 Task: Search one way flight ticket for 5 adults, 2 children, 1 infant in seat and 2 infants on lap in economy from Escanaba: Delta County Airport to Indianapolis: Indianapolis International Airport on 8-5-2023. Choice of flights is Southwest. Number of bags: 6 checked bags. Price is upto 77000. Outbound departure time preference is 12:15.
Action: Mouse moved to (391, 346)
Screenshot: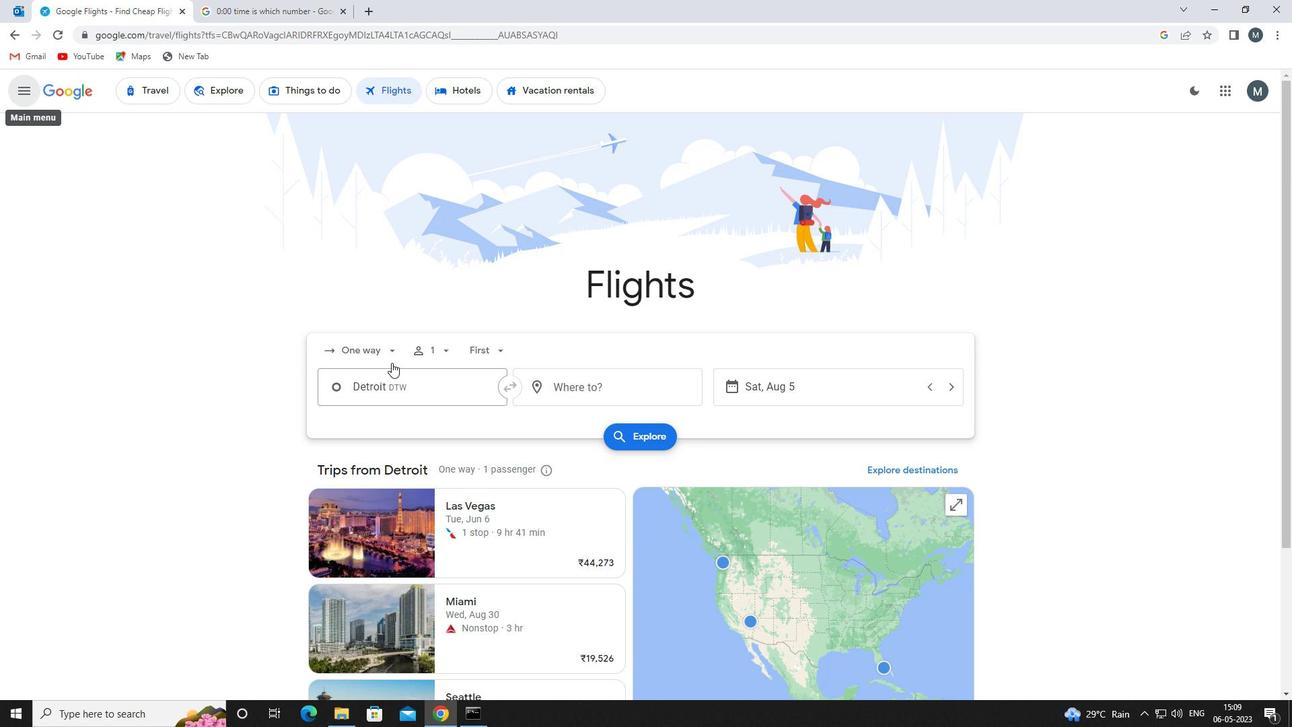 
Action: Mouse pressed left at (391, 346)
Screenshot: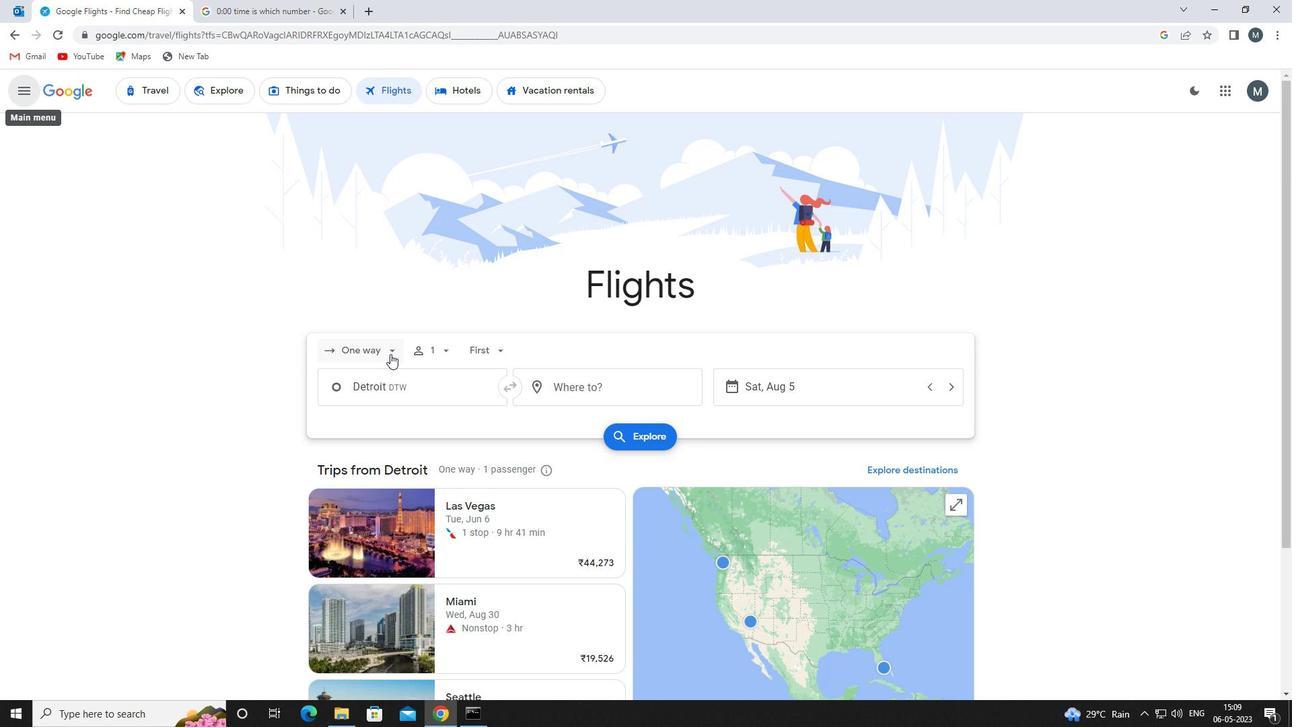 
Action: Mouse moved to (397, 414)
Screenshot: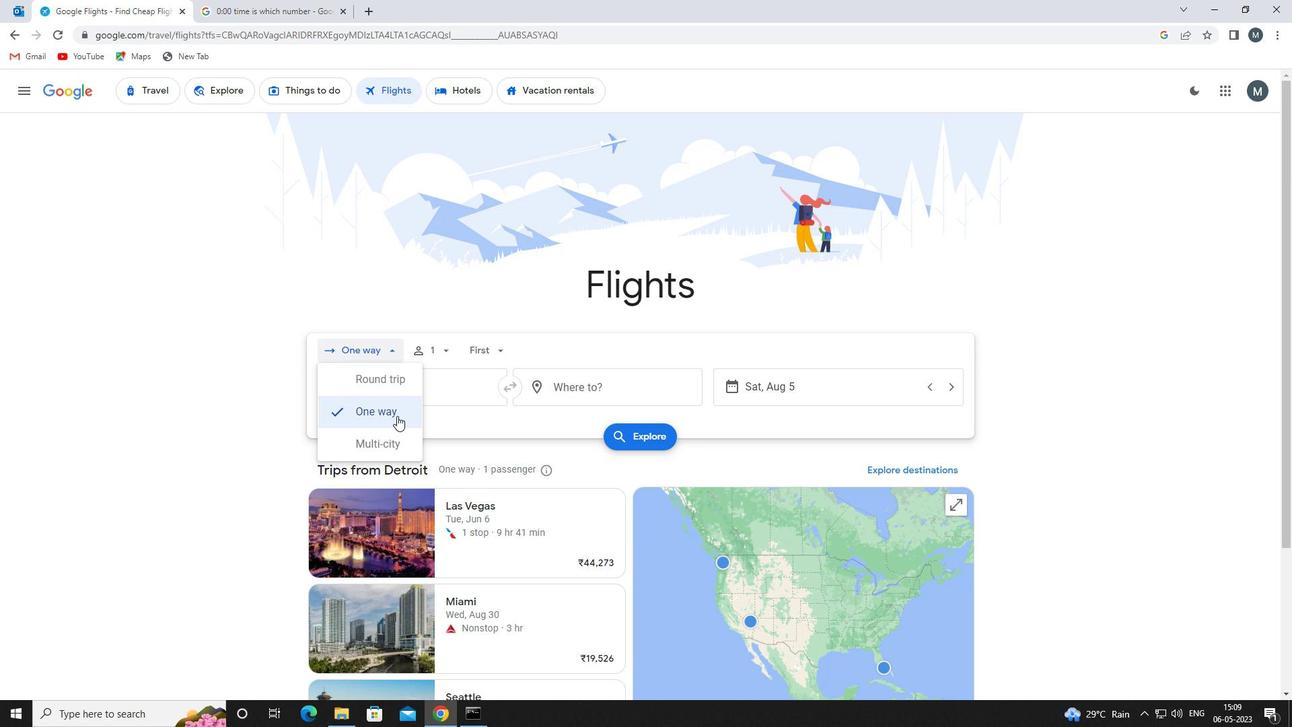 
Action: Mouse pressed left at (397, 414)
Screenshot: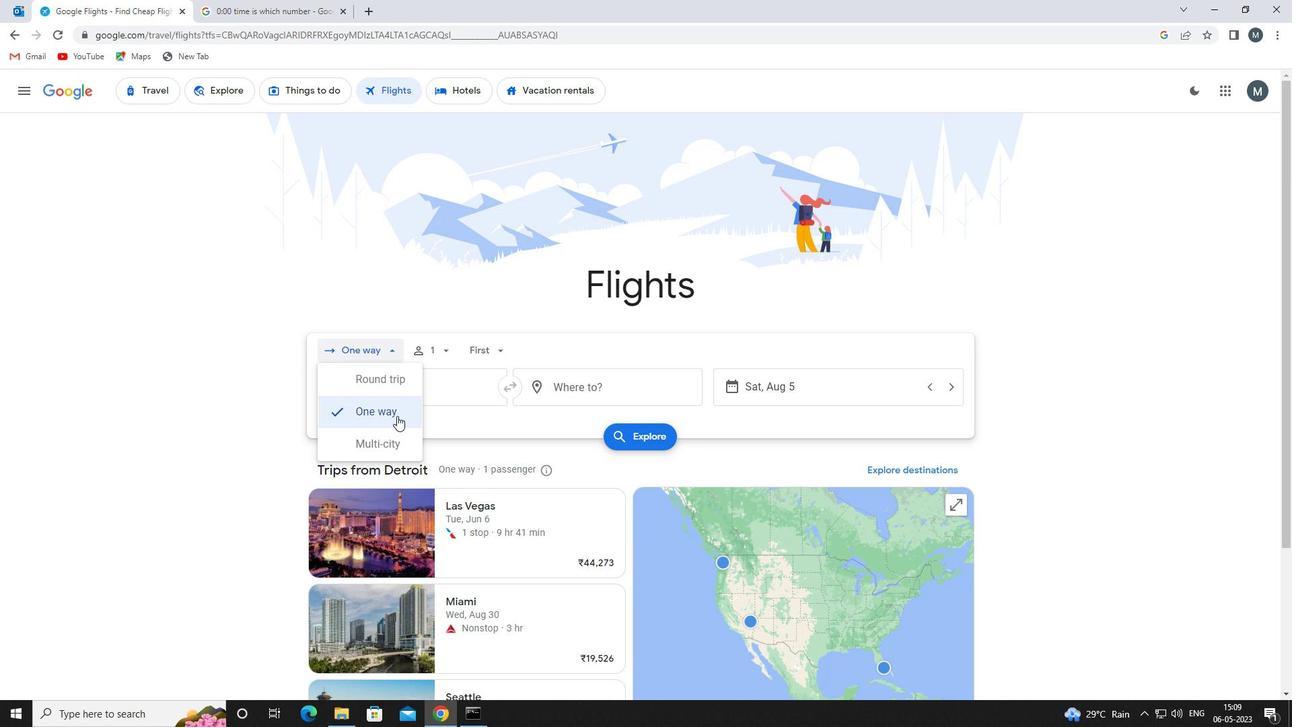 
Action: Mouse moved to (445, 355)
Screenshot: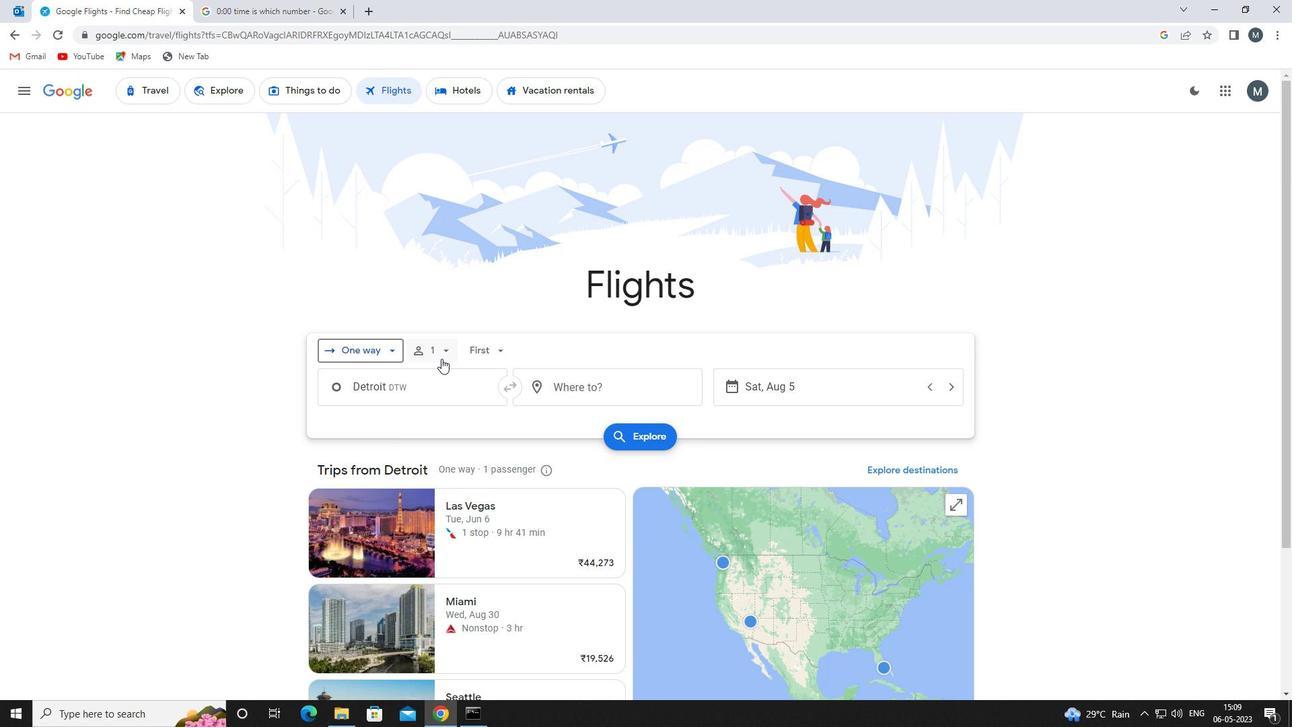 
Action: Mouse pressed left at (445, 355)
Screenshot: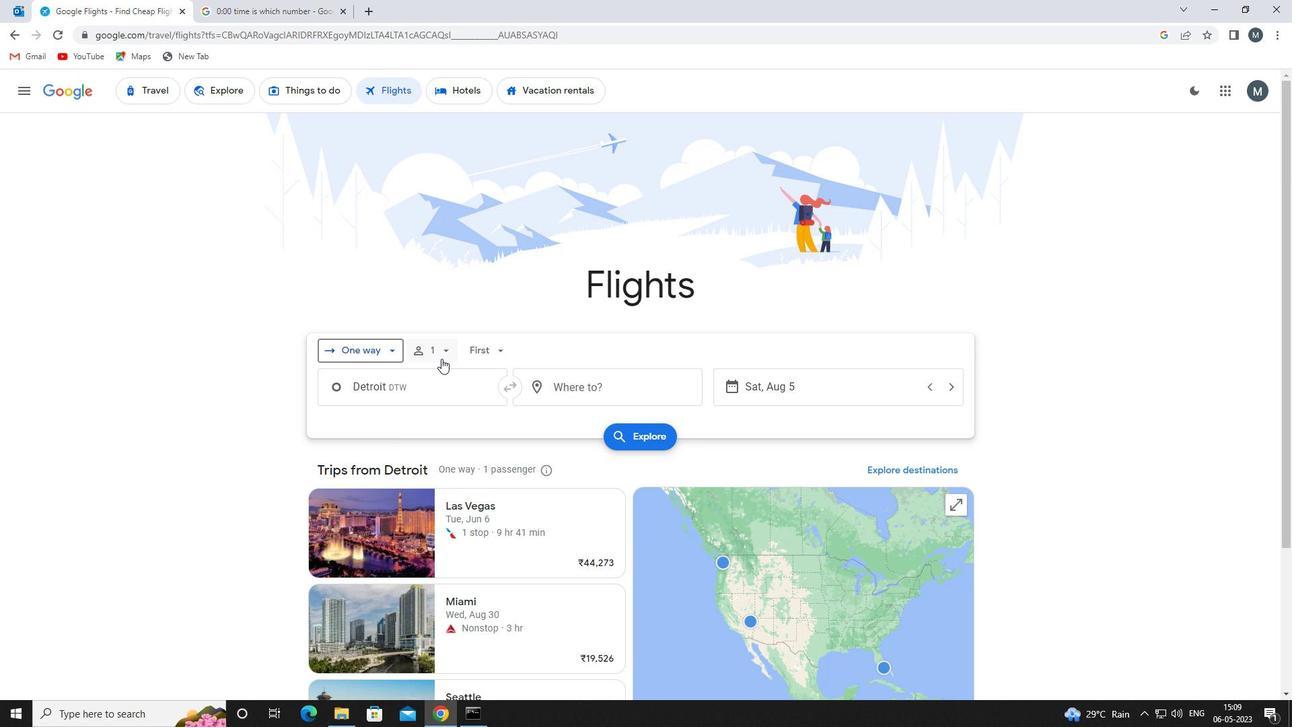 
Action: Mouse moved to (554, 391)
Screenshot: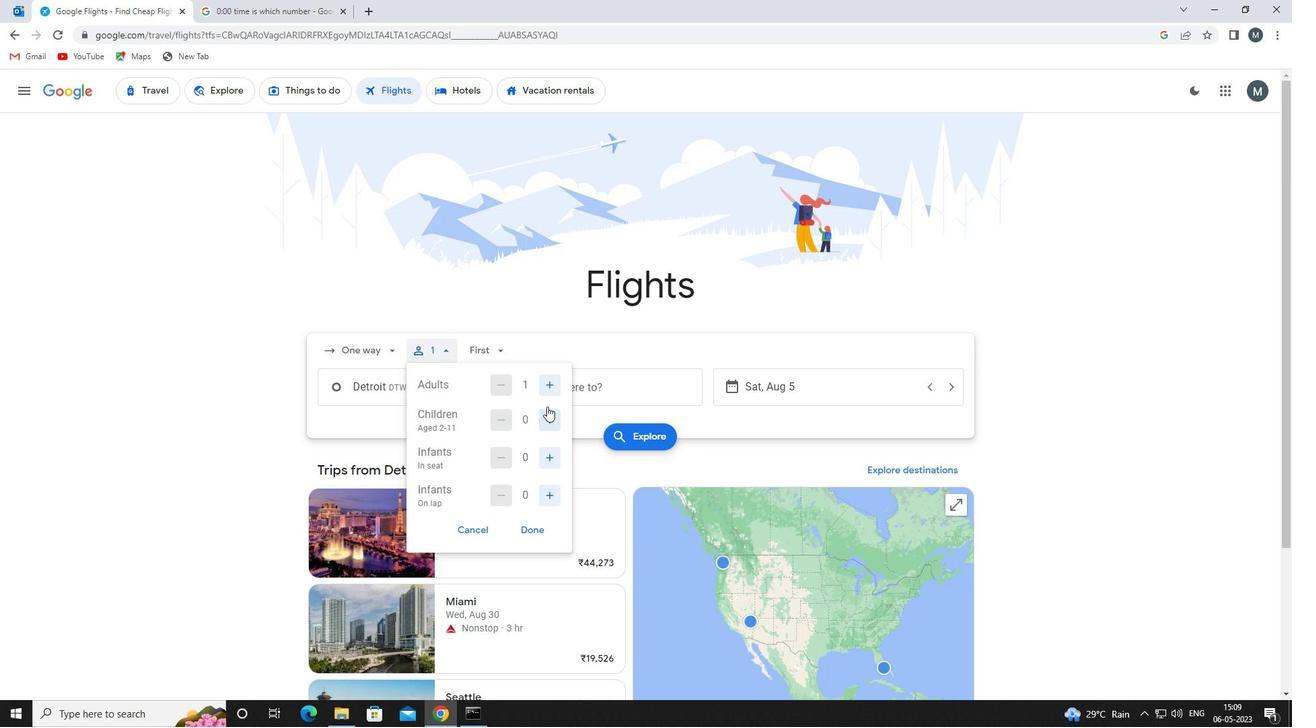 
Action: Mouse pressed left at (554, 391)
Screenshot: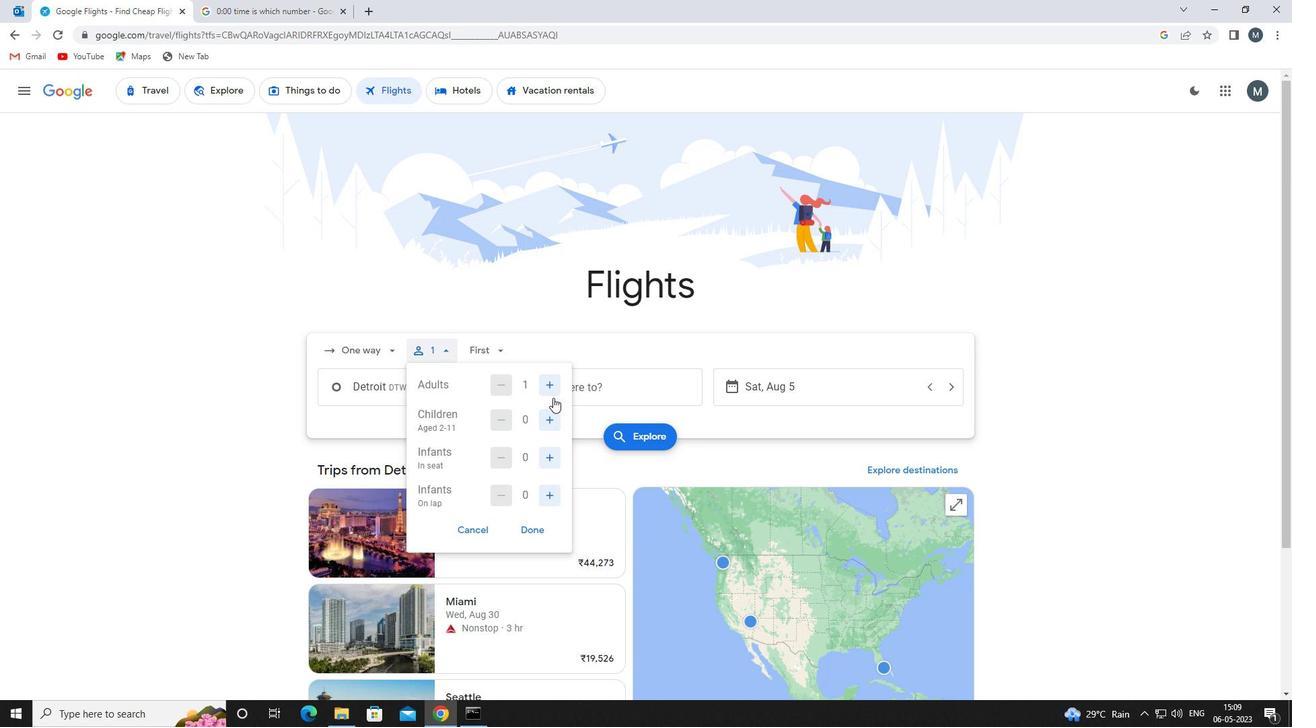 
Action: Mouse moved to (554, 391)
Screenshot: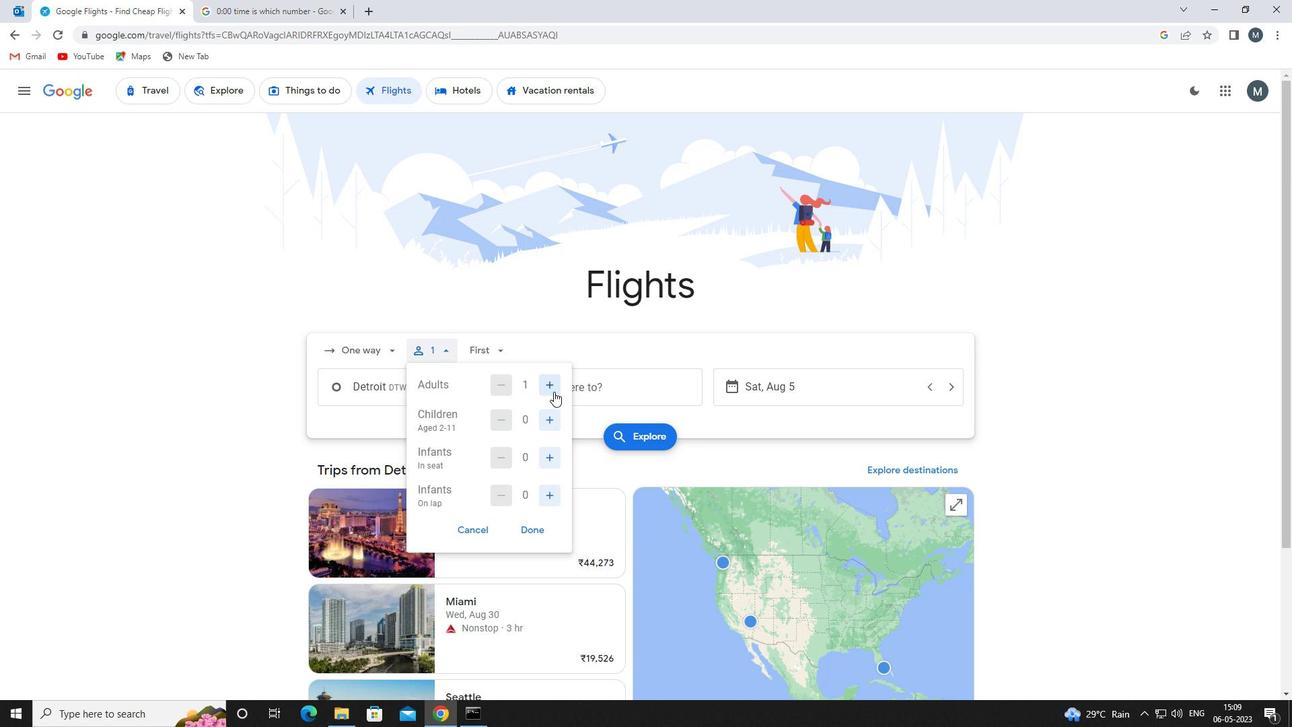 
Action: Mouse pressed left at (554, 391)
Screenshot: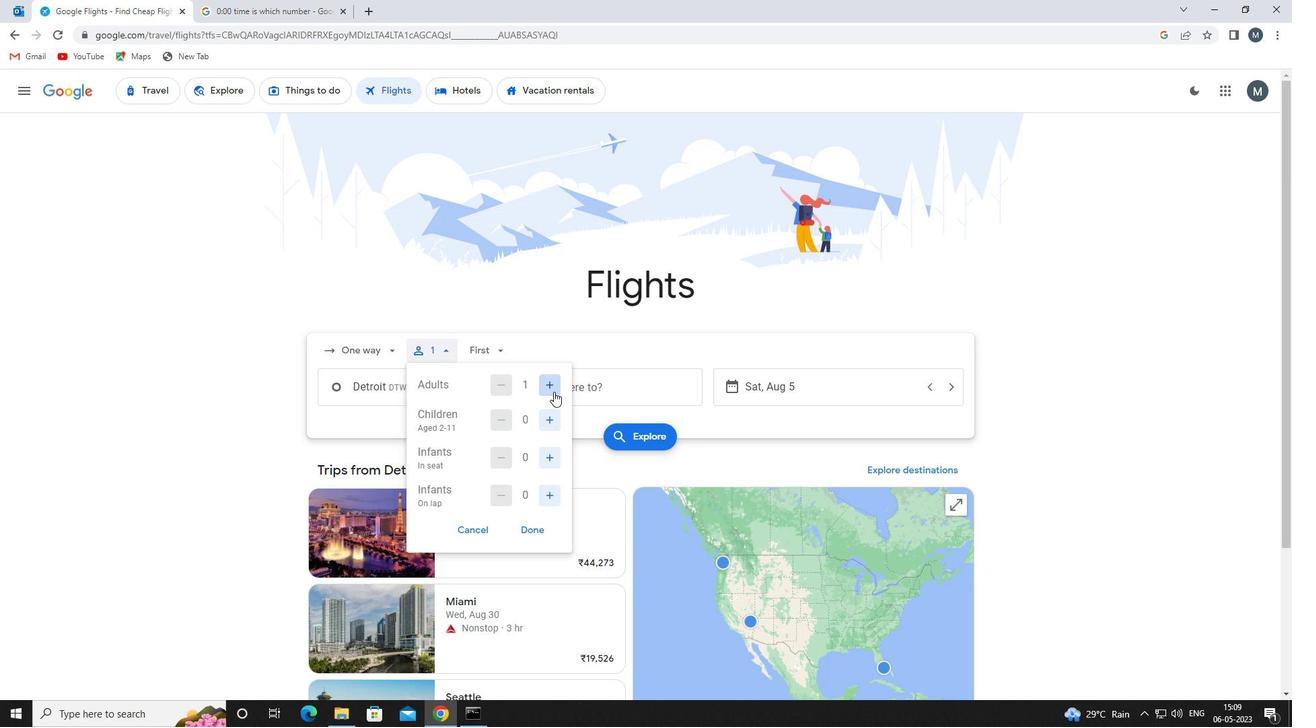
Action: Mouse pressed left at (554, 391)
Screenshot: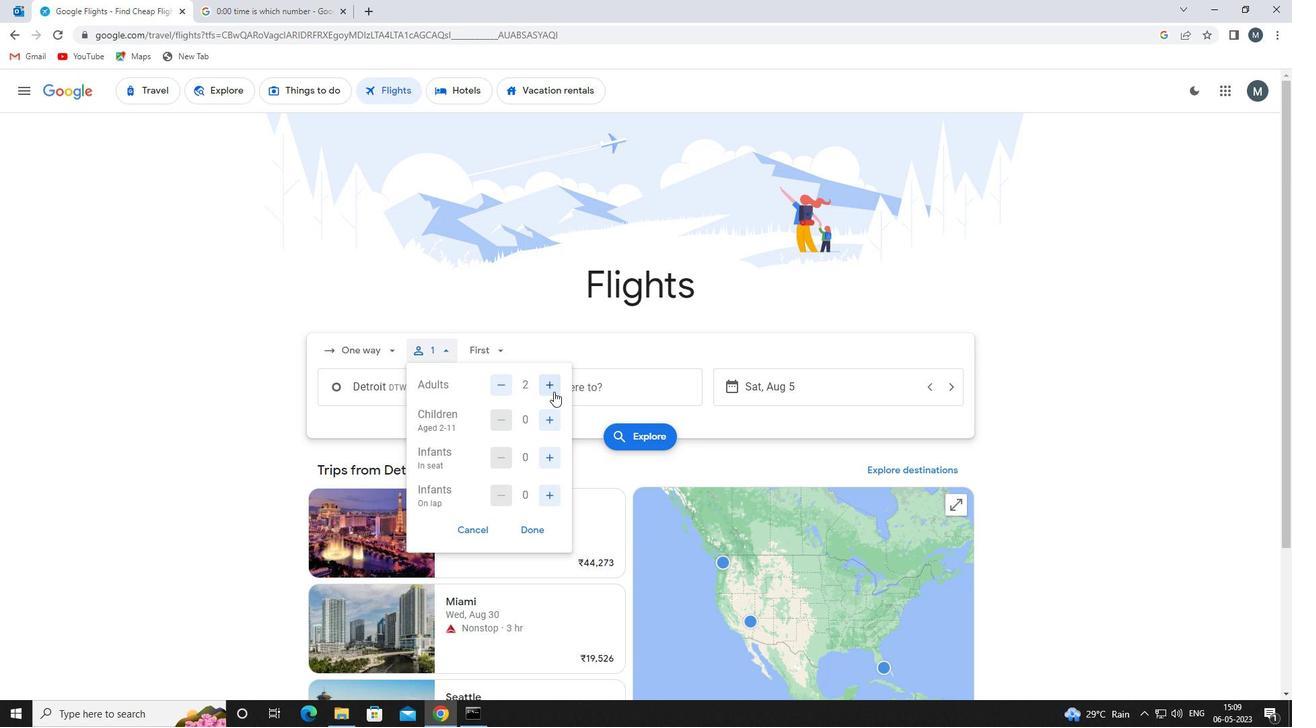 
Action: Mouse pressed left at (554, 391)
Screenshot: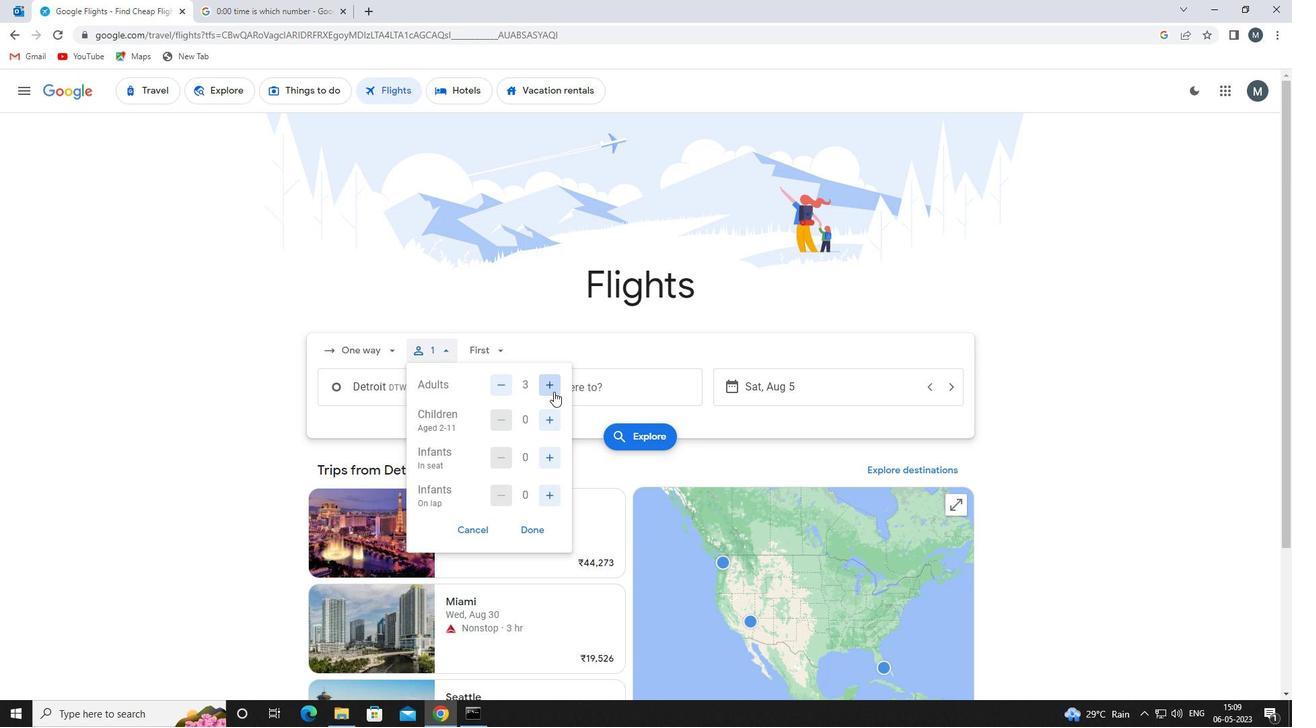 
Action: Mouse moved to (552, 415)
Screenshot: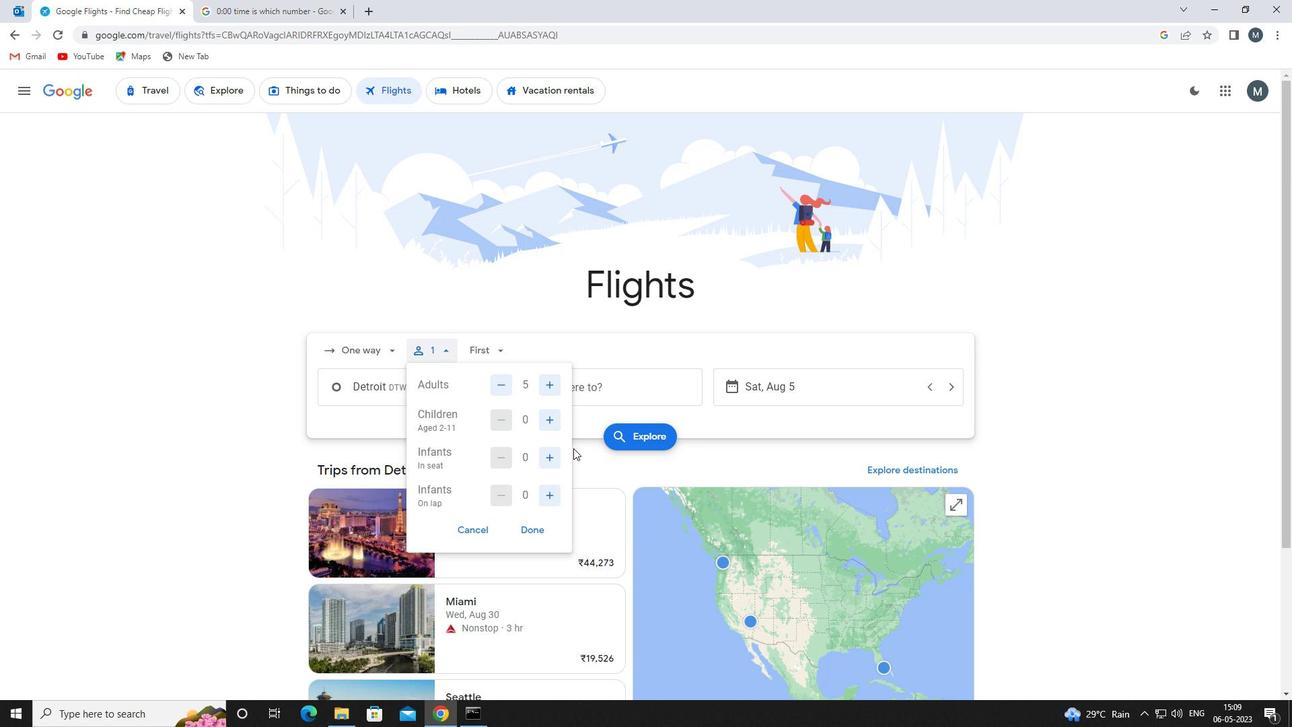 
Action: Mouse pressed left at (552, 415)
Screenshot: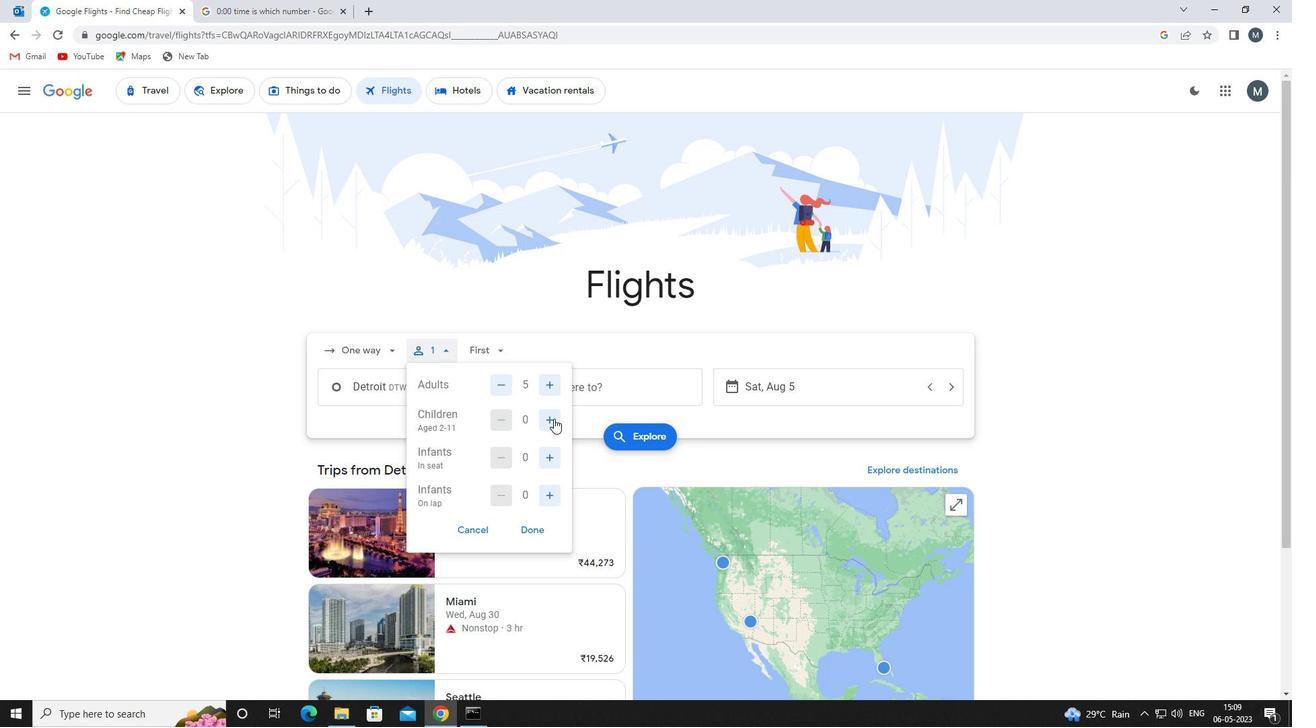 
Action: Mouse moved to (552, 414)
Screenshot: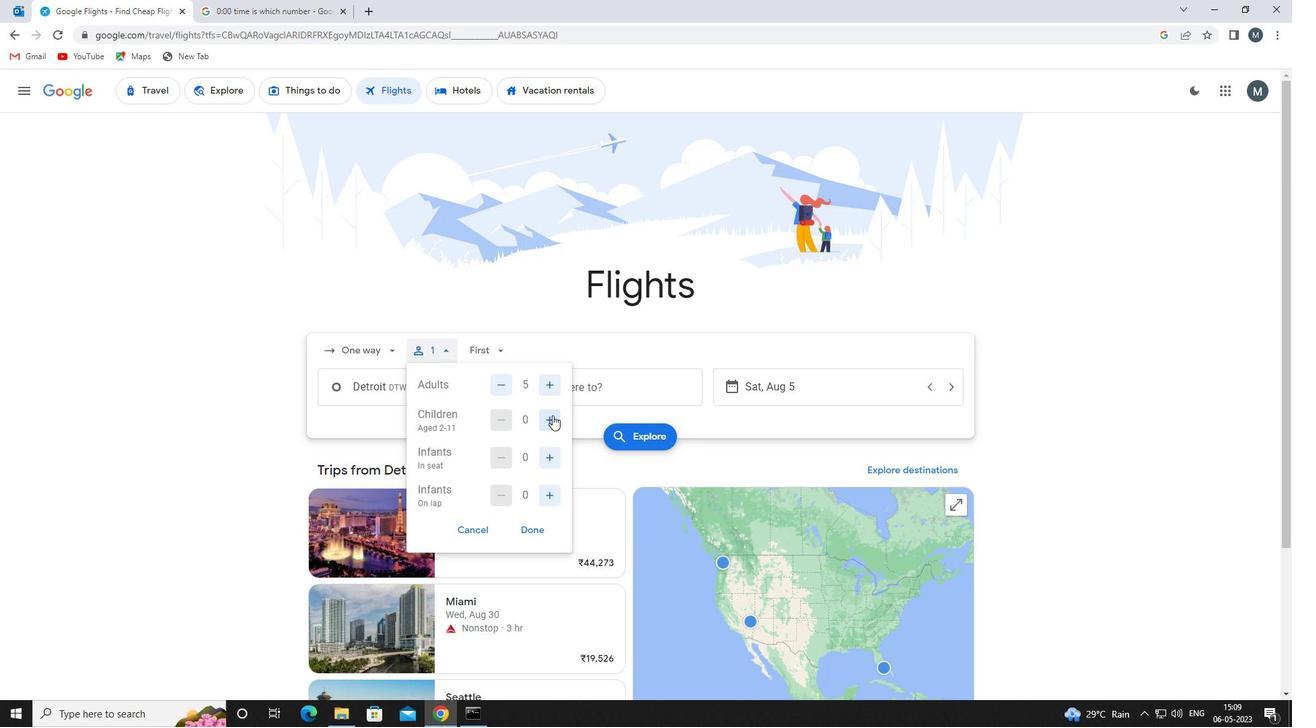 
Action: Mouse pressed left at (552, 414)
Screenshot: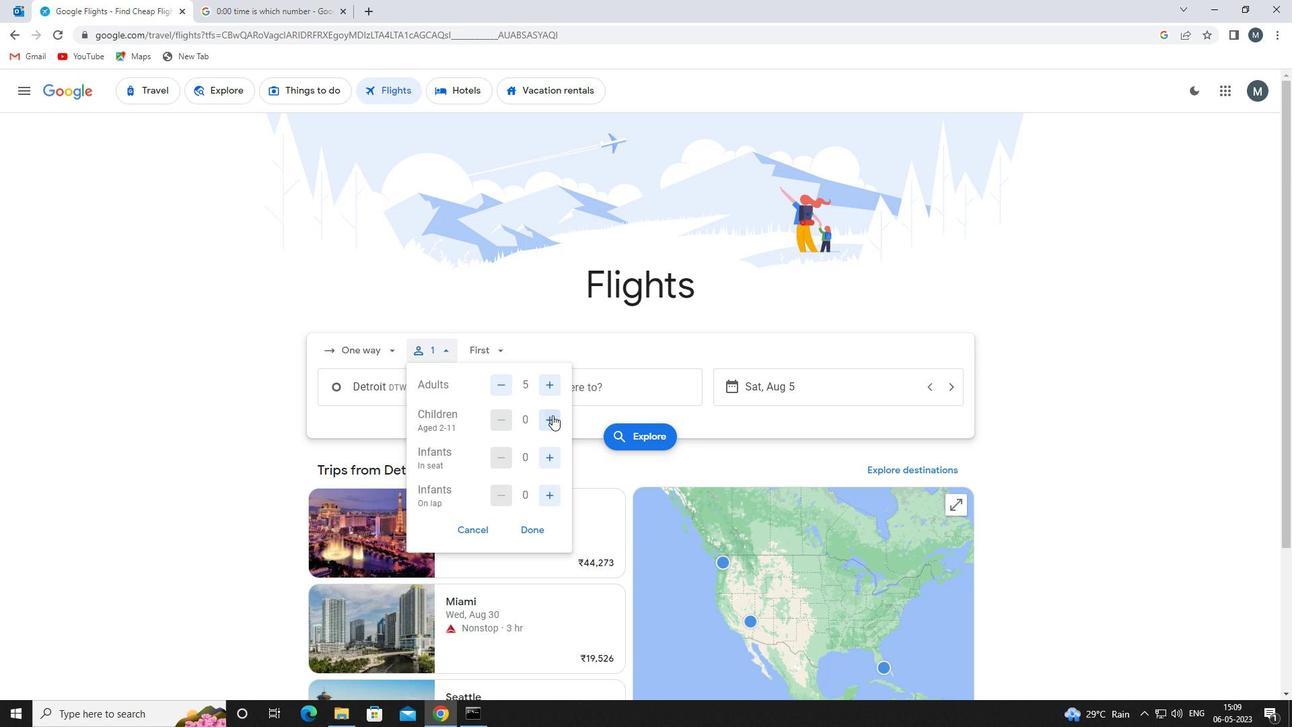 
Action: Mouse moved to (550, 452)
Screenshot: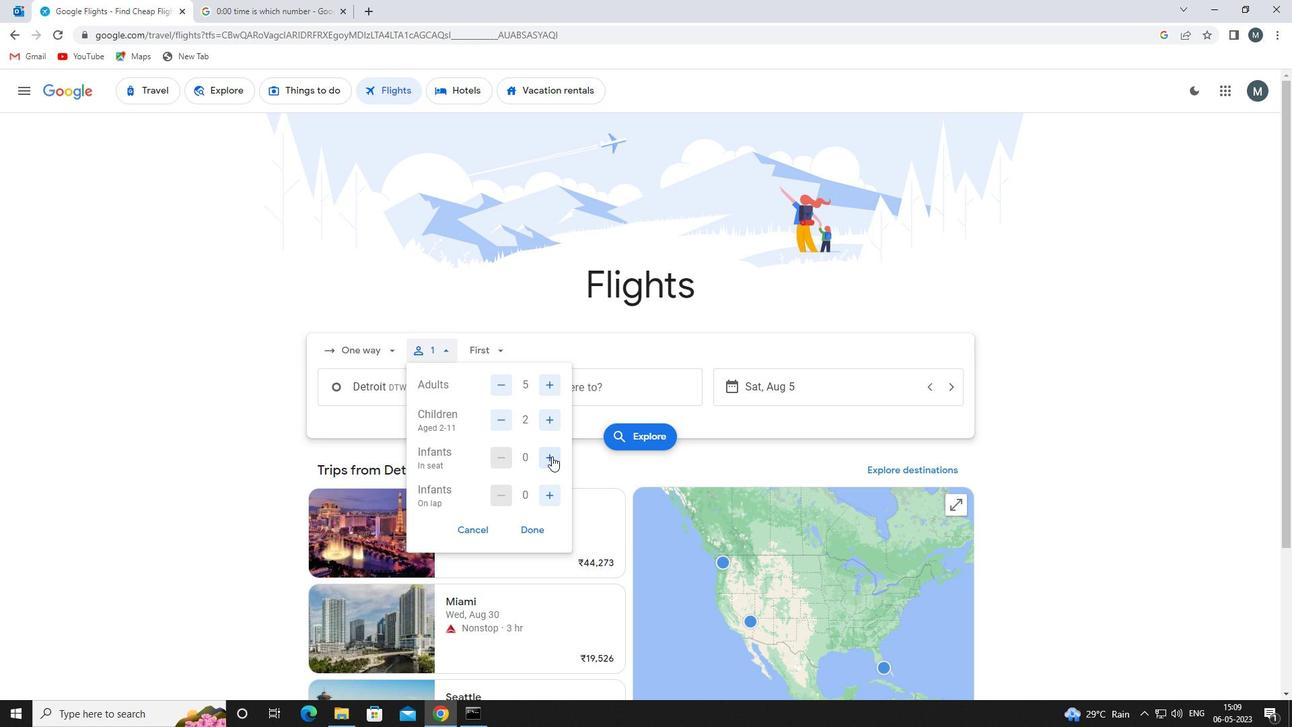 
Action: Mouse pressed left at (550, 452)
Screenshot: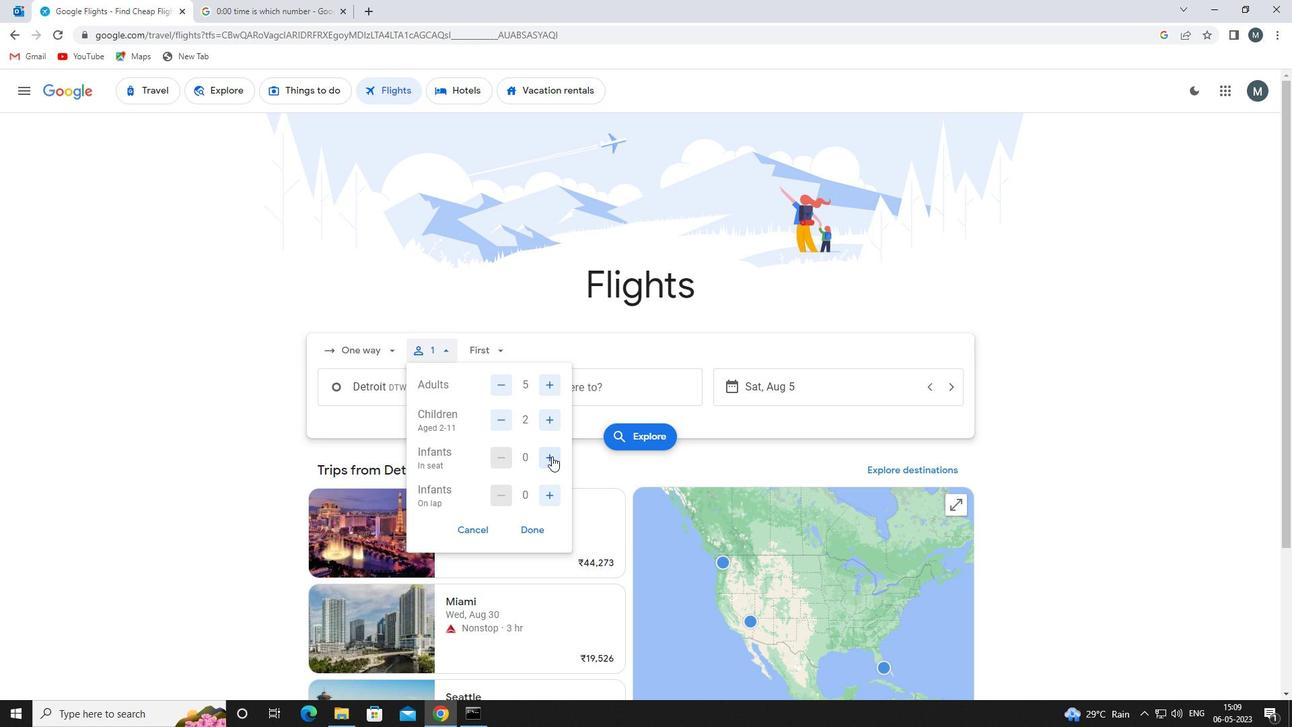 
Action: Mouse moved to (544, 497)
Screenshot: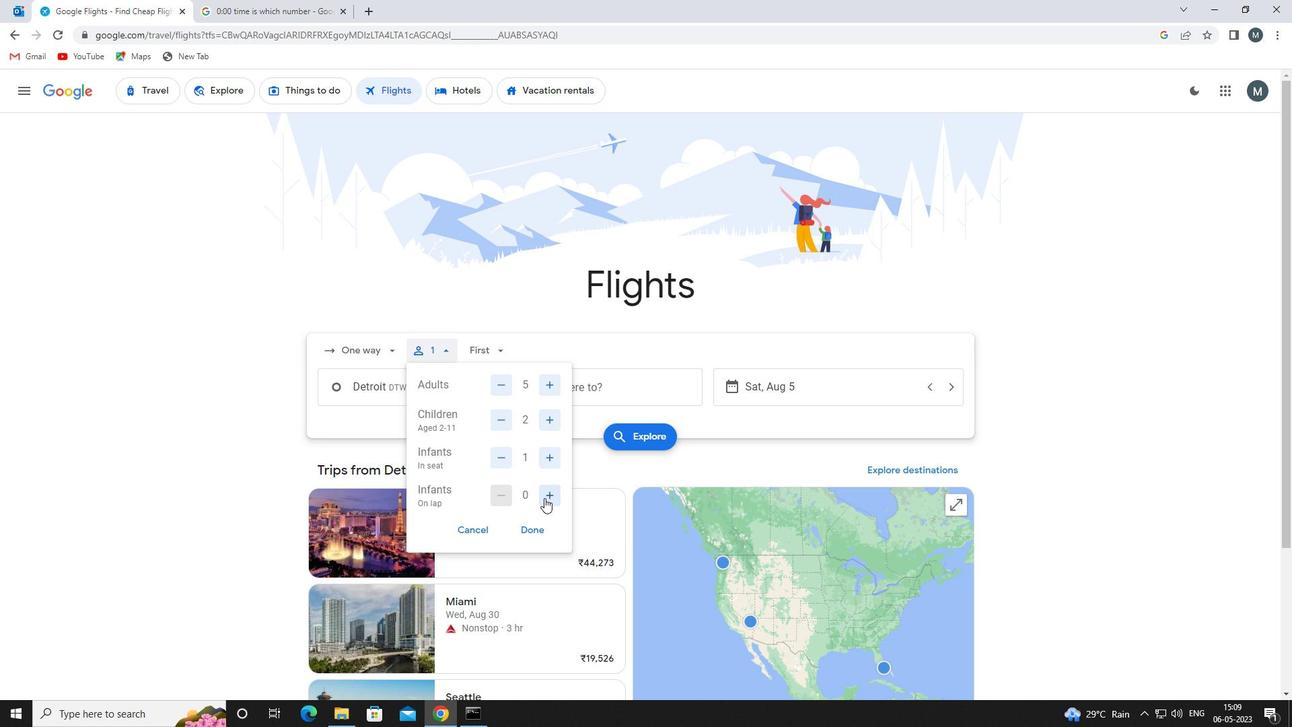 
Action: Mouse pressed left at (544, 497)
Screenshot: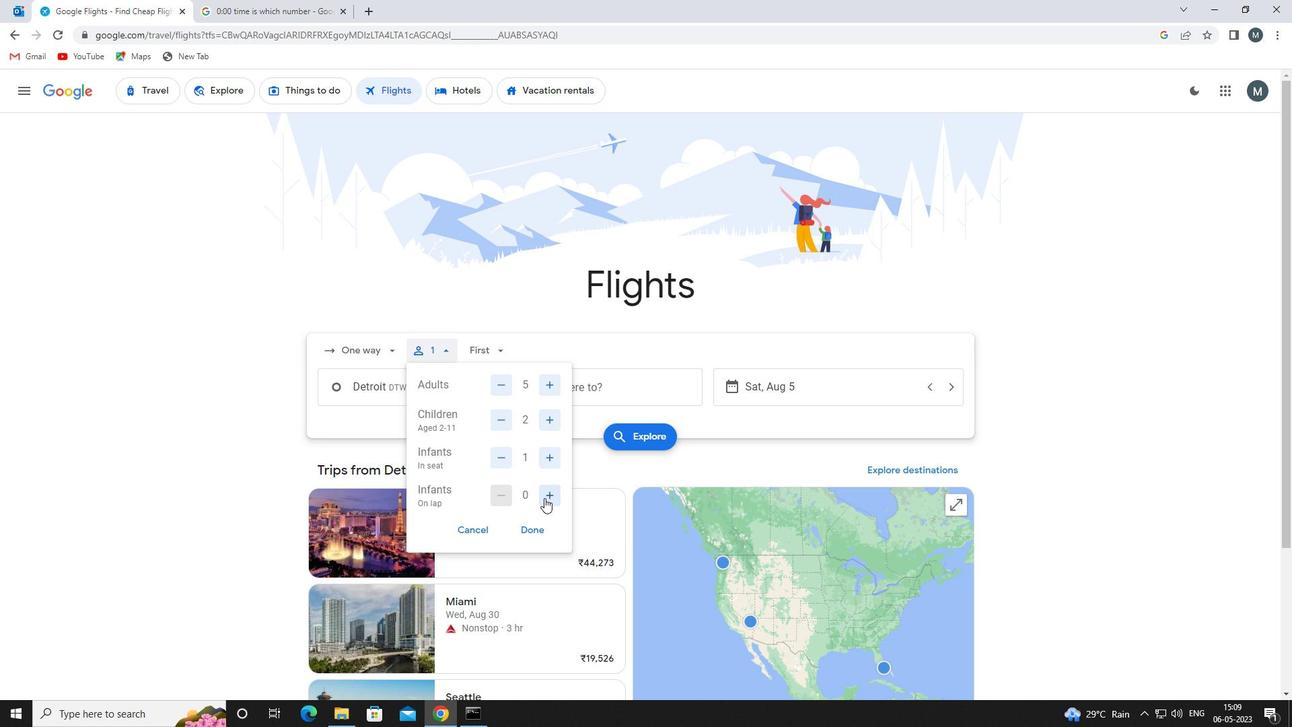 
Action: Mouse moved to (546, 495)
Screenshot: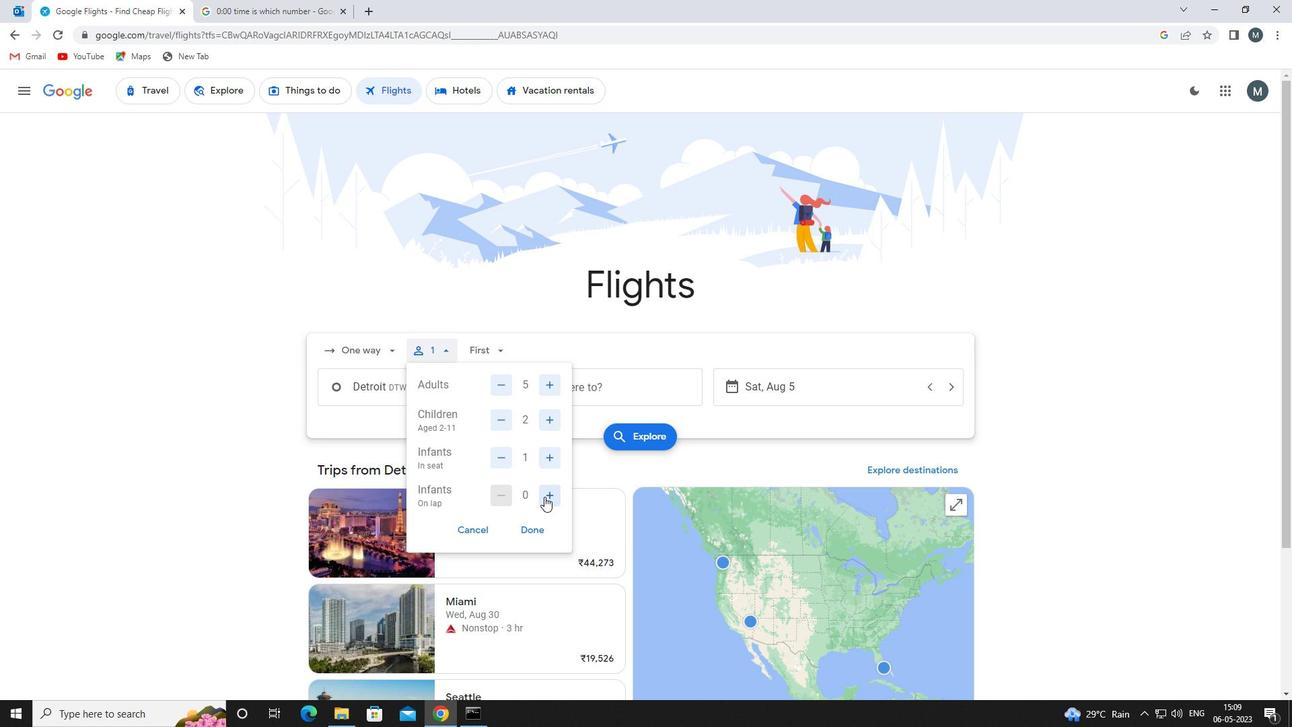 
Action: Mouse pressed left at (546, 495)
Screenshot: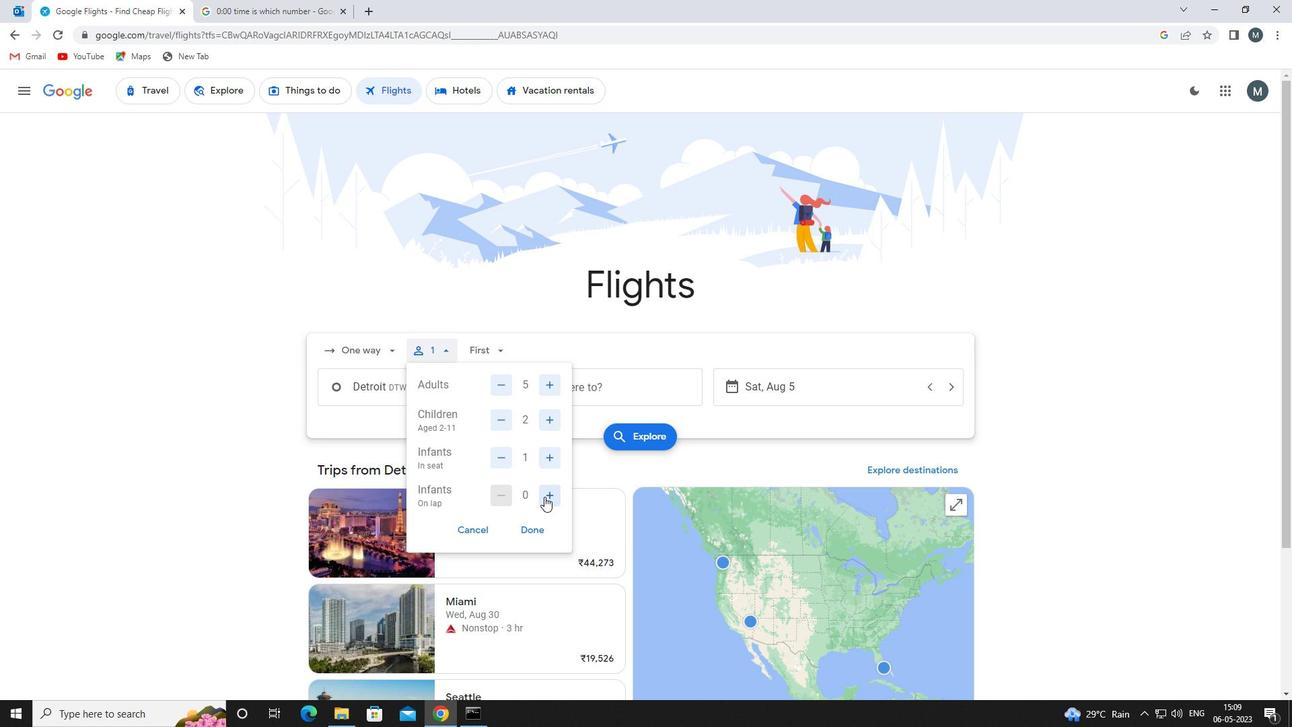 
Action: Mouse moved to (500, 494)
Screenshot: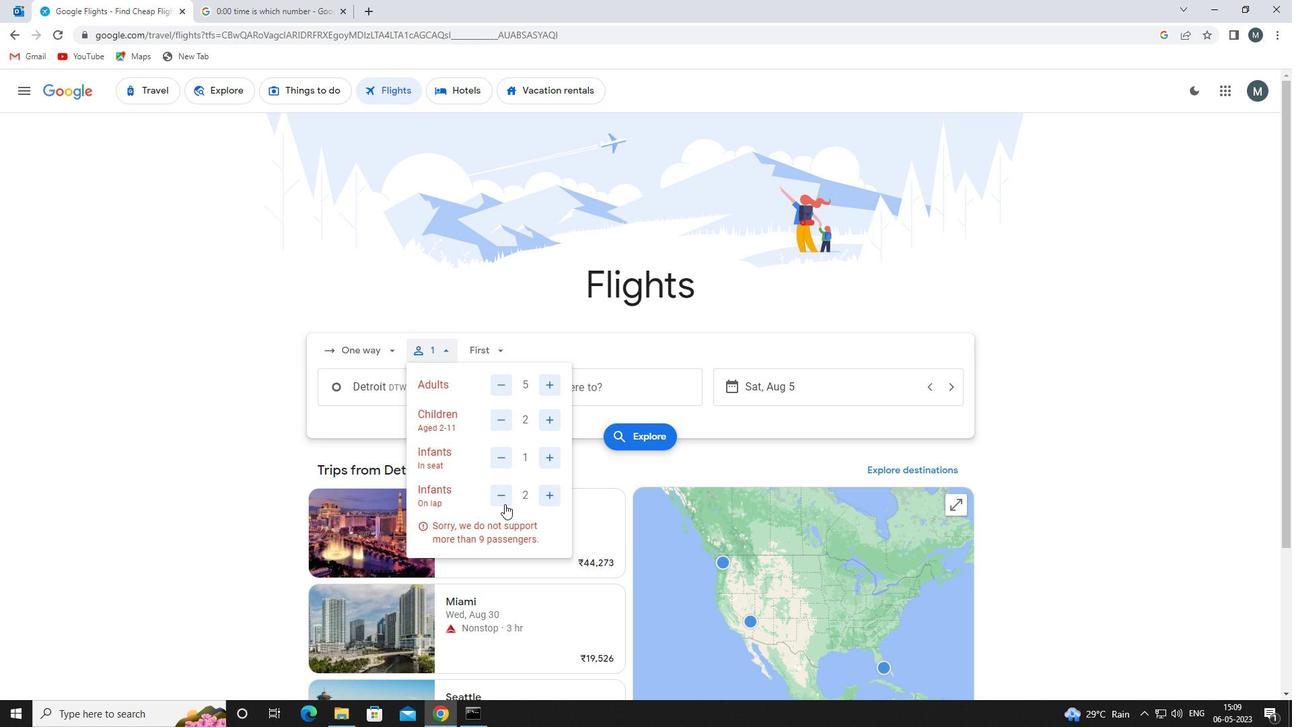 
Action: Mouse pressed left at (500, 494)
Screenshot: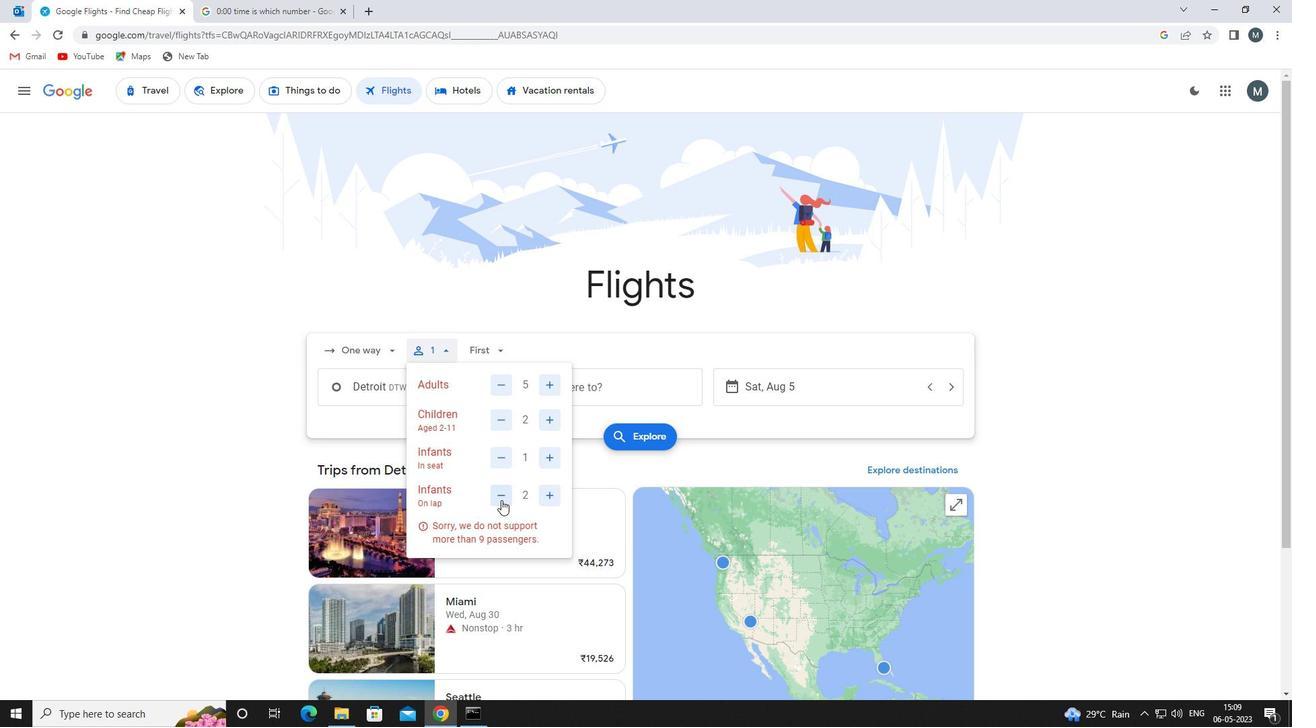 
Action: Mouse moved to (546, 531)
Screenshot: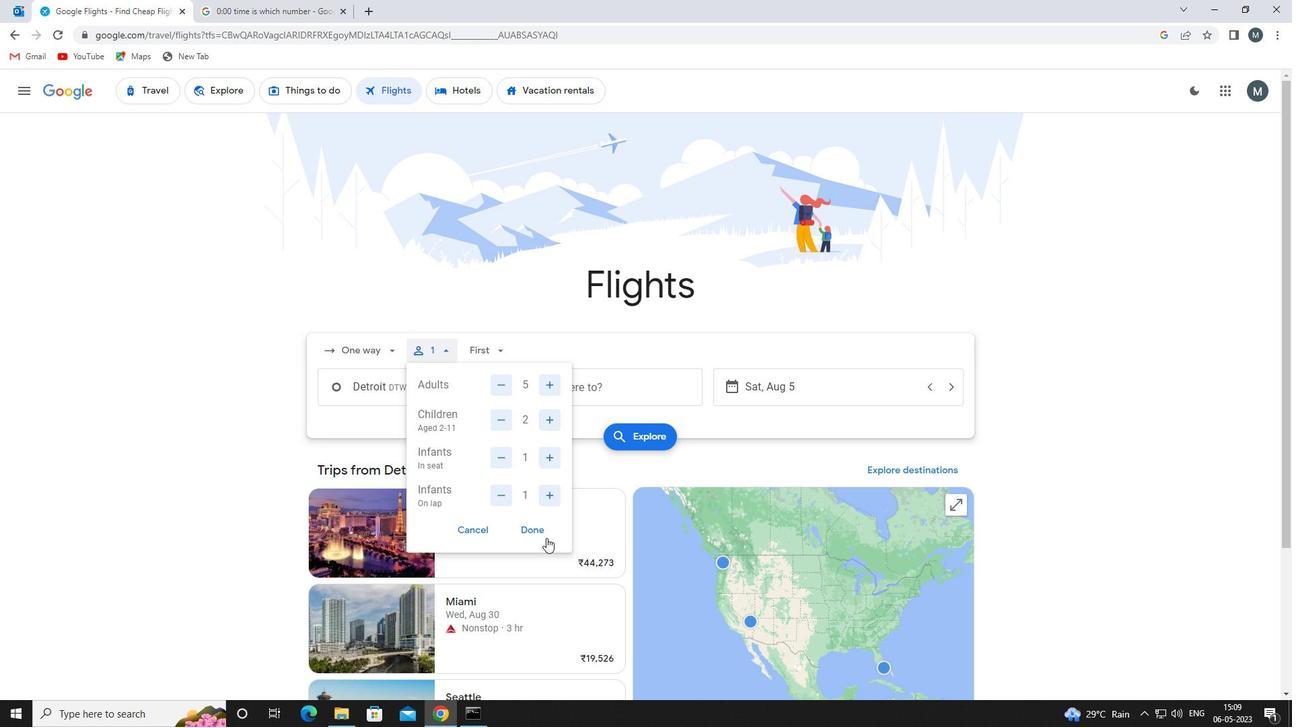 
Action: Mouse pressed left at (546, 531)
Screenshot: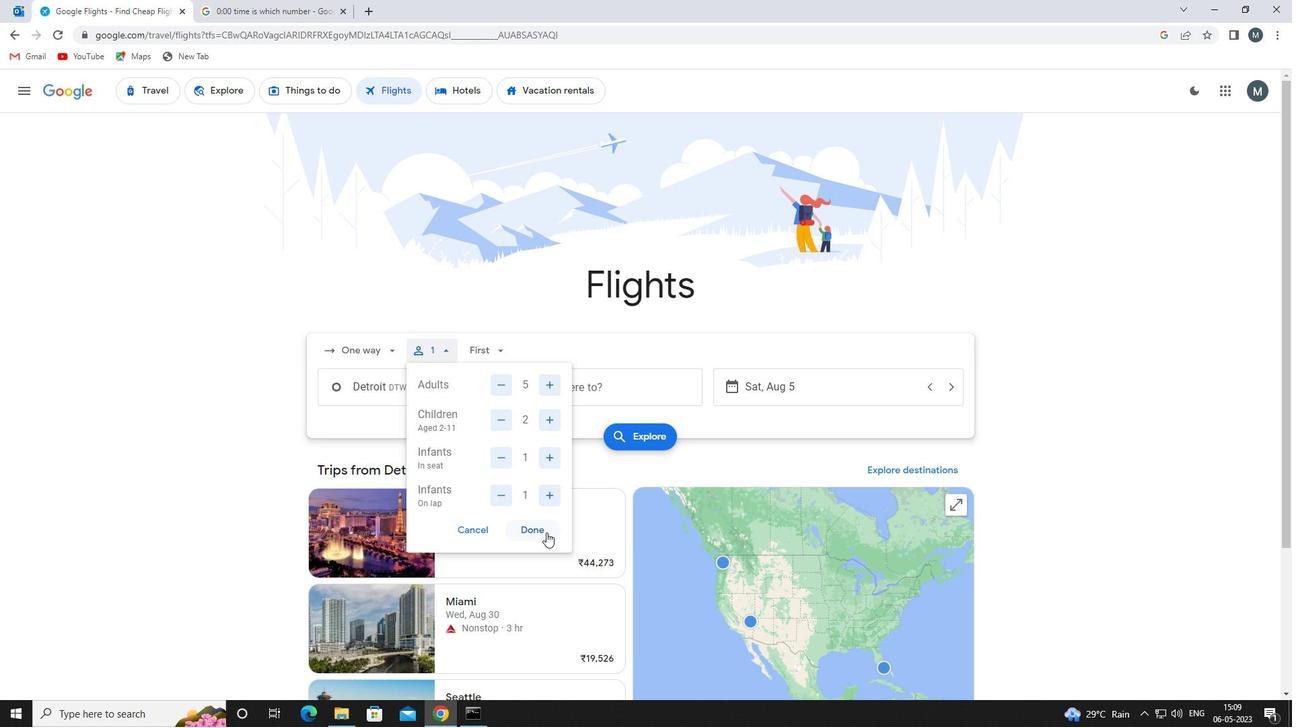 
Action: Mouse moved to (501, 350)
Screenshot: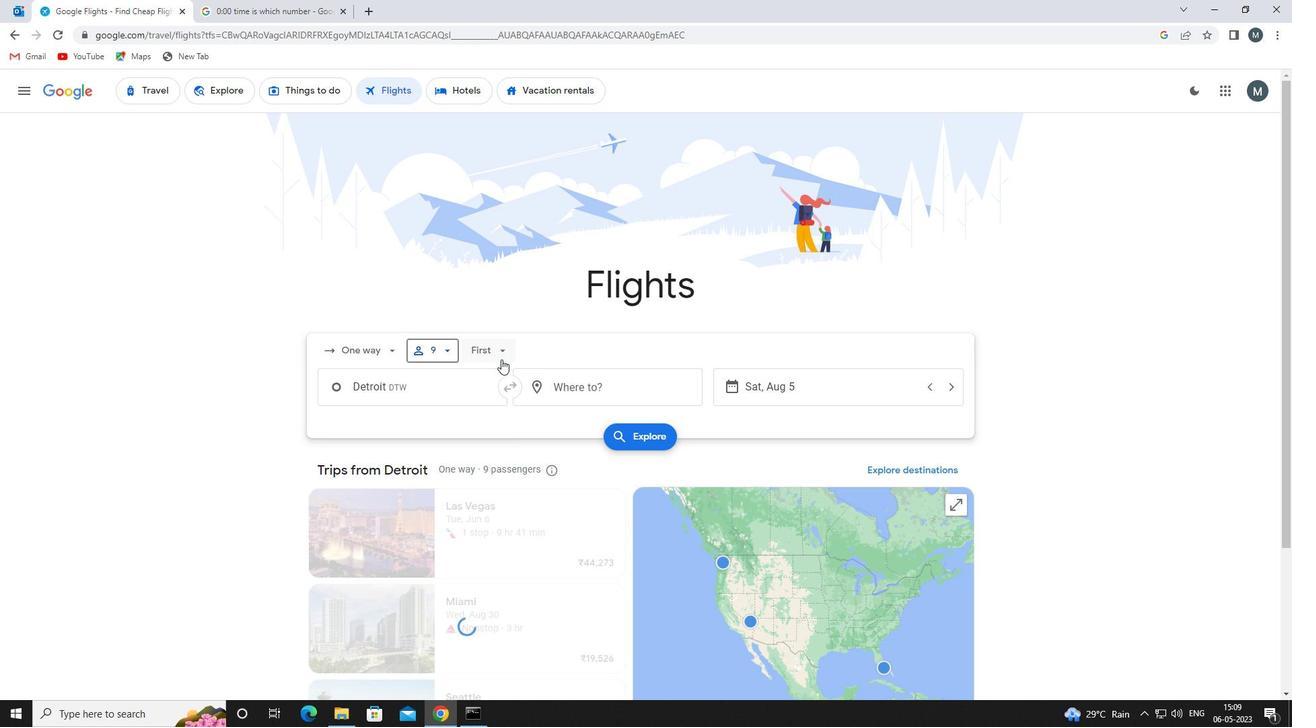 
Action: Mouse pressed left at (501, 350)
Screenshot: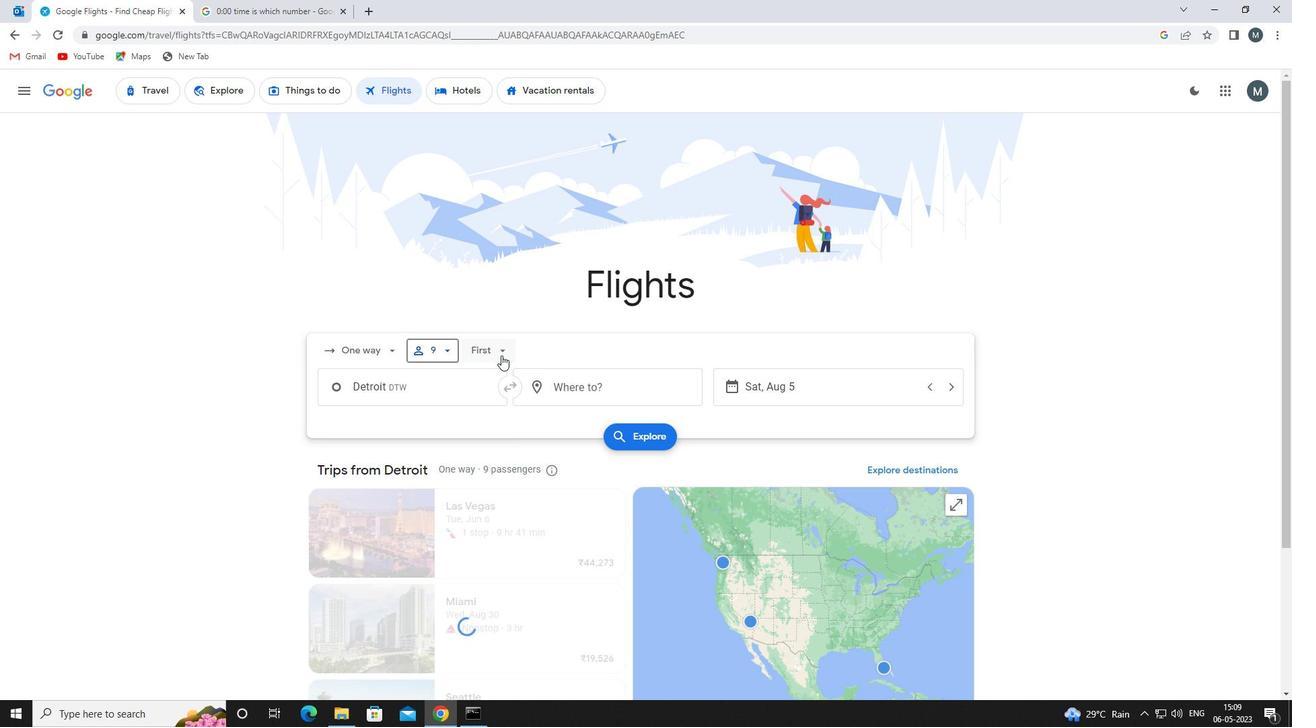 
Action: Mouse moved to (517, 381)
Screenshot: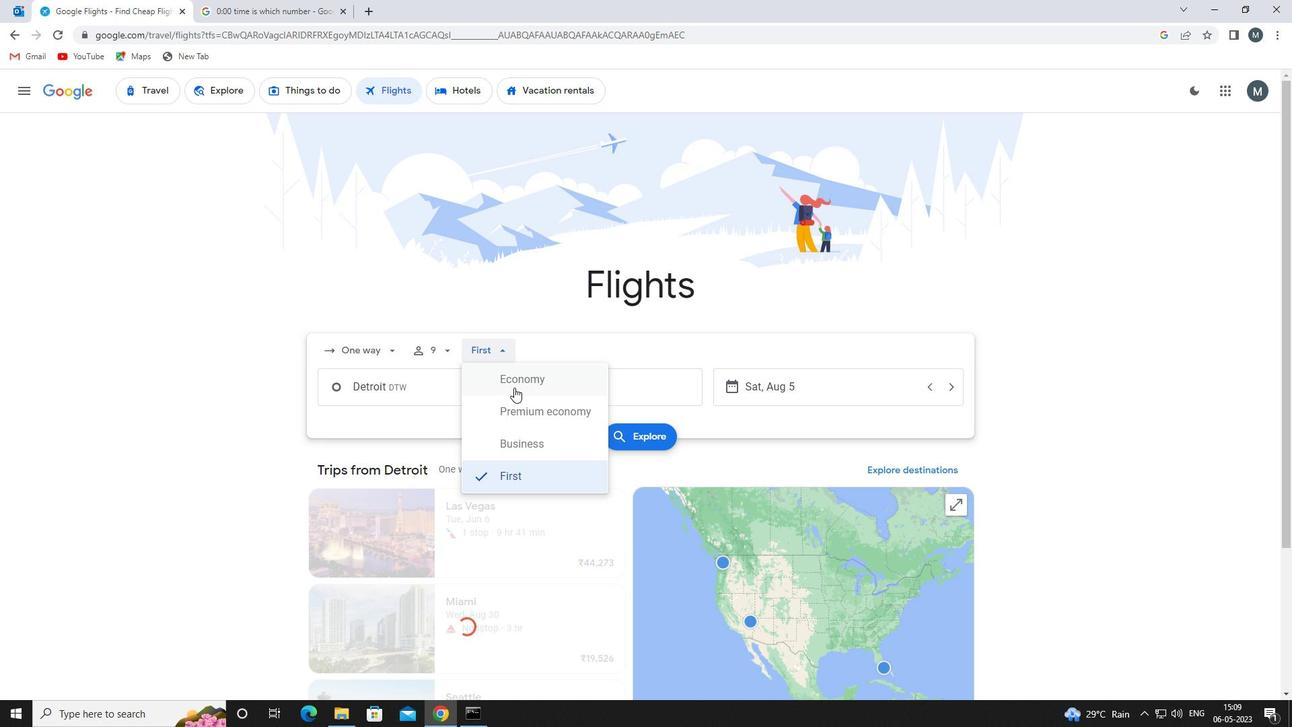 
Action: Mouse pressed left at (517, 381)
Screenshot: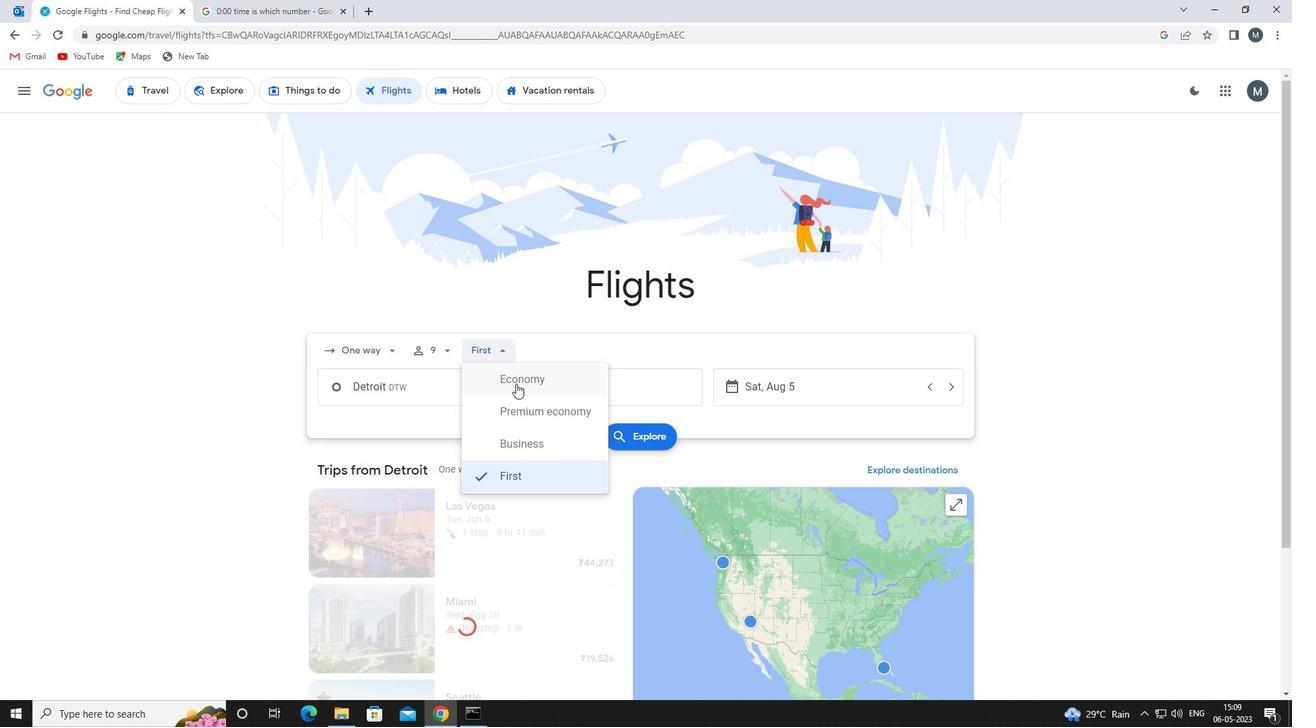 
Action: Mouse moved to (442, 387)
Screenshot: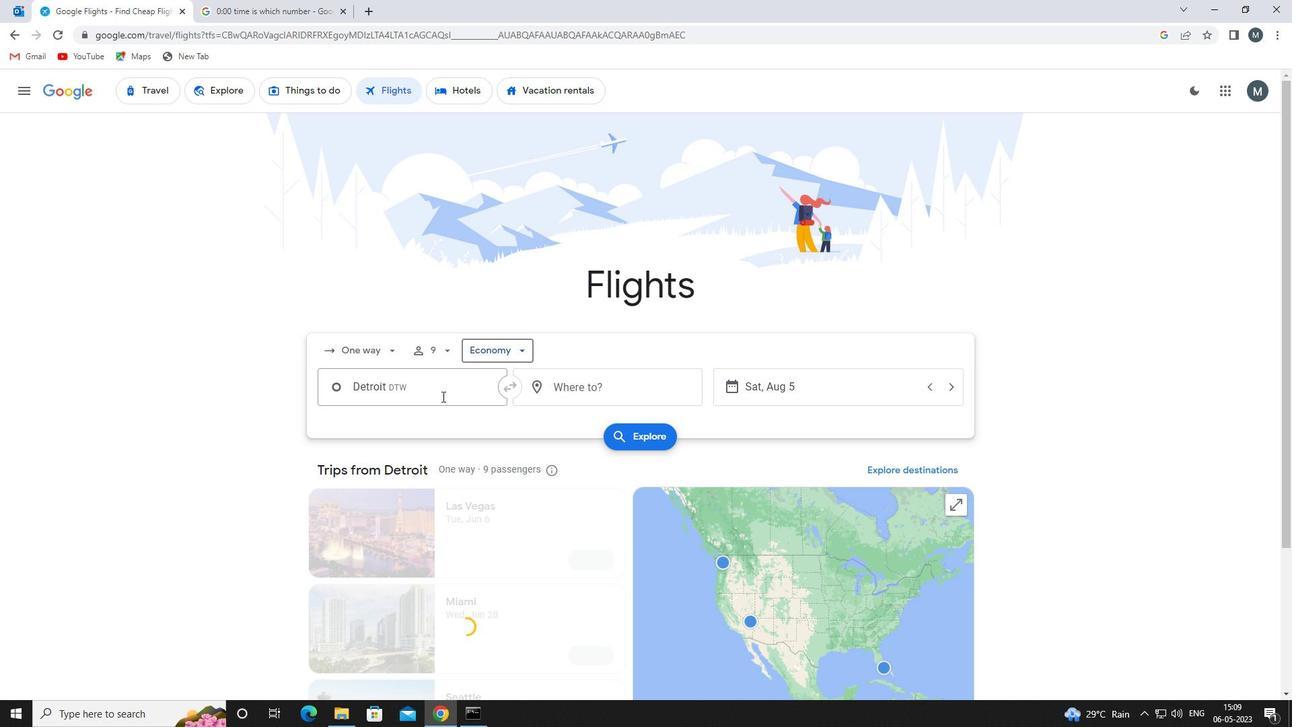 
Action: Mouse pressed left at (442, 387)
Screenshot: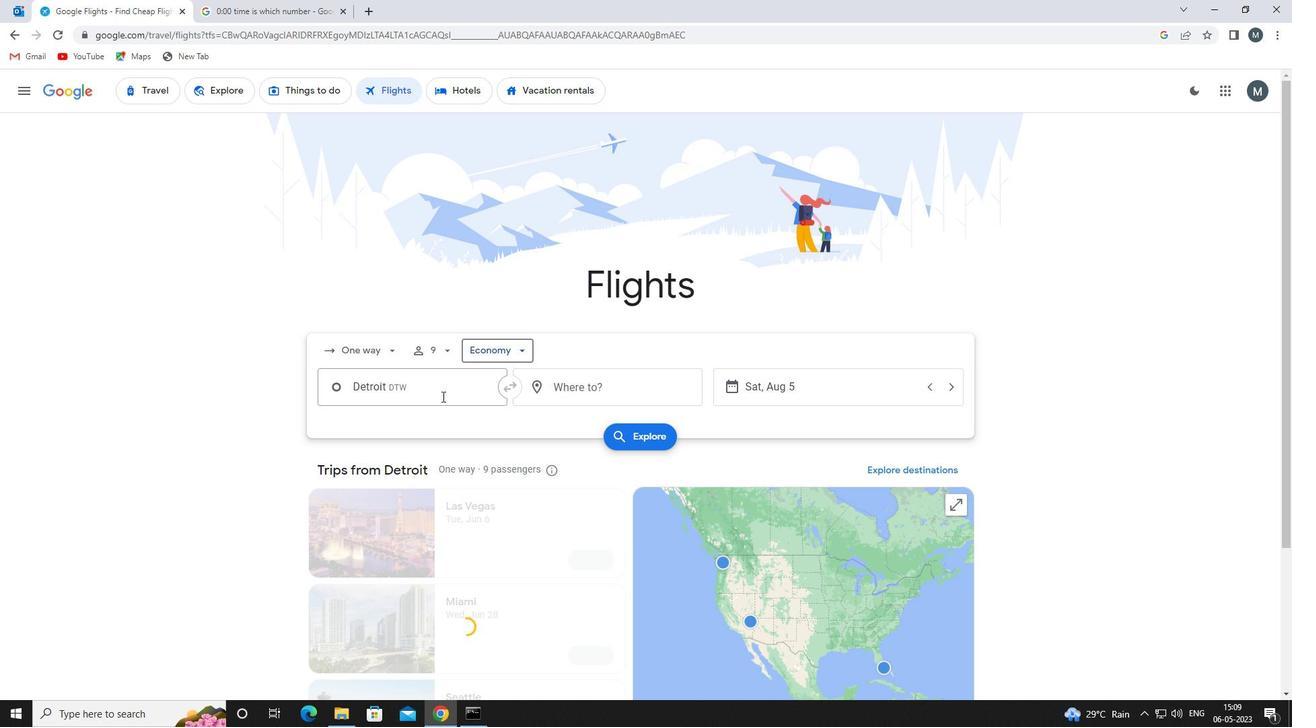 
Action: Mouse moved to (465, 465)
Screenshot: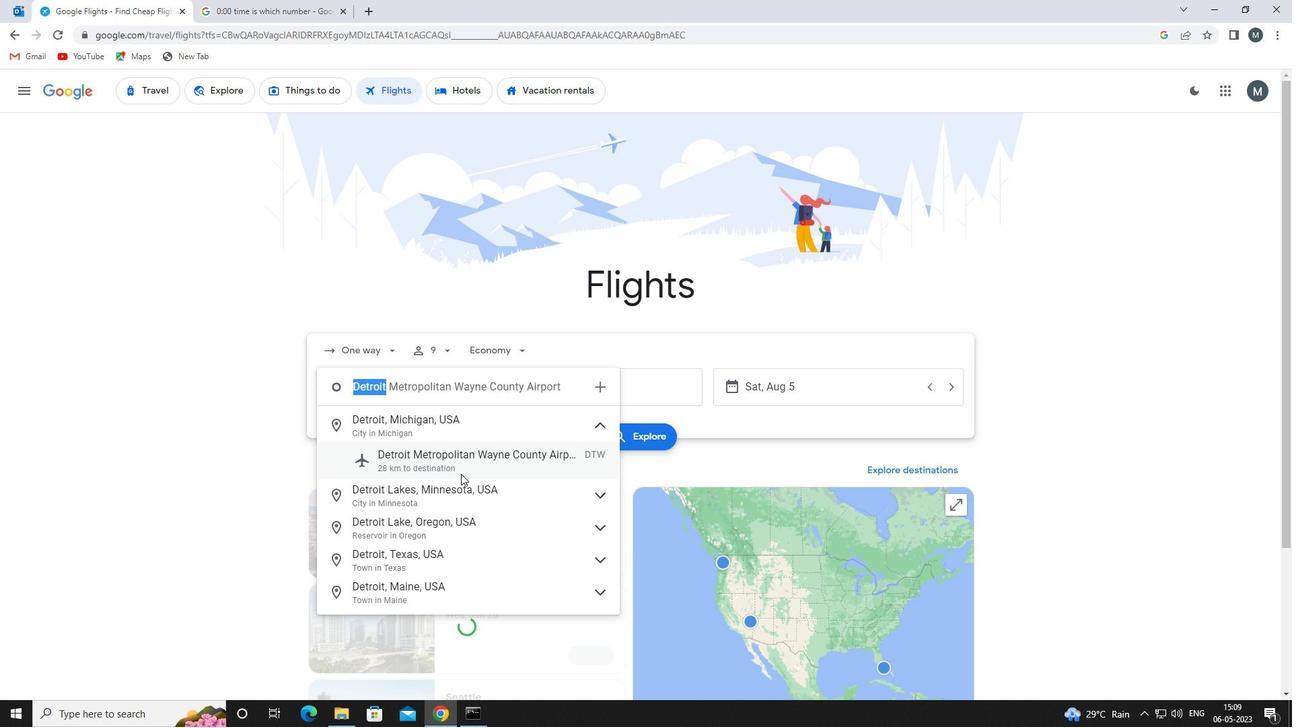
Action: Mouse pressed left at (465, 465)
Screenshot: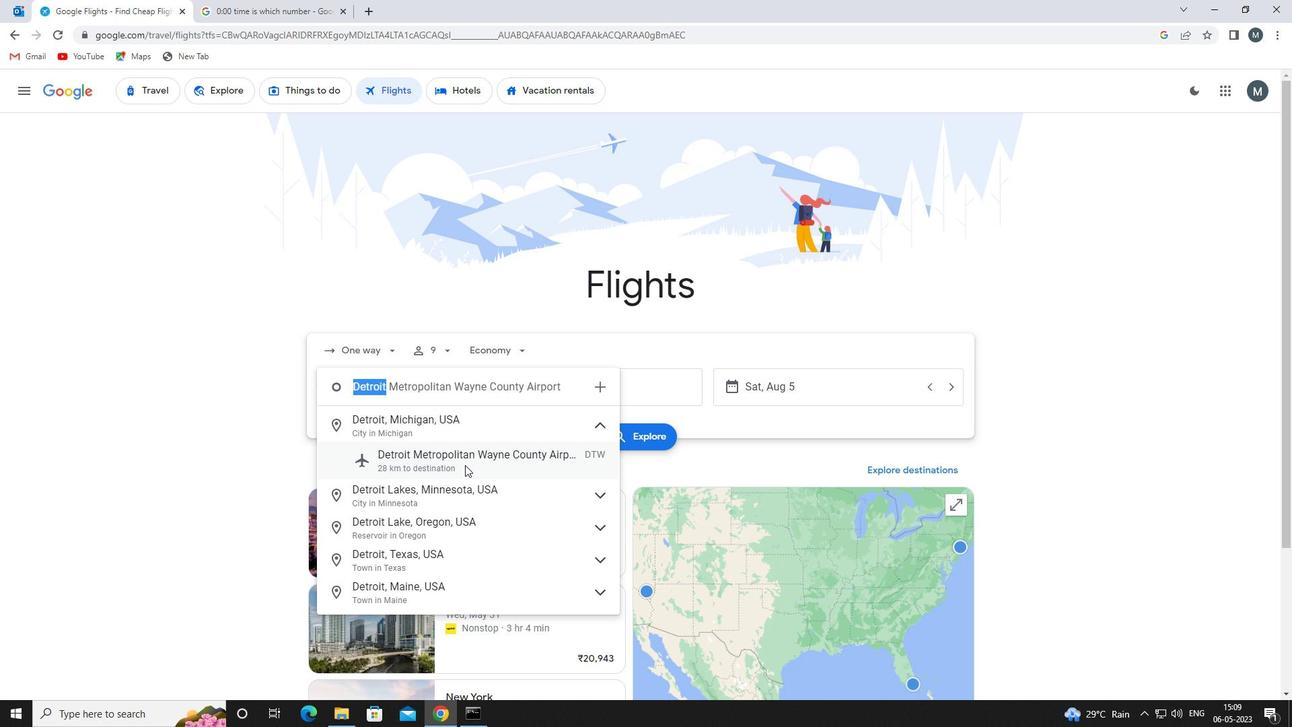 
Action: Mouse moved to (588, 385)
Screenshot: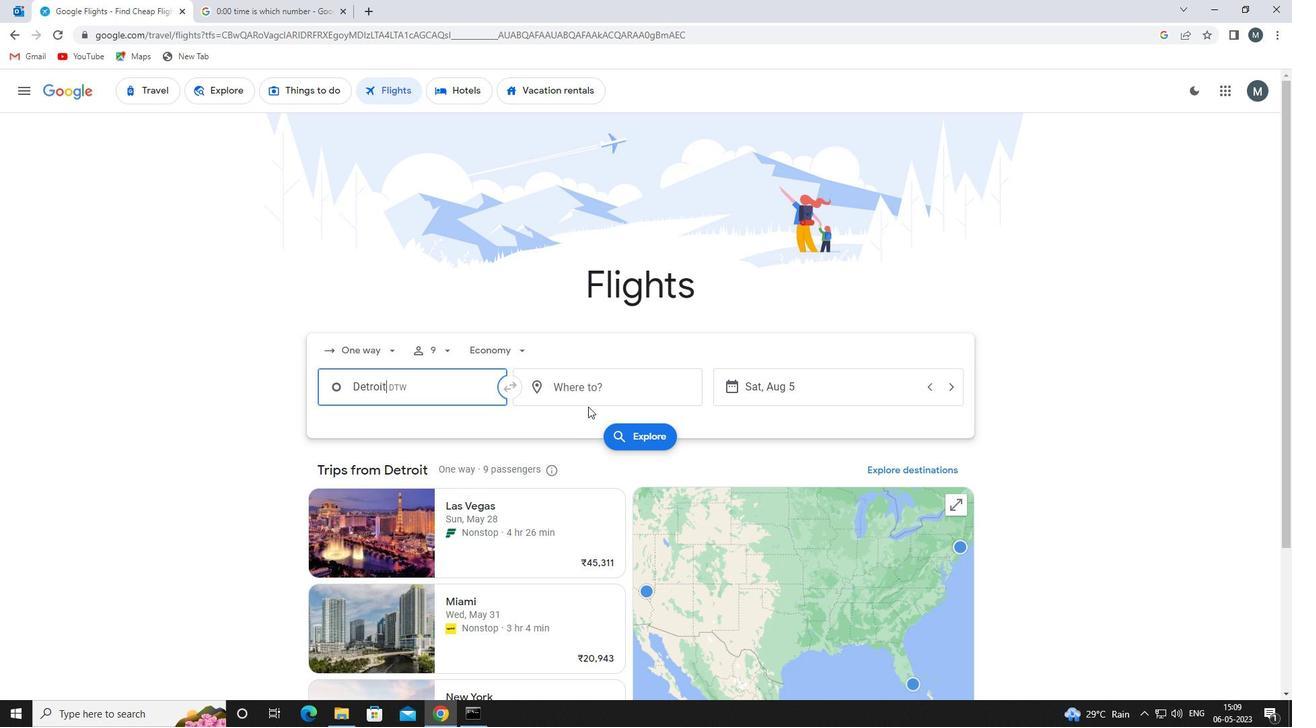 
Action: Mouse pressed left at (588, 385)
Screenshot: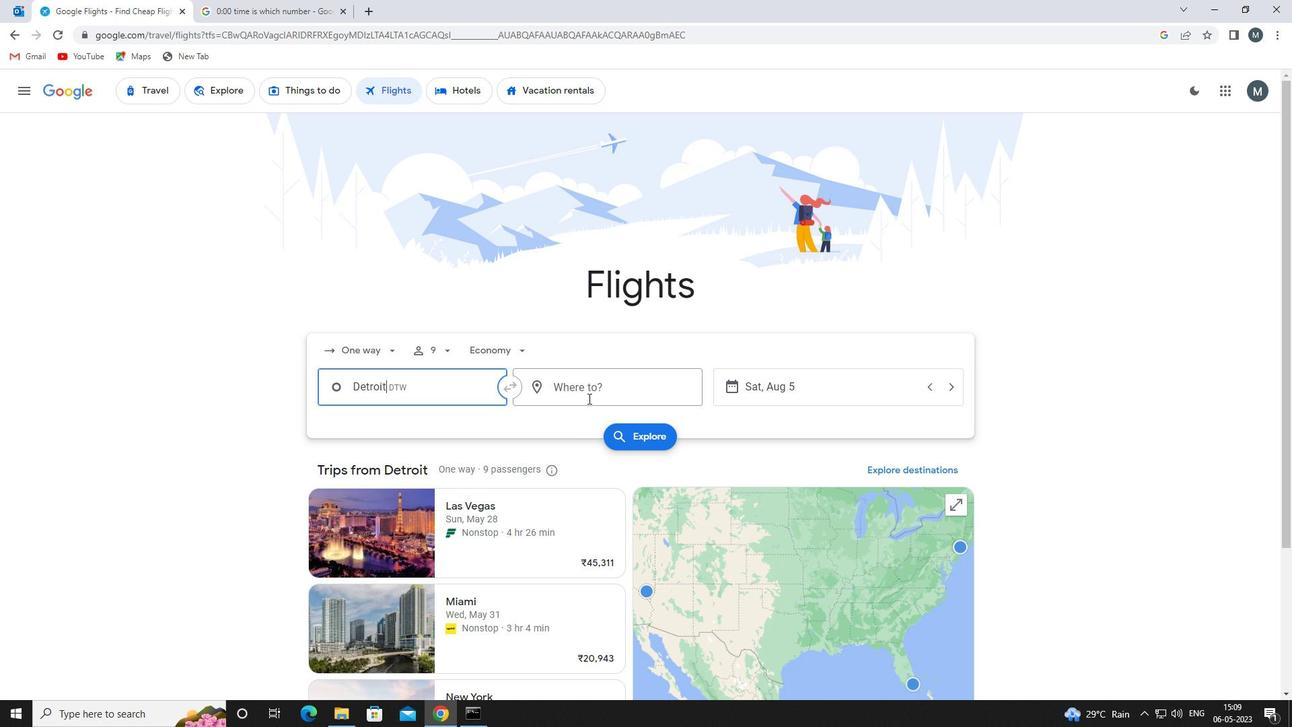 
Action: Mouse moved to (587, 385)
Screenshot: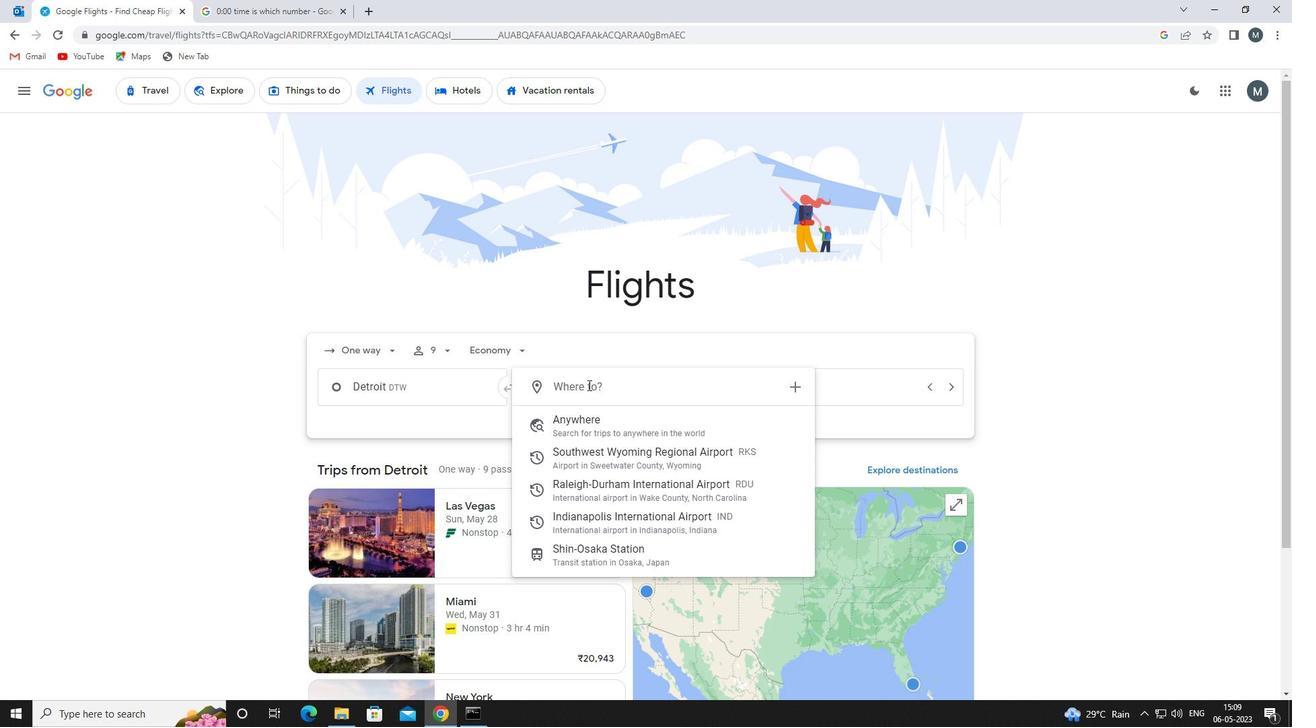 
Action: Key pressed in
Screenshot: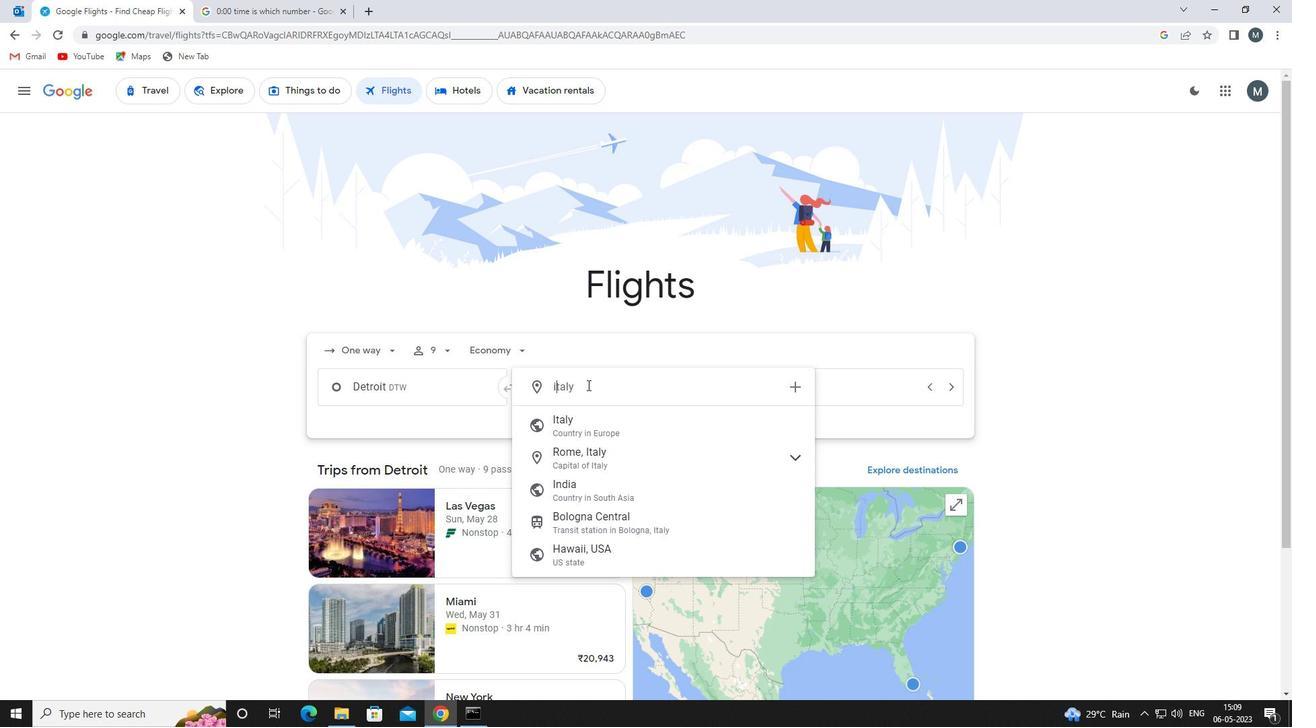
Action: Mouse moved to (586, 385)
Screenshot: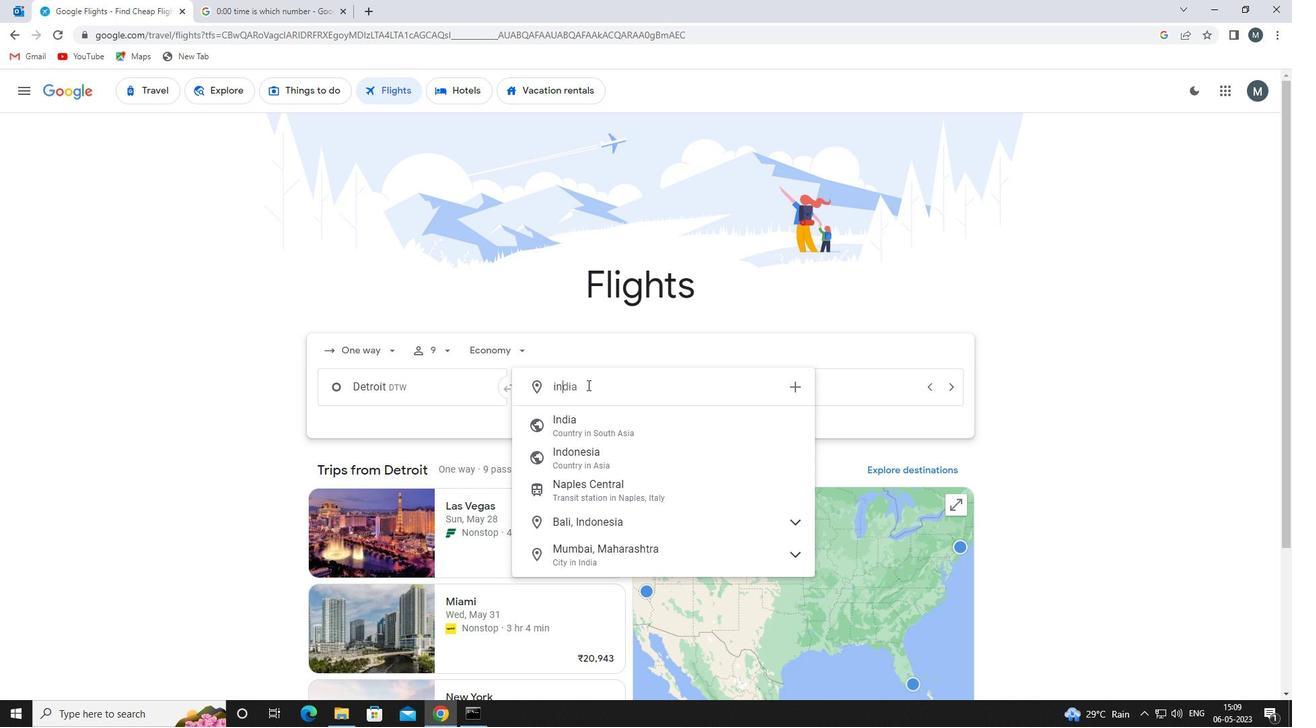 
Action: Key pressed d
Screenshot: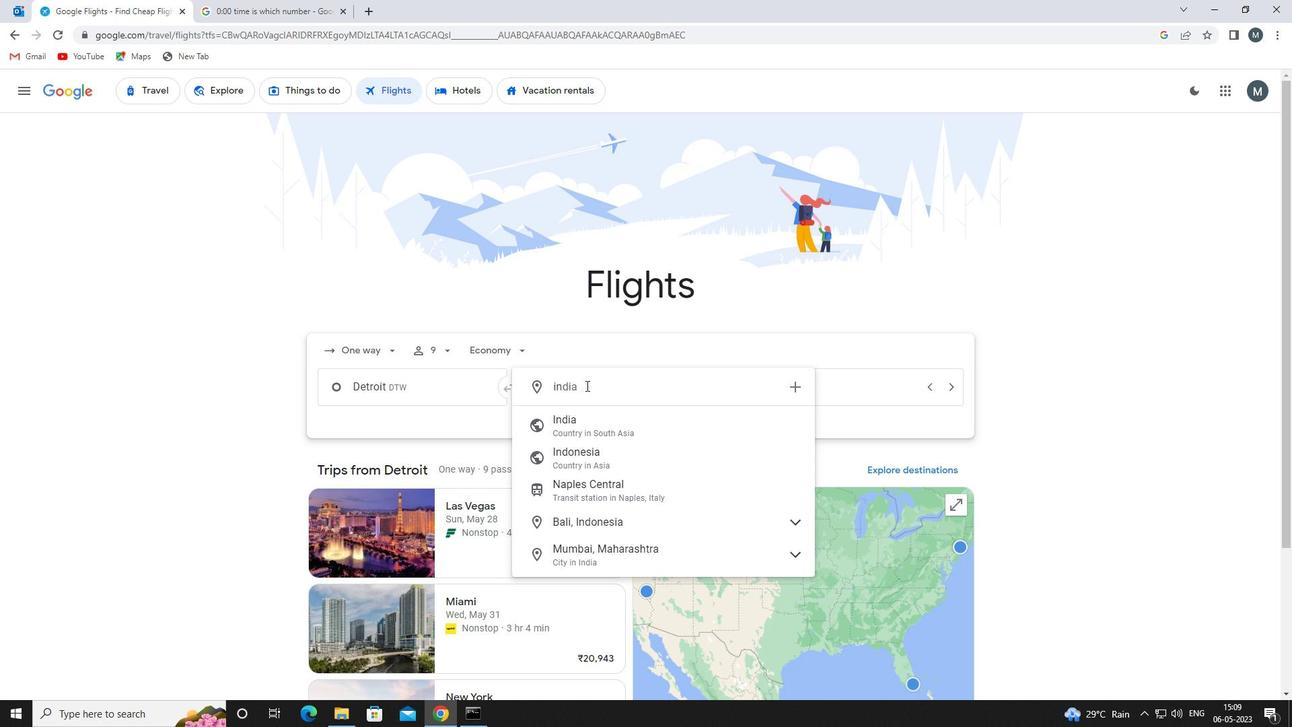 
Action: Mouse moved to (599, 424)
Screenshot: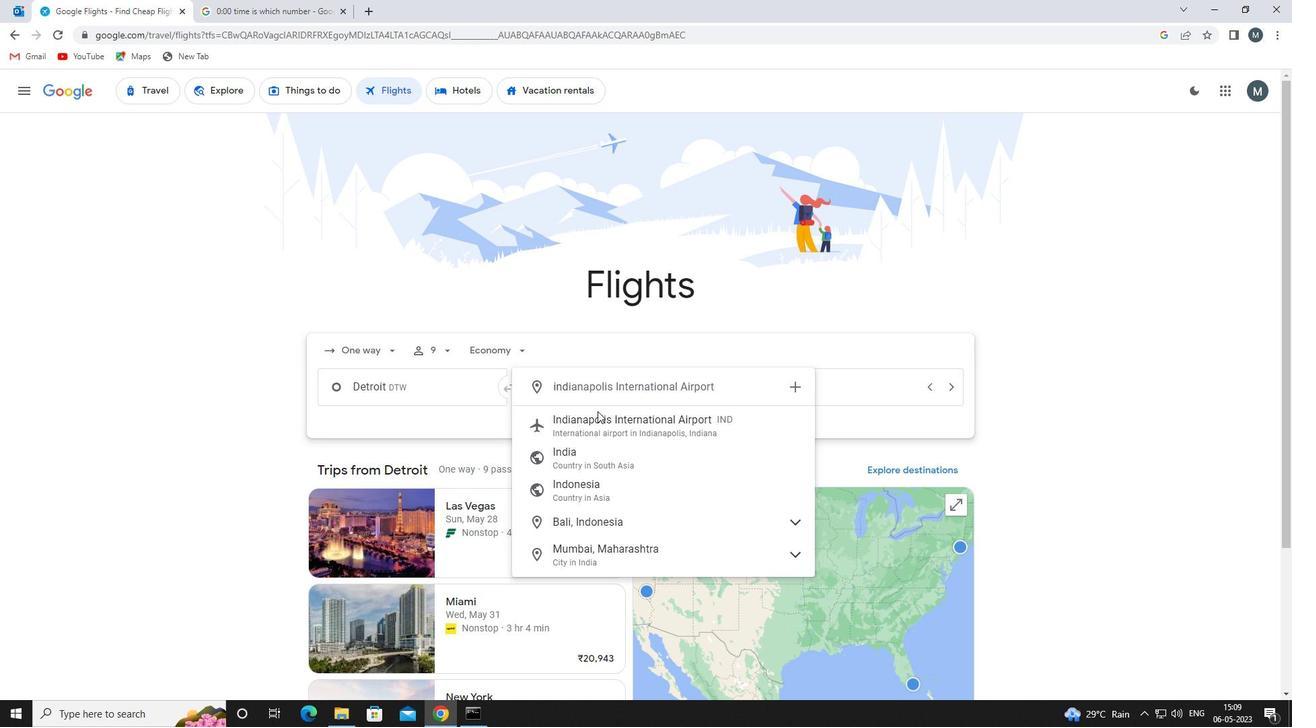 
Action: Mouse pressed left at (599, 424)
Screenshot: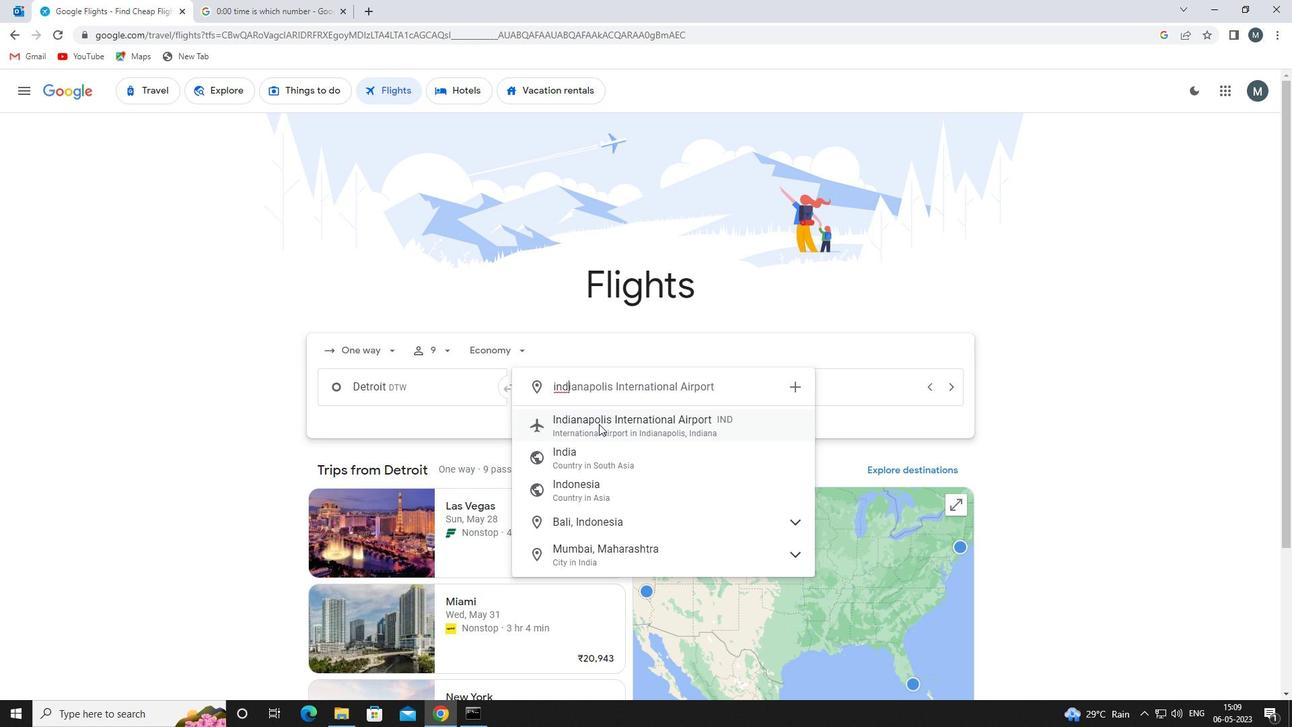 
Action: Mouse moved to (754, 391)
Screenshot: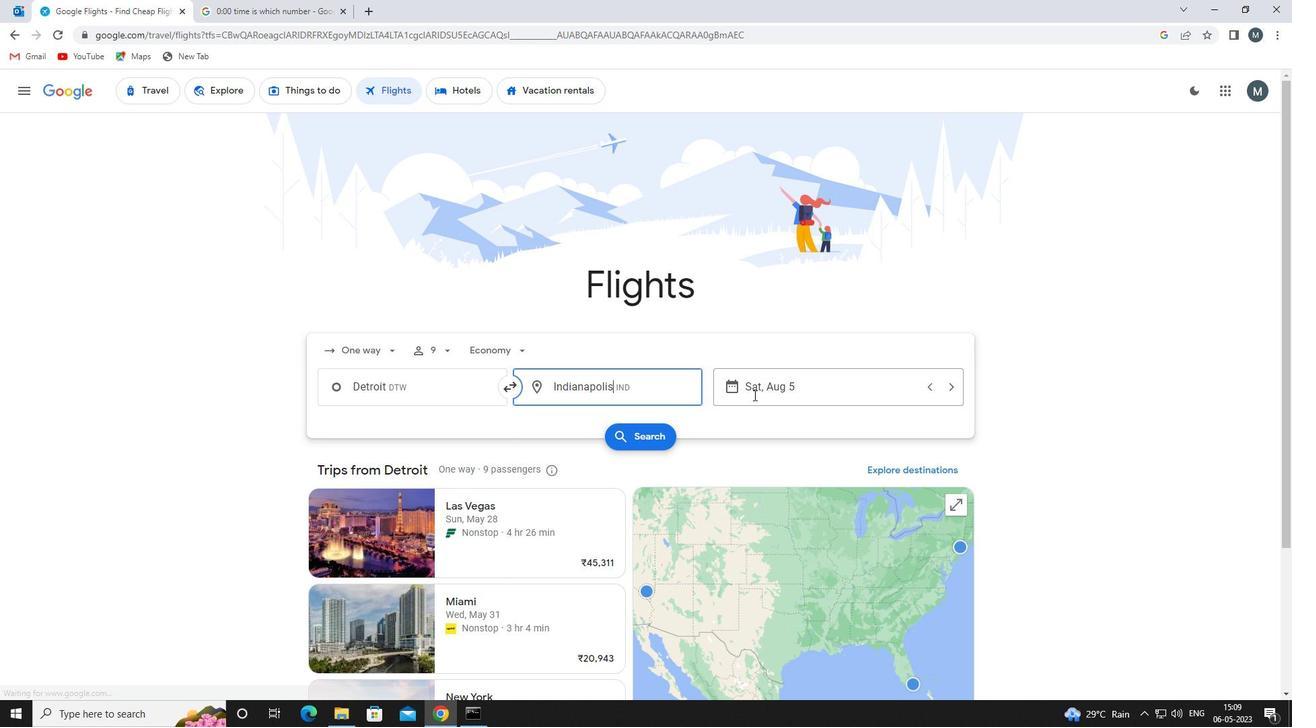 
Action: Mouse pressed left at (754, 391)
Screenshot: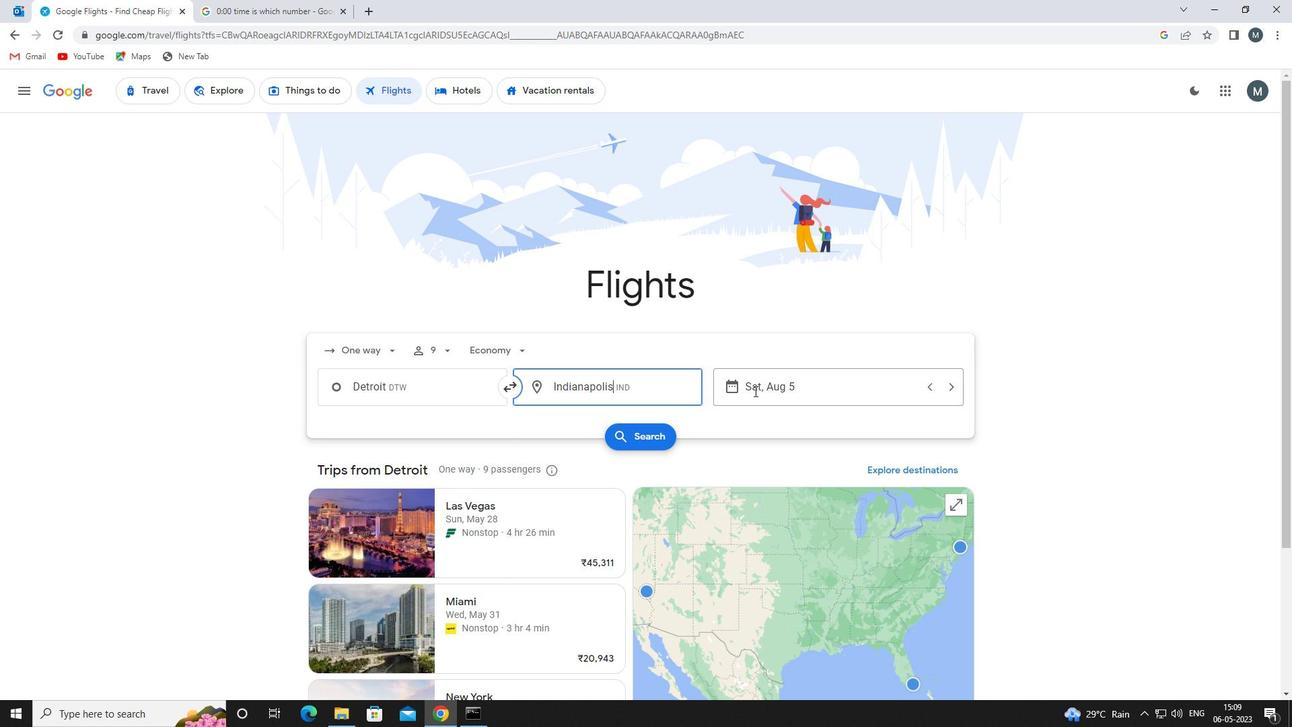 
Action: Mouse moved to (678, 449)
Screenshot: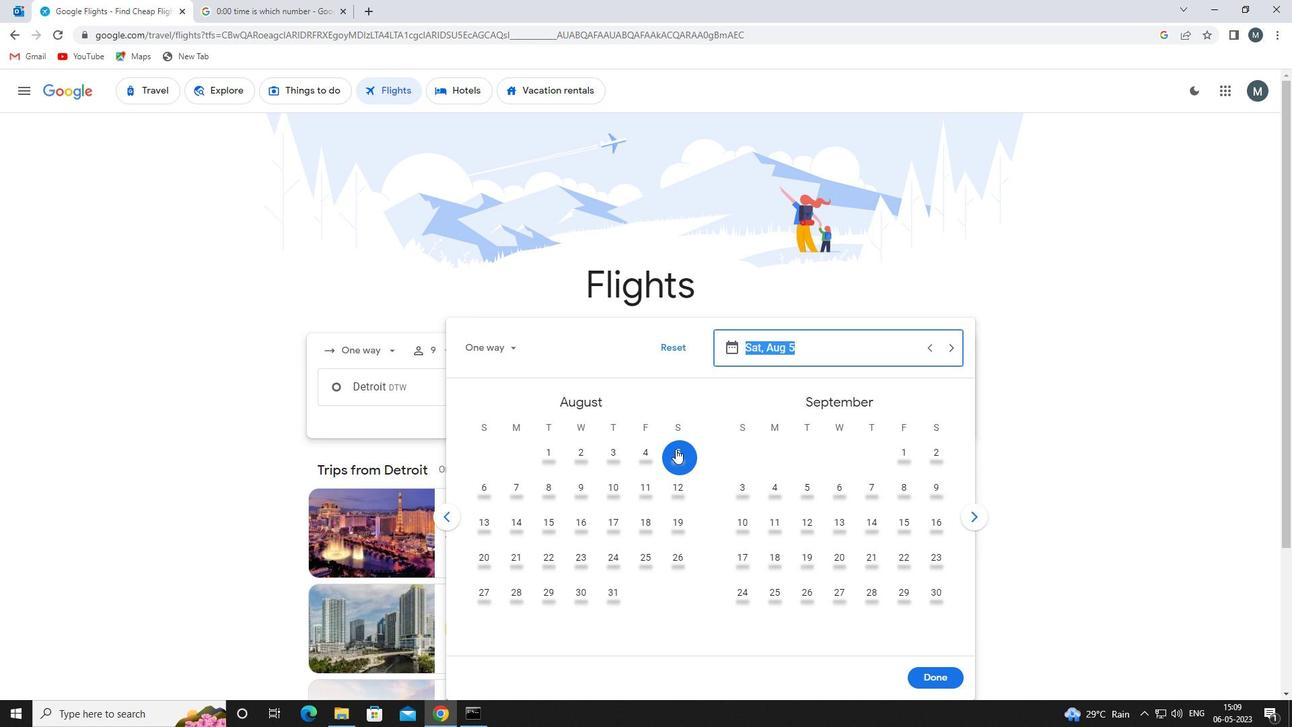 
Action: Mouse pressed left at (678, 449)
Screenshot: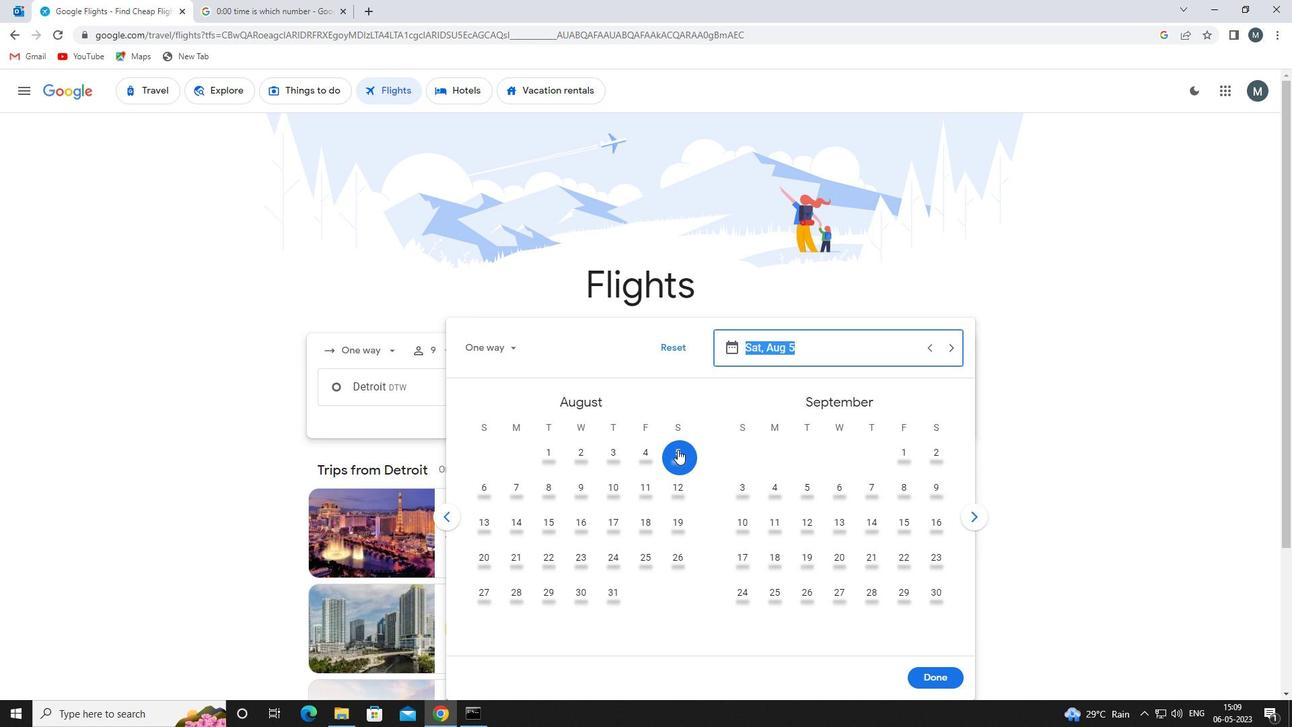 
Action: Mouse moved to (933, 680)
Screenshot: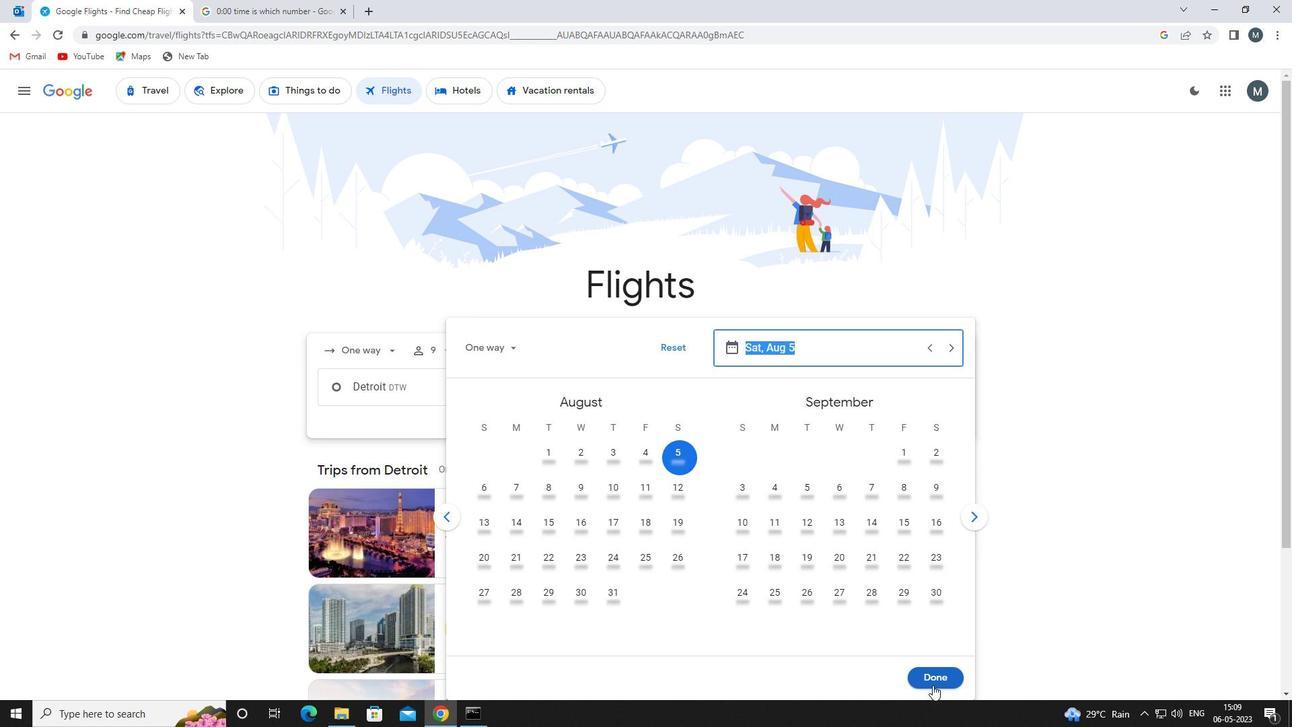 
Action: Mouse pressed left at (933, 680)
Screenshot: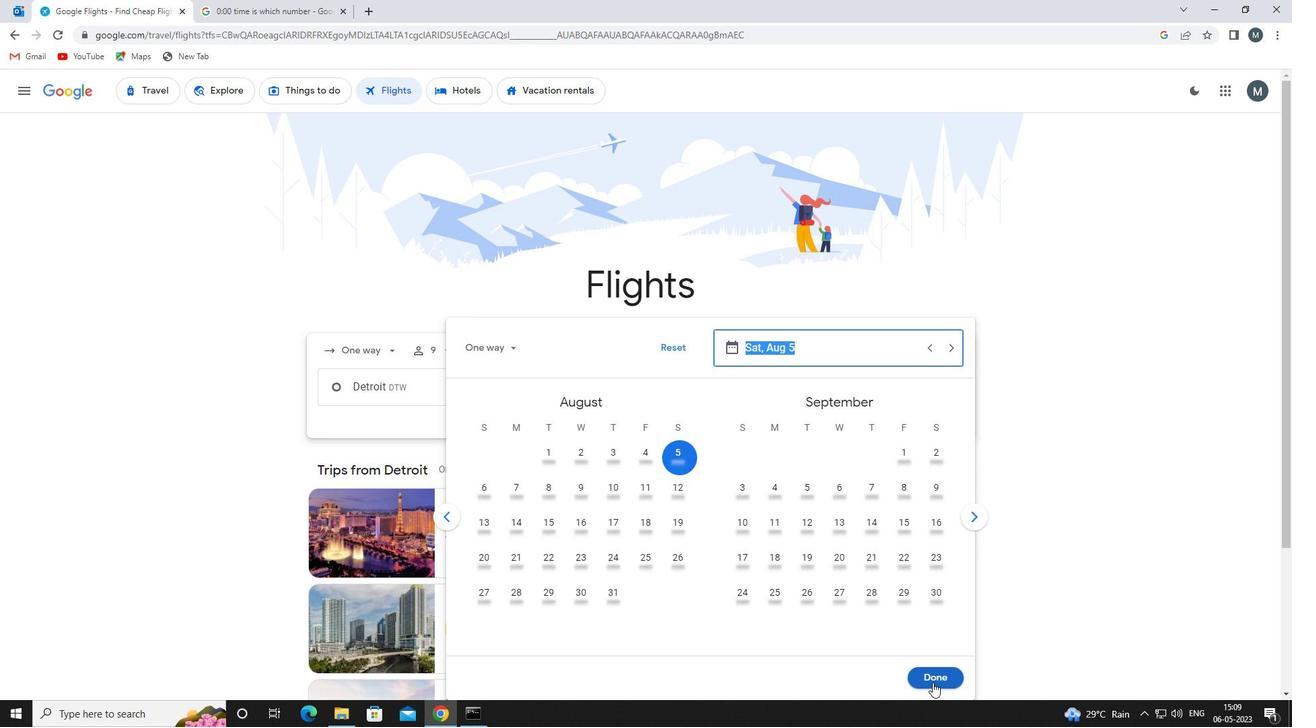
Action: Mouse moved to (645, 435)
Screenshot: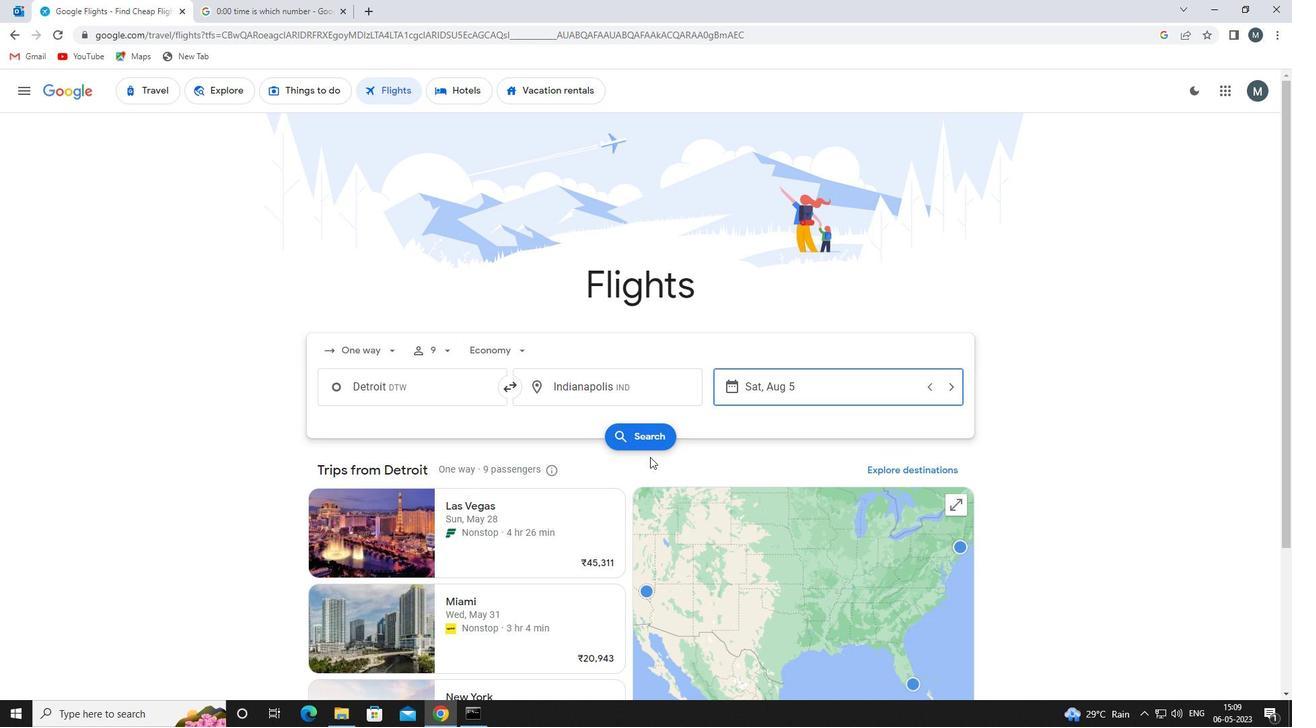 
Action: Mouse pressed left at (645, 435)
Screenshot: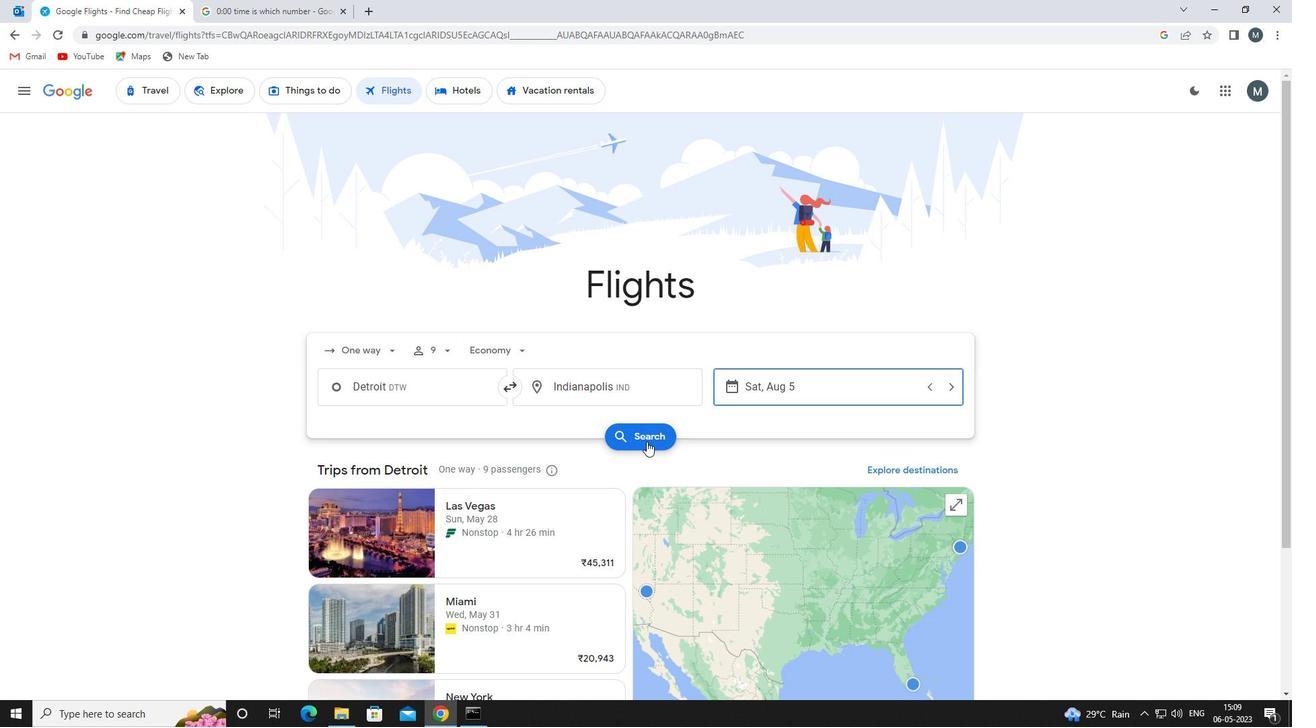 
Action: Mouse moved to (342, 210)
Screenshot: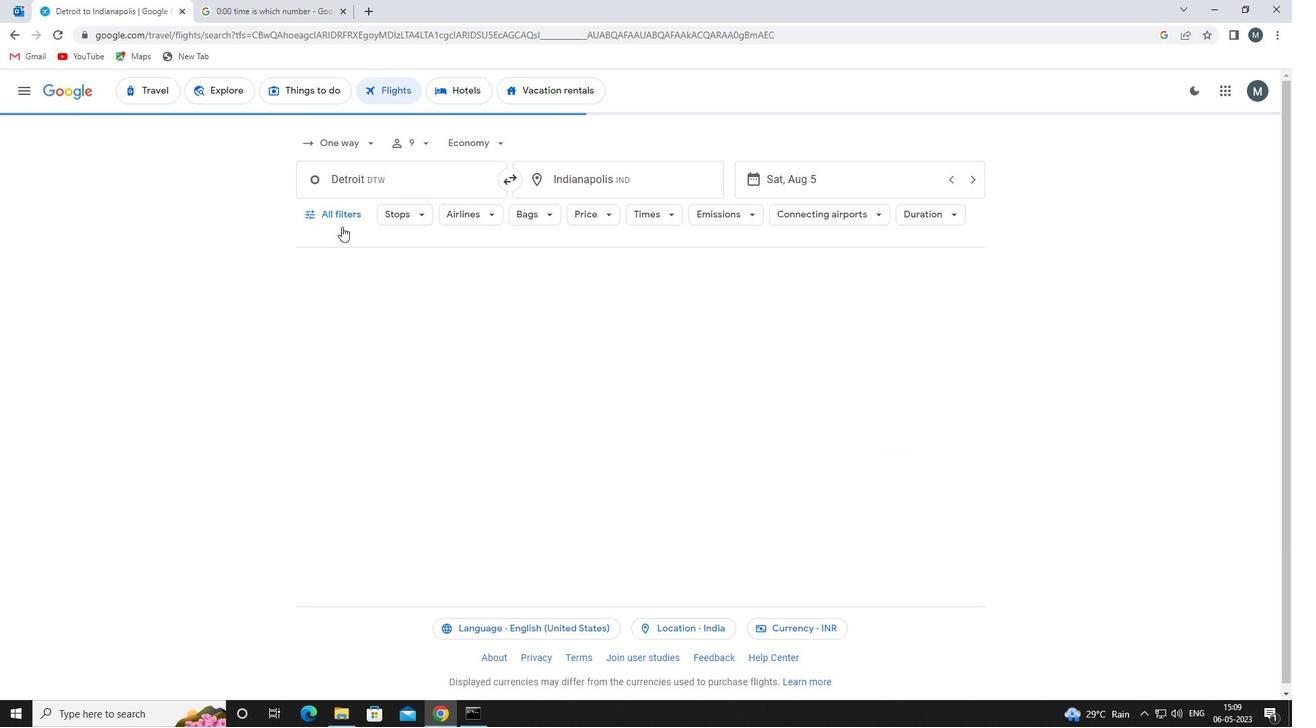 
Action: Mouse pressed left at (342, 210)
Screenshot: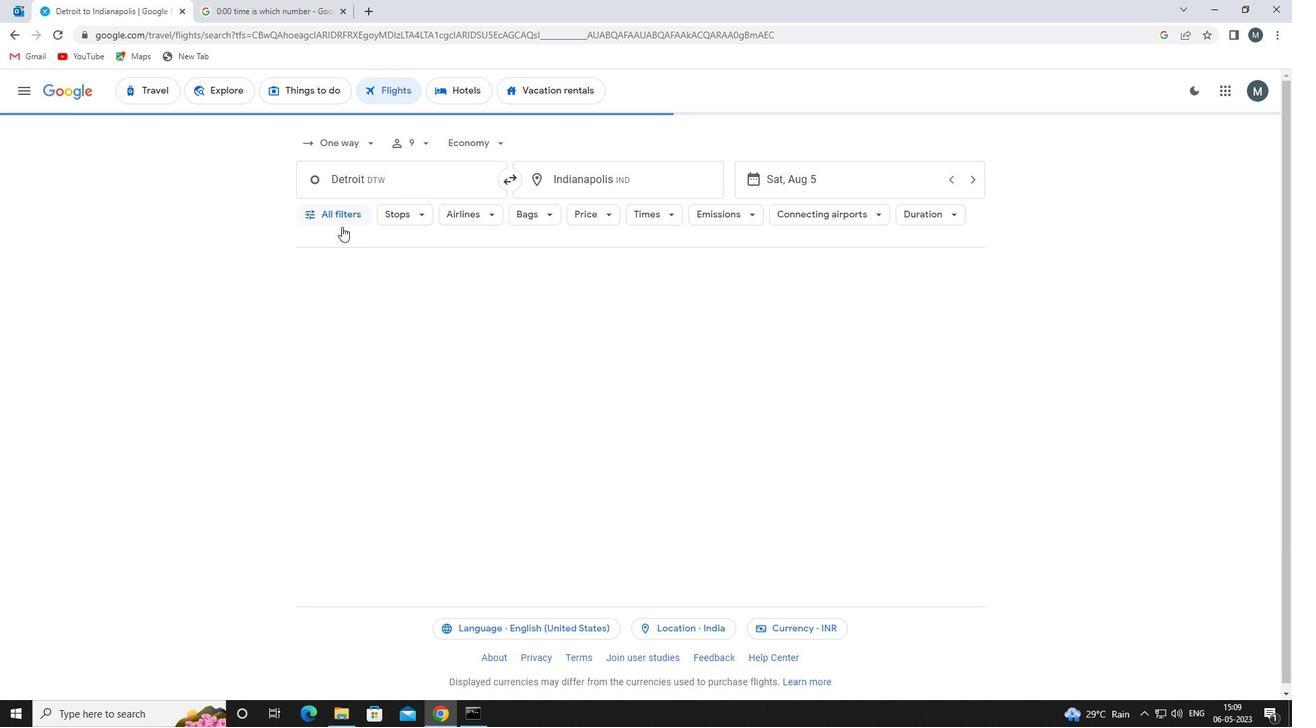 
Action: Mouse moved to (447, 367)
Screenshot: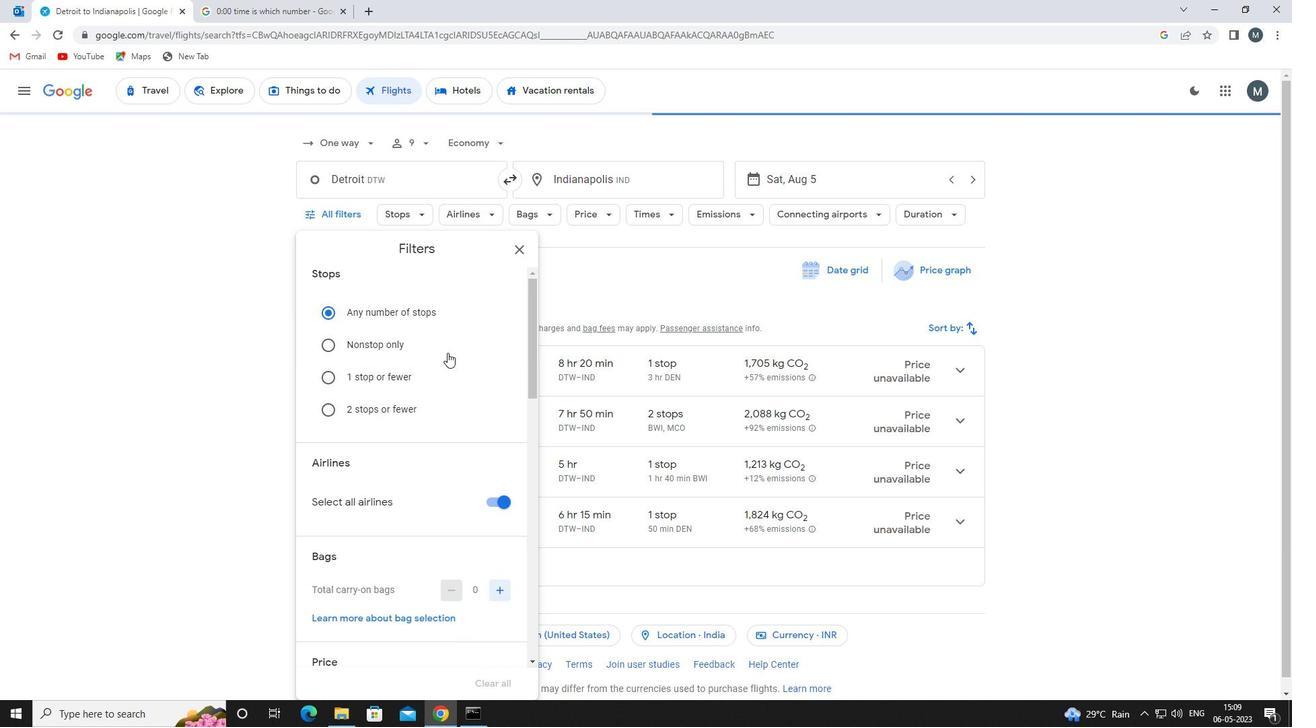 
Action: Mouse scrolled (447, 367) with delta (0, 0)
Screenshot: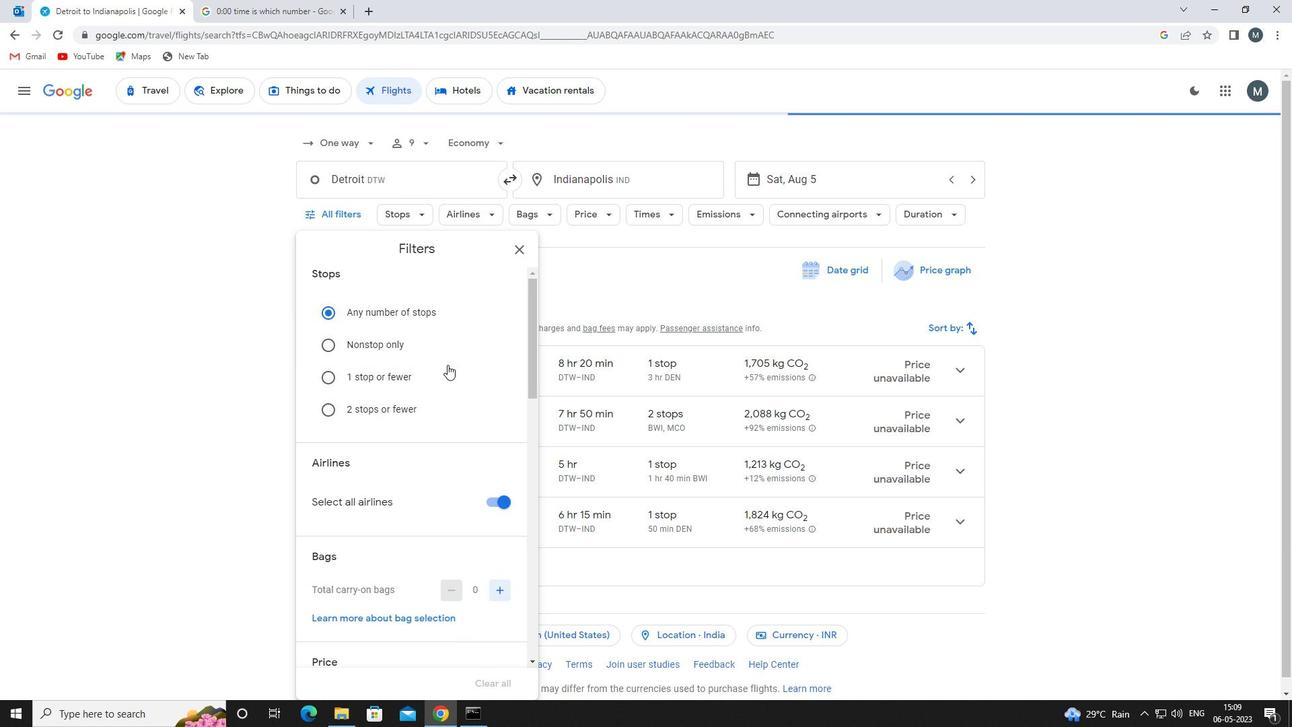 
Action: Mouse moved to (447, 370)
Screenshot: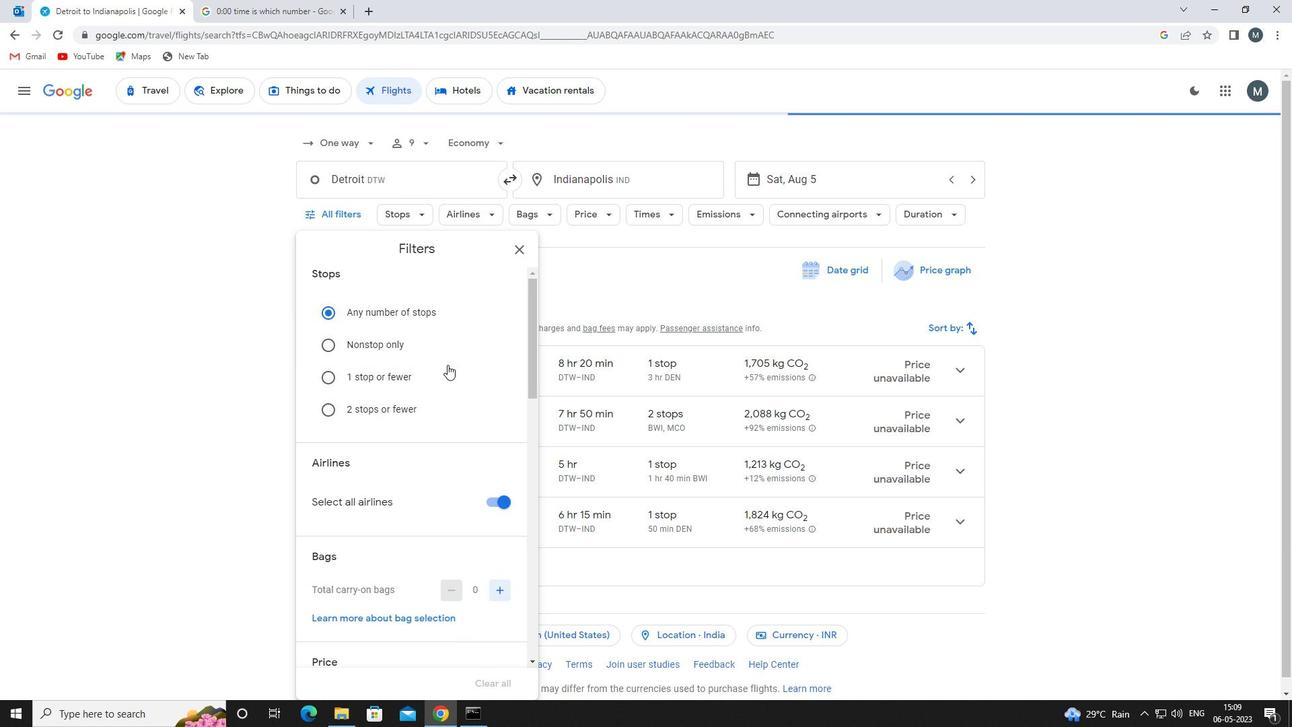 
Action: Mouse scrolled (447, 369) with delta (0, 0)
Screenshot: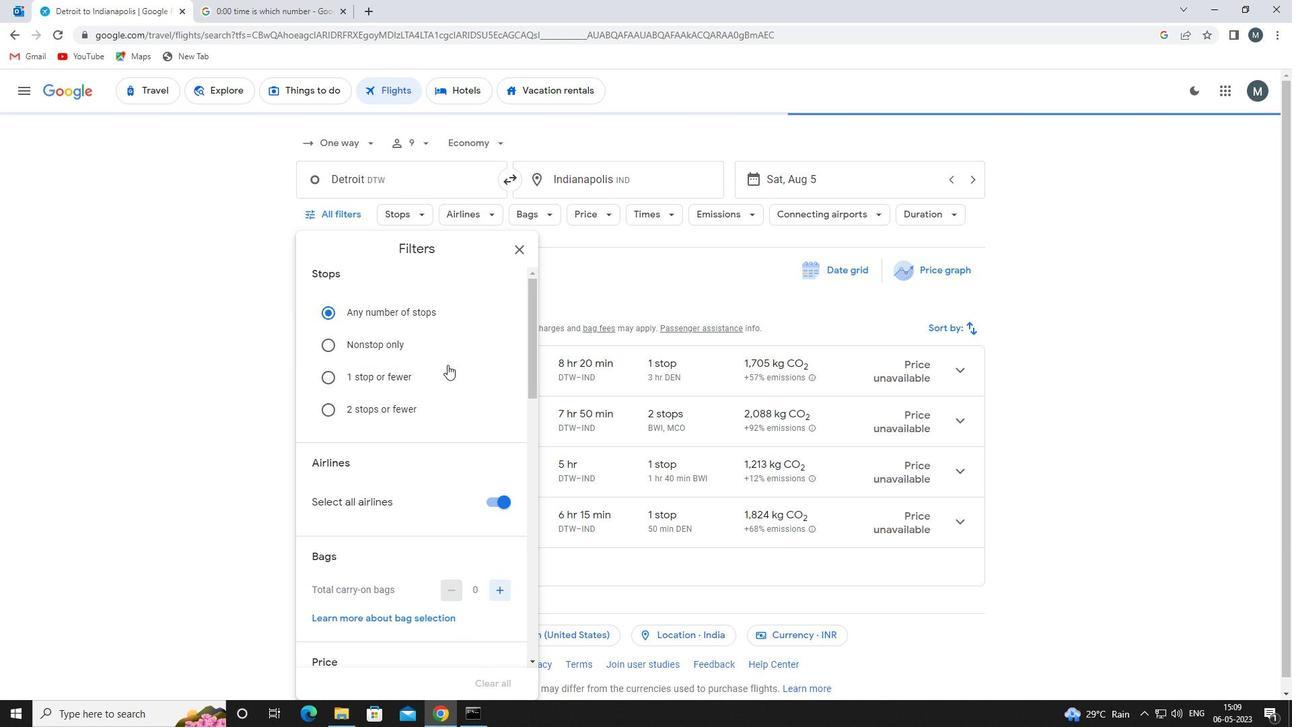 
Action: Mouse moved to (508, 364)
Screenshot: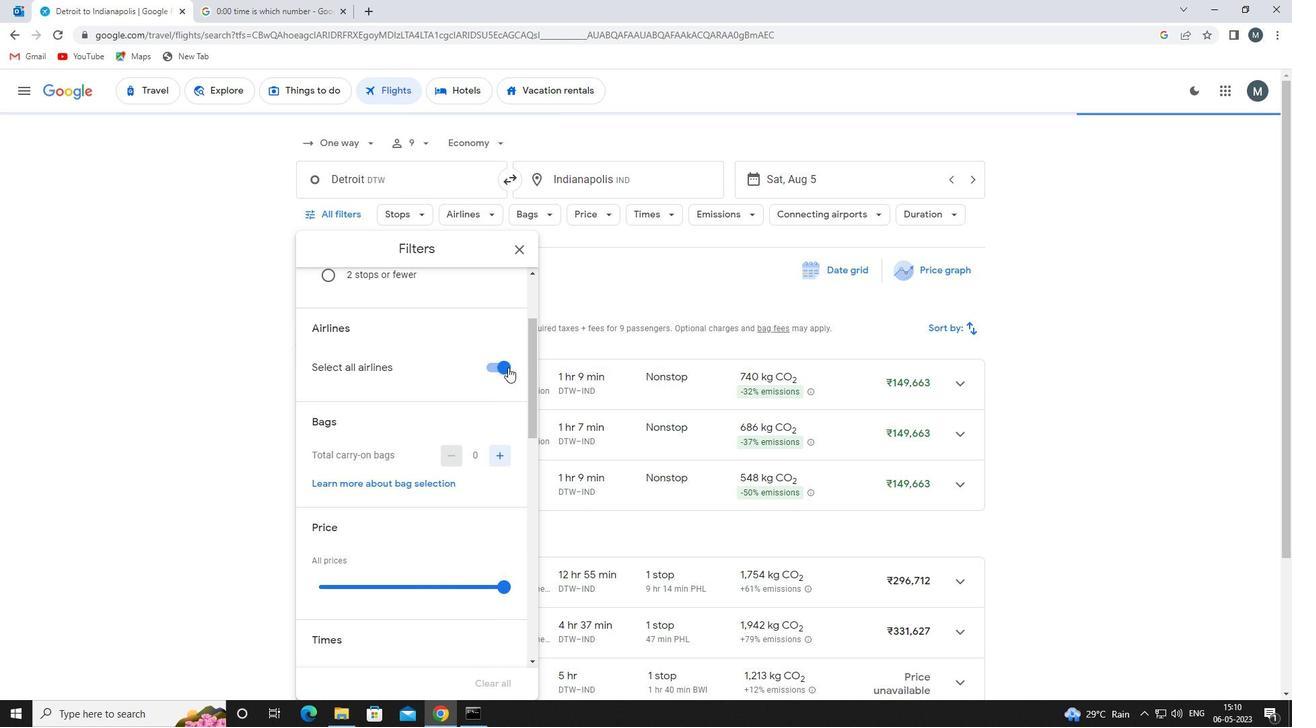 
Action: Mouse pressed left at (508, 364)
Screenshot: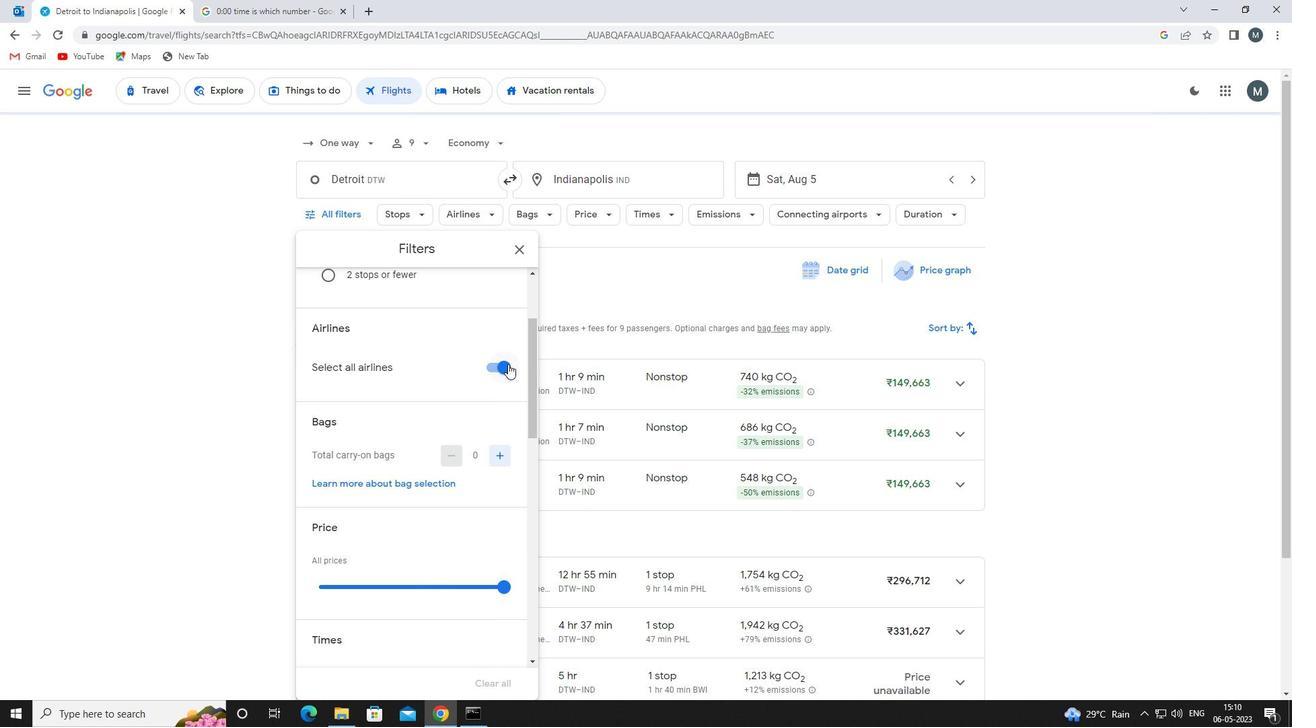 
Action: Mouse moved to (497, 372)
Screenshot: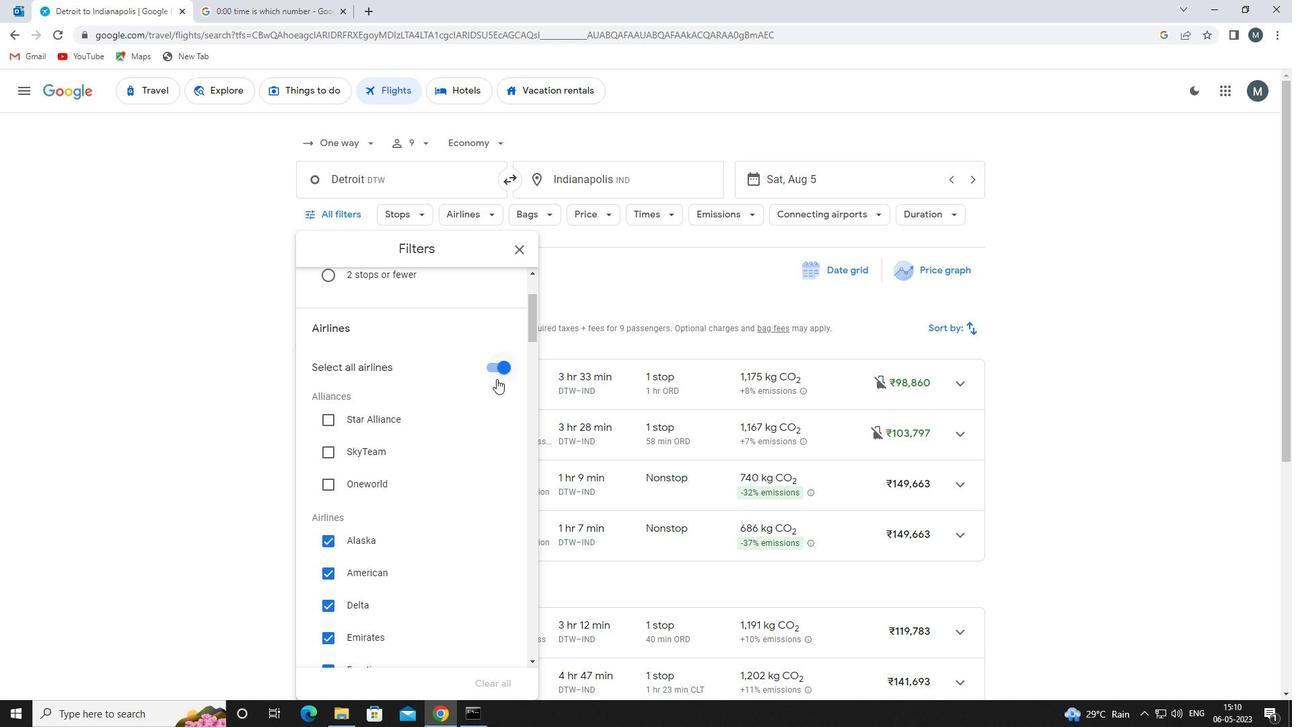 
Action: Mouse pressed left at (497, 372)
Screenshot: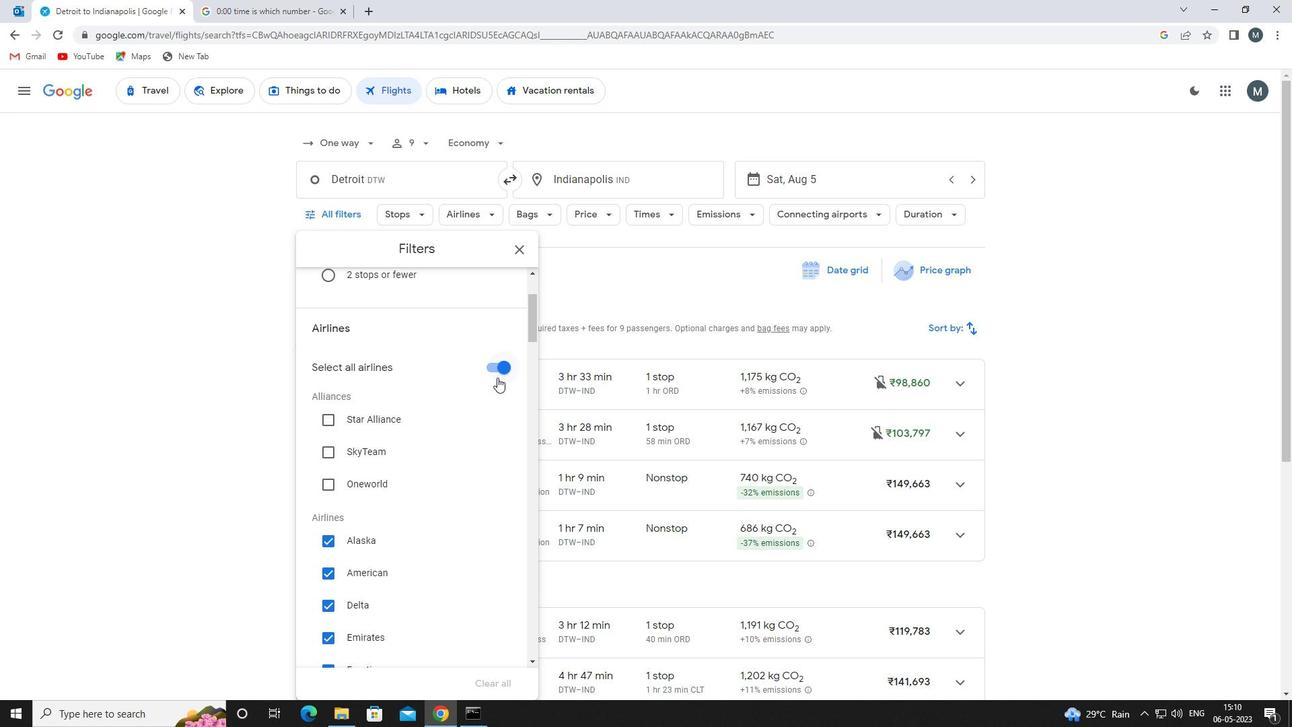
Action: Mouse moved to (471, 416)
Screenshot: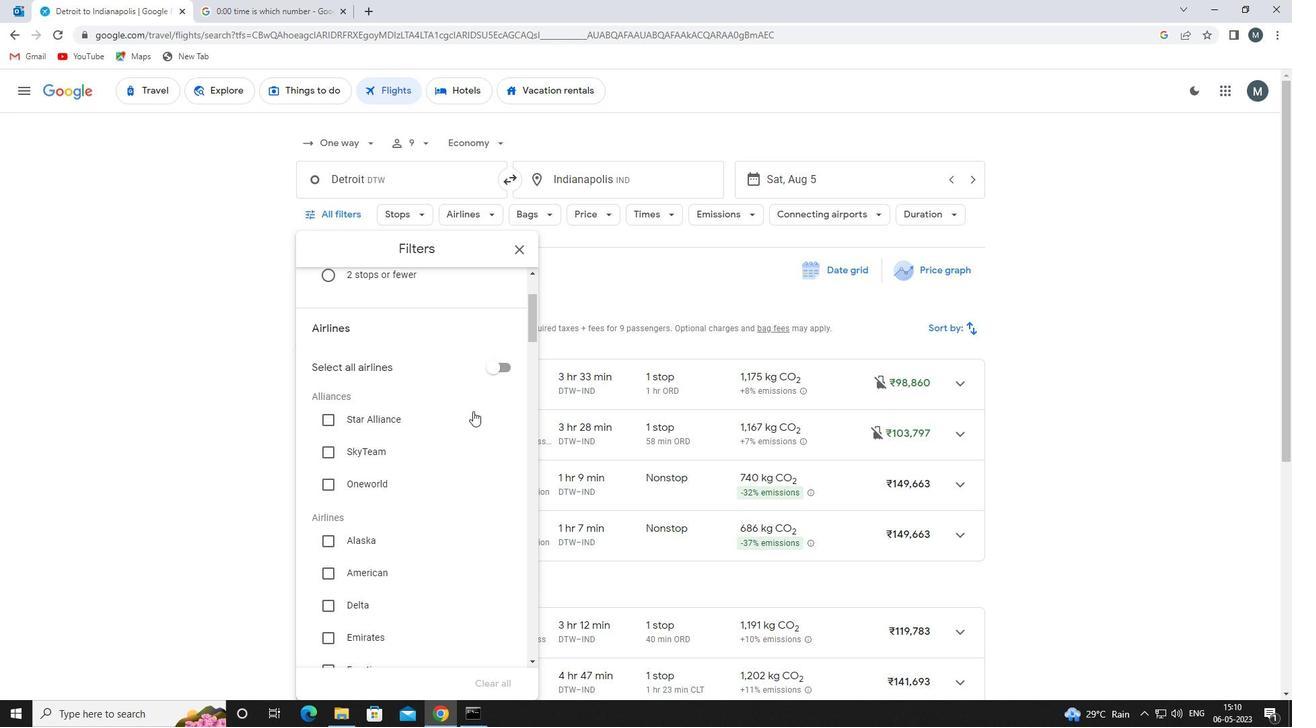 
Action: Mouse scrolled (471, 415) with delta (0, 0)
Screenshot: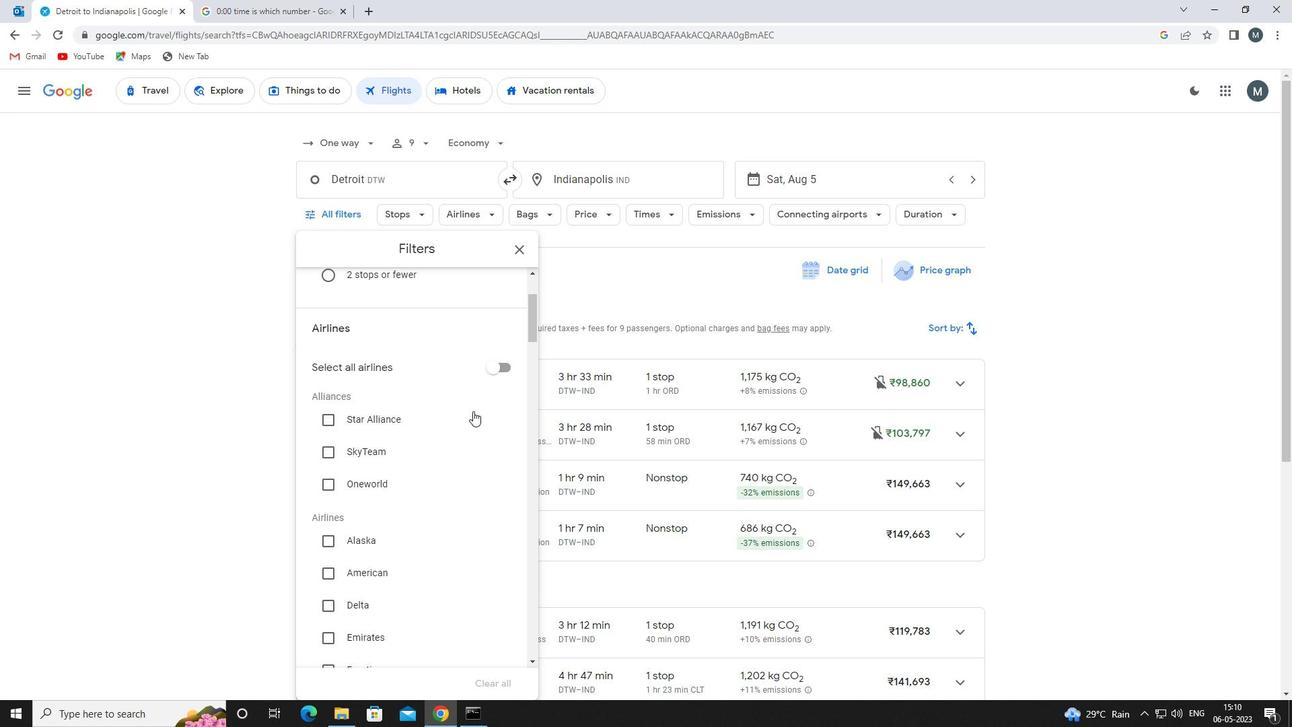 
Action: Mouse moved to (465, 430)
Screenshot: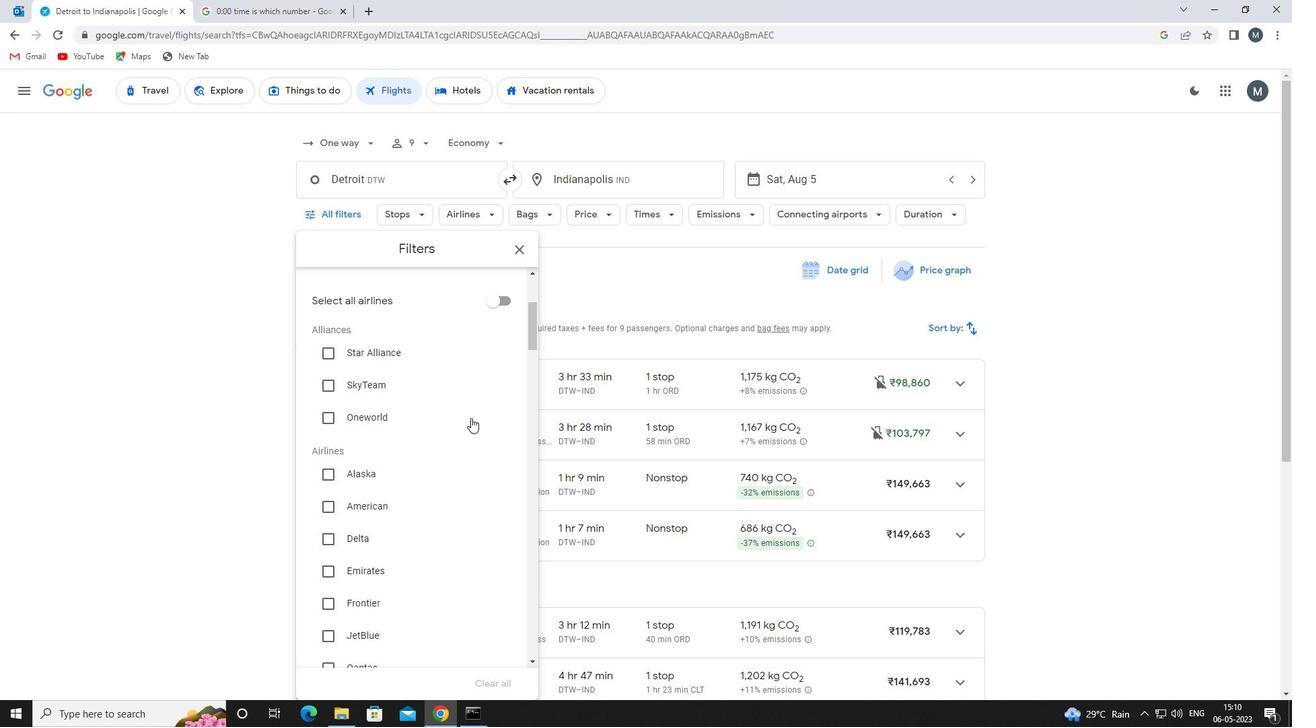 
Action: Mouse scrolled (465, 430) with delta (0, 0)
Screenshot: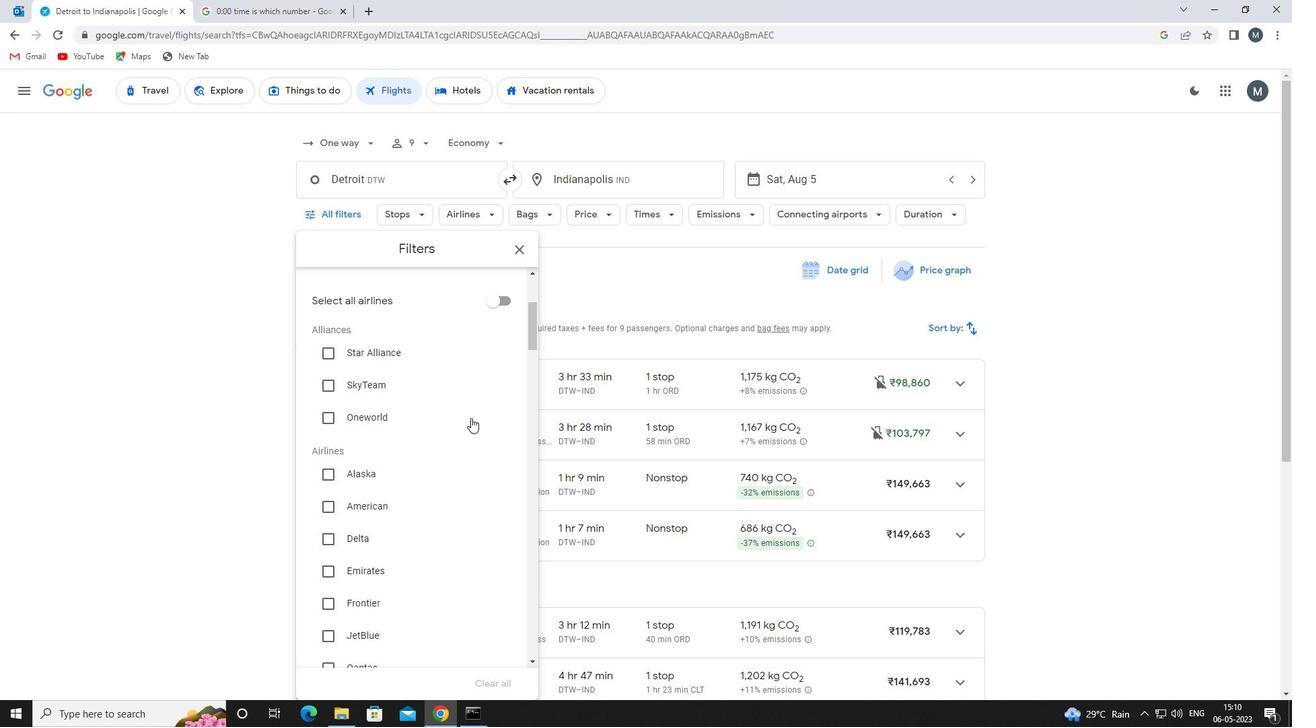 
Action: Mouse moved to (458, 435)
Screenshot: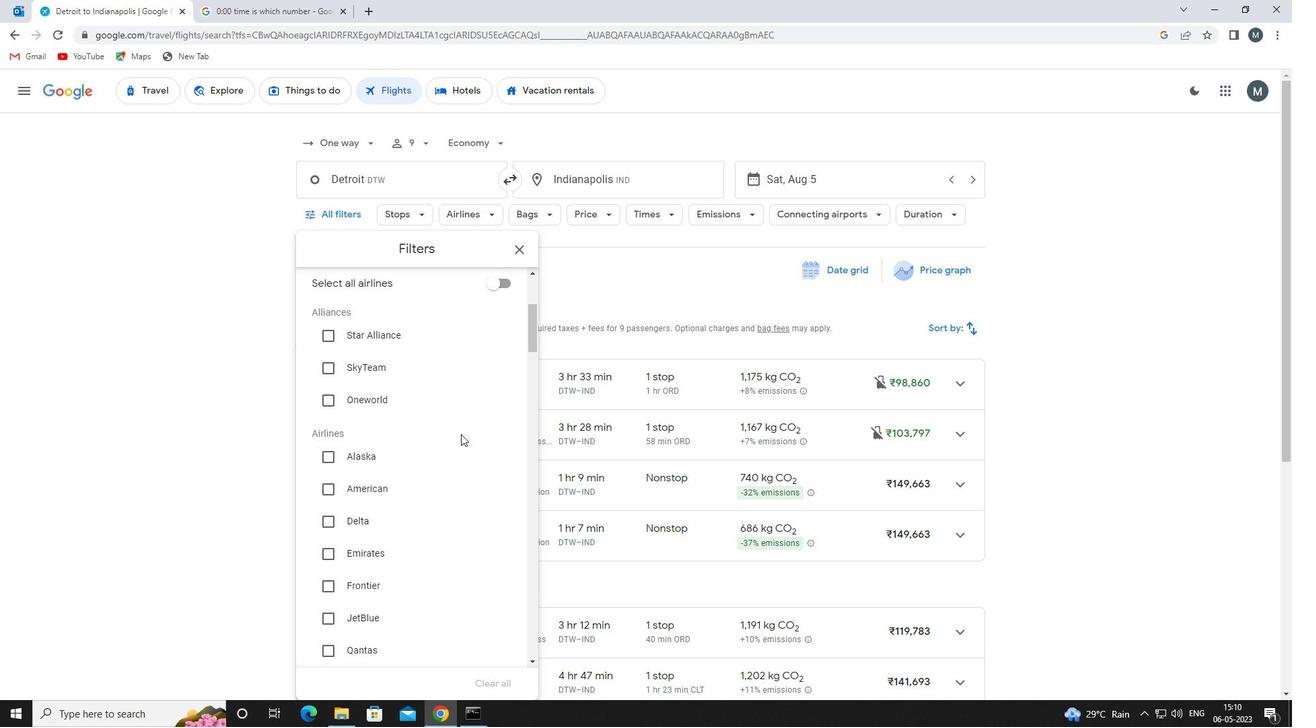 
Action: Mouse scrolled (458, 435) with delta (0, 0)
Screenshot: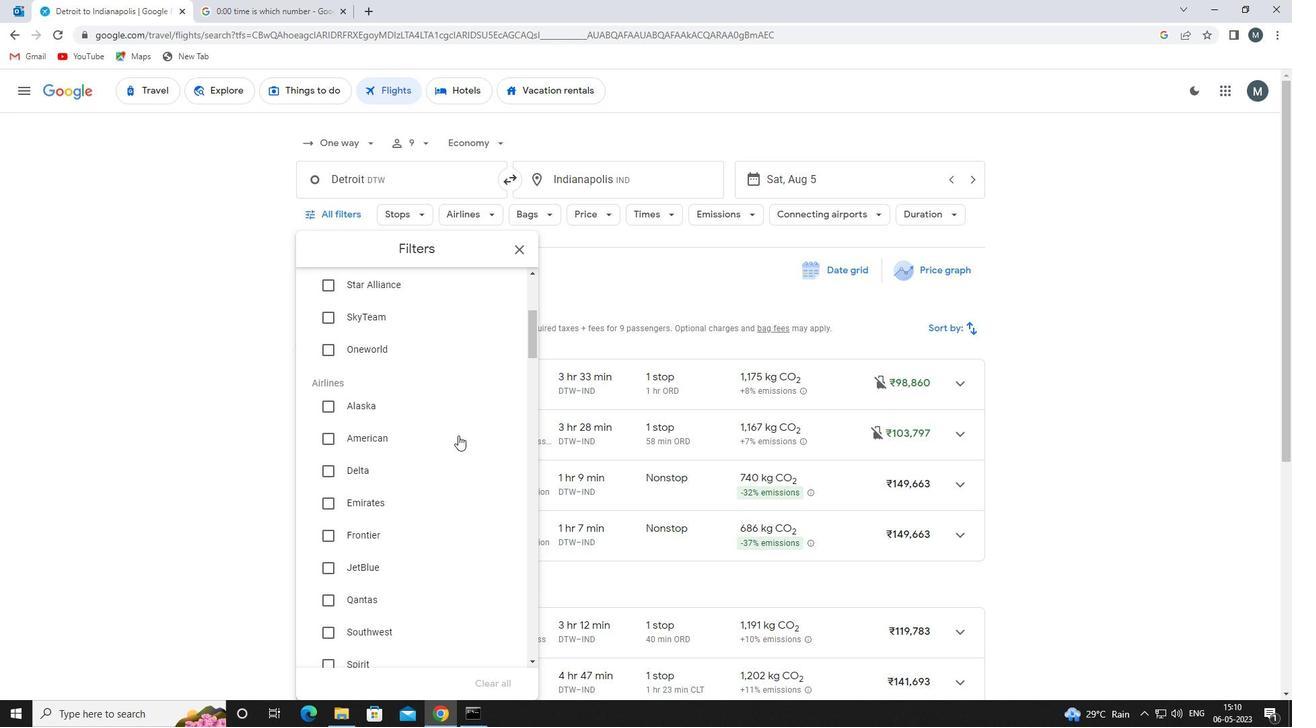 
Action: Mouse moved to (456, 441)
Screenshot: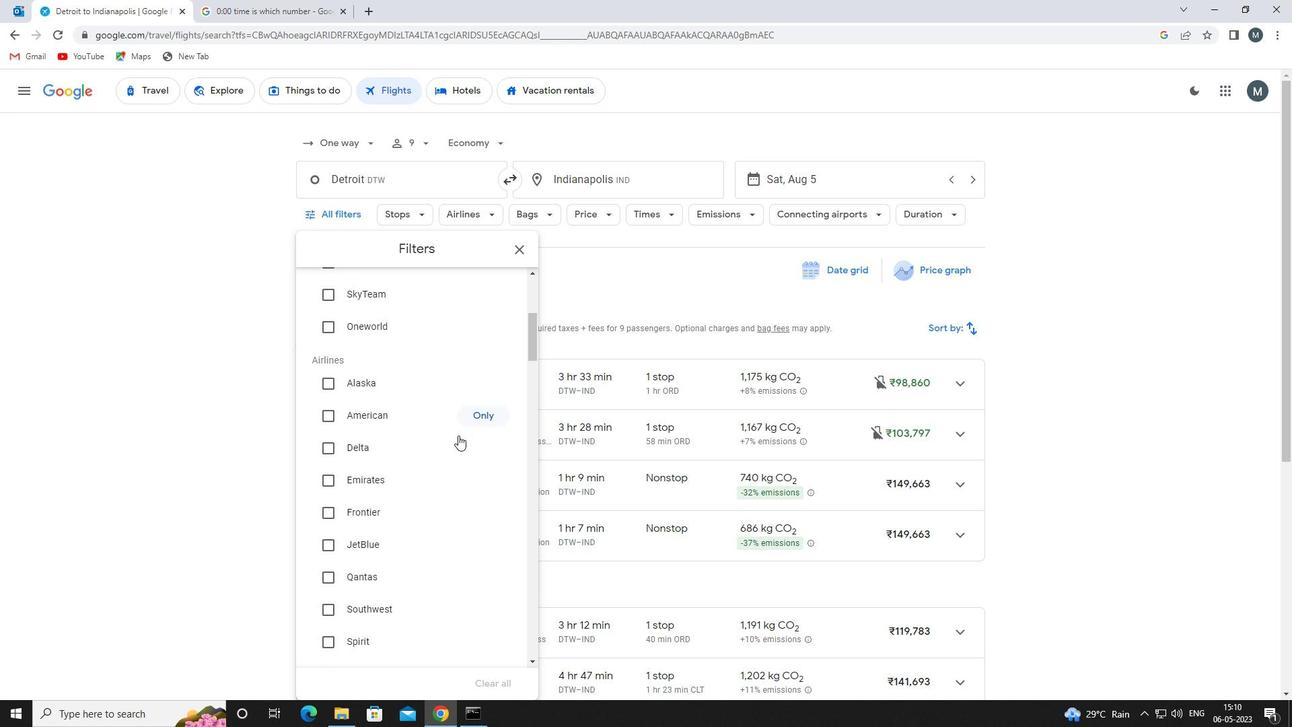 
Action: Mouse scrolled (456, 441) with delta (0, 0)
Screenshot: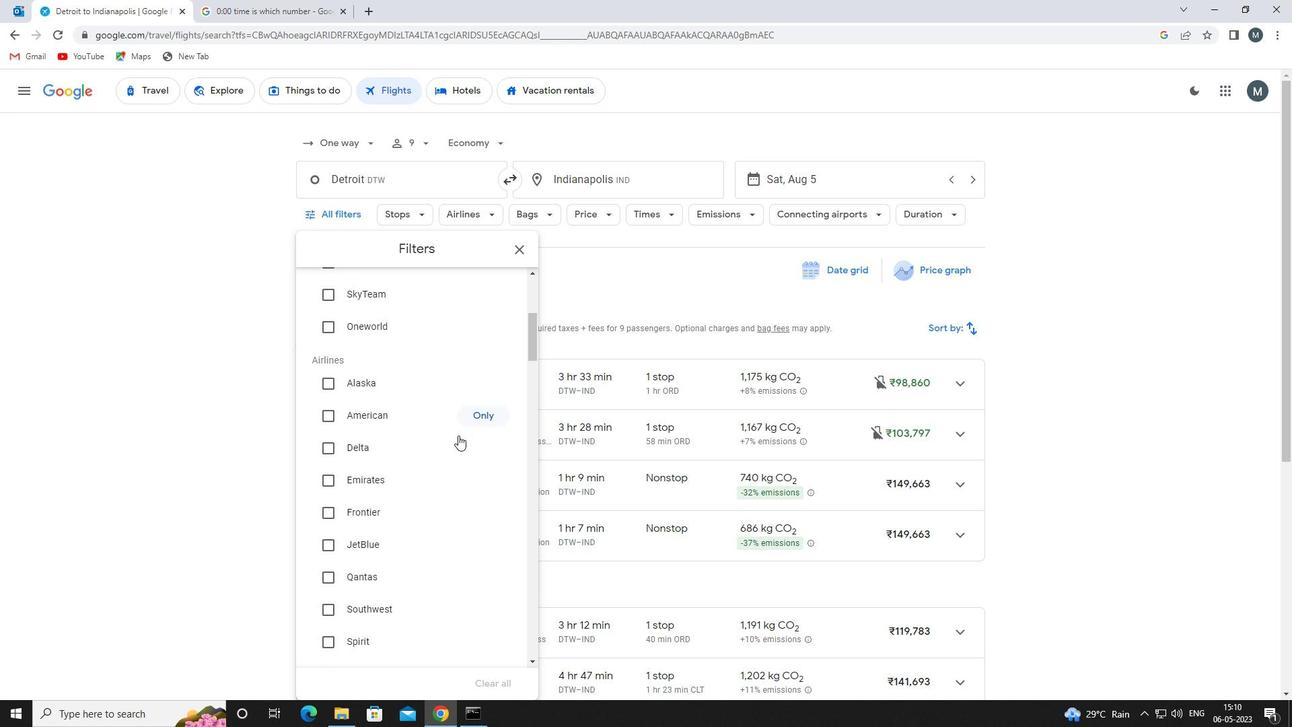 
Action: Mouse moved to (424, 496)
Screenshot: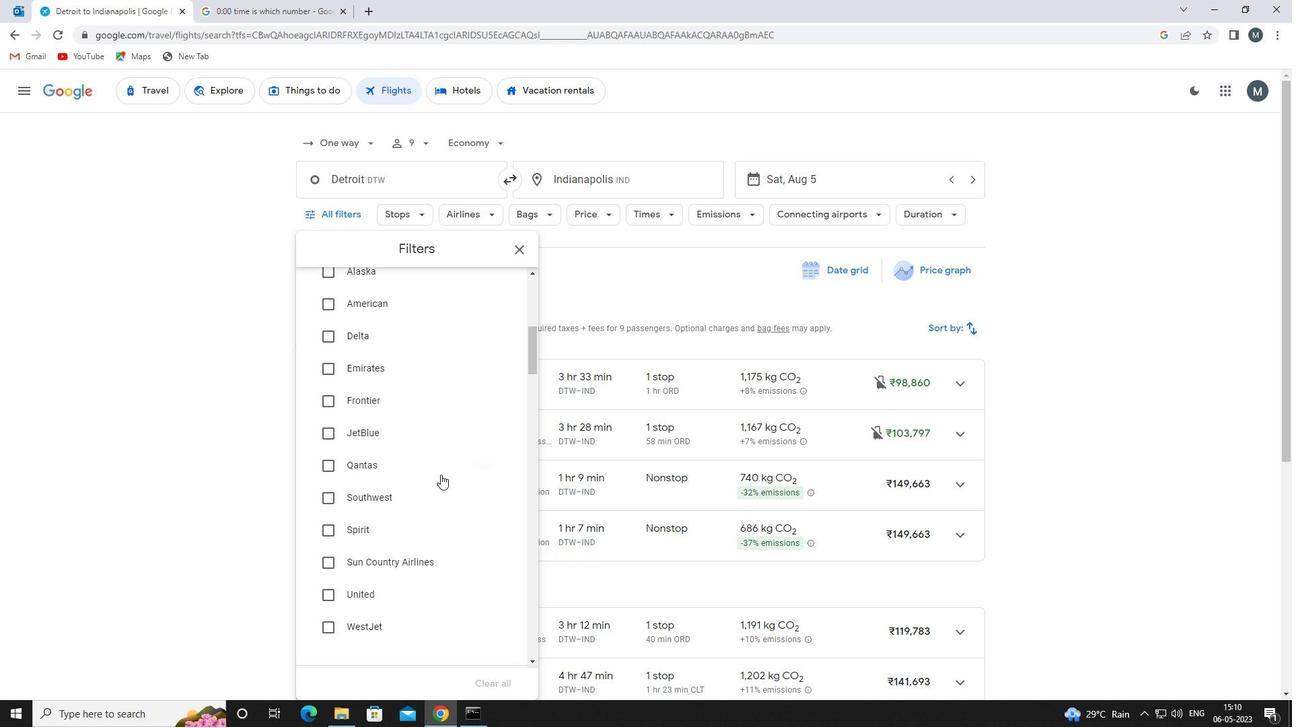 
Action: Mouse pressed left at (424, 496)
Screenshot: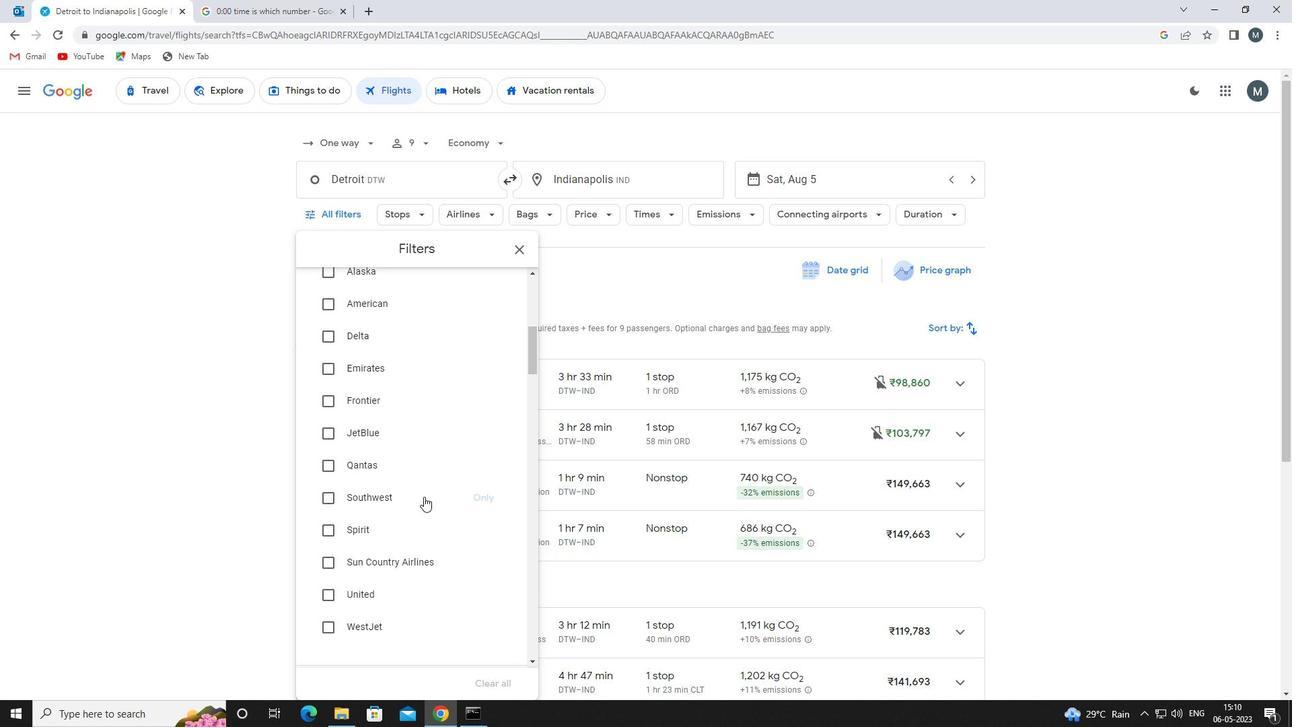 
Action: Mouse moved to (428, 493)
Screenshot: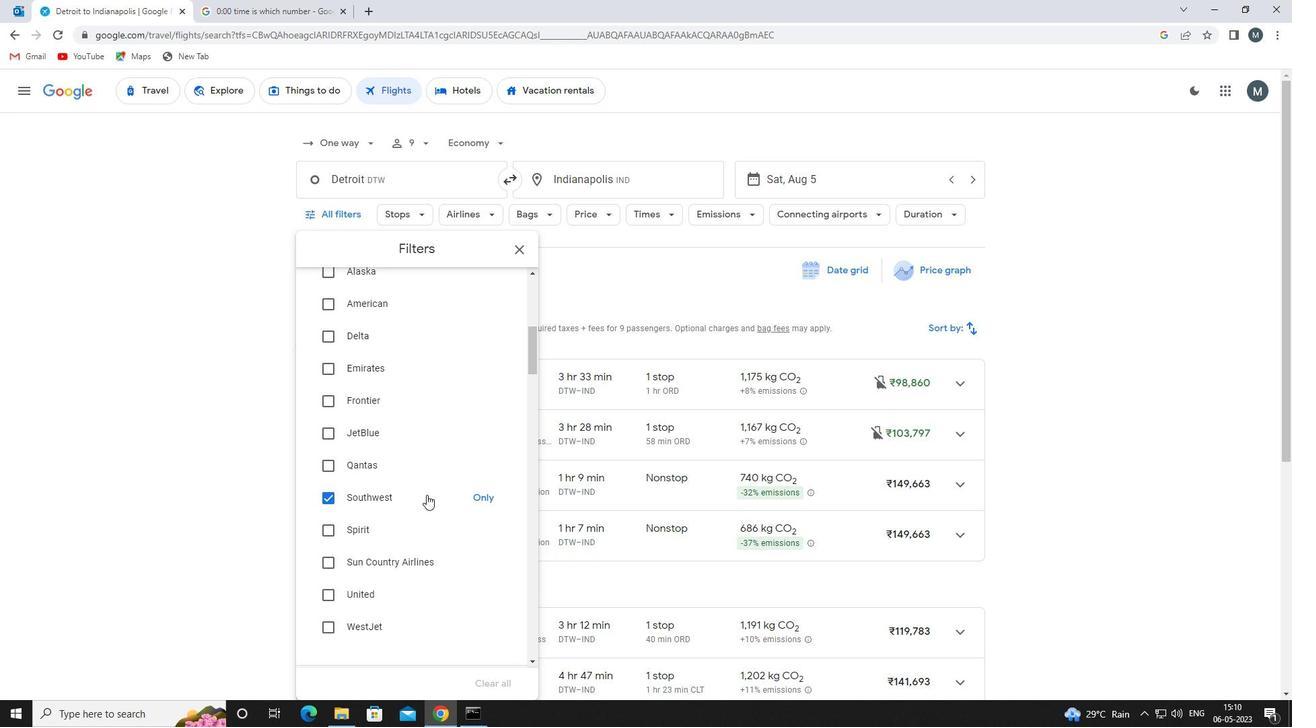 
Action: Mouse scrolled (428, 492) with delta (0, 0)
Screenshot: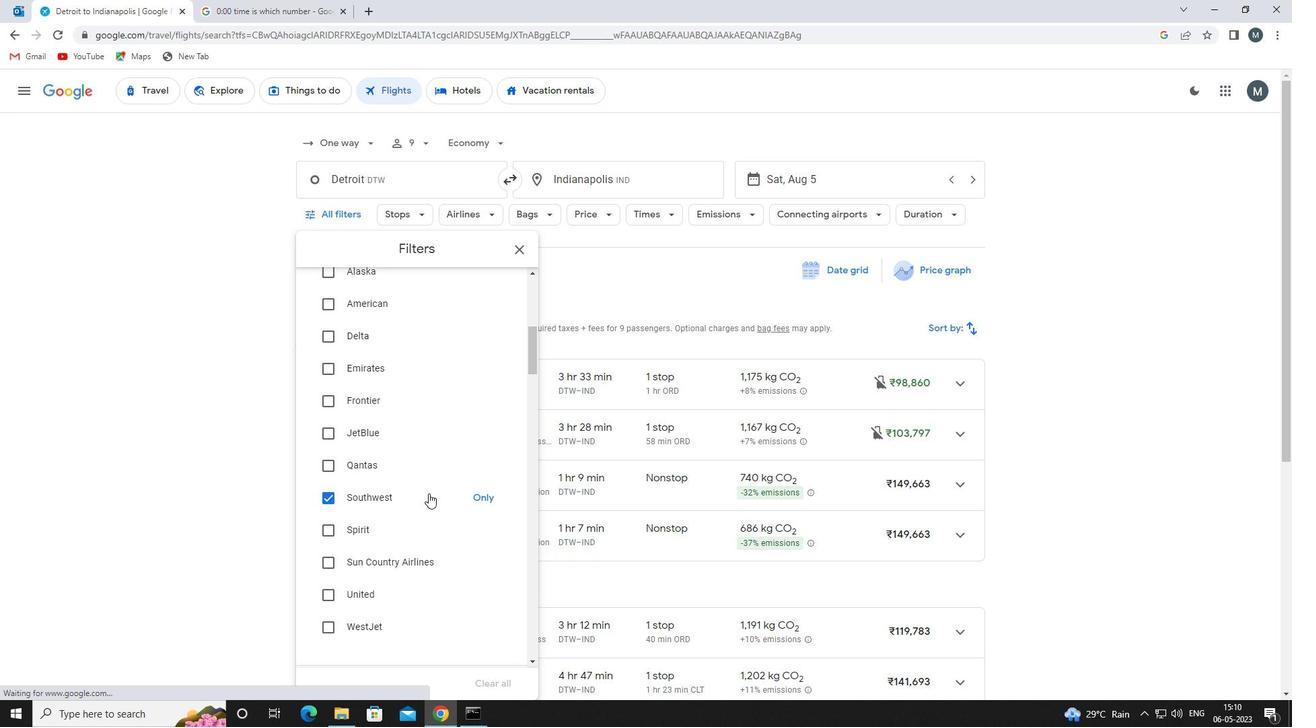 
Action: Mouse scrolled (428, 492) with delta (0, 0)
Screenshot: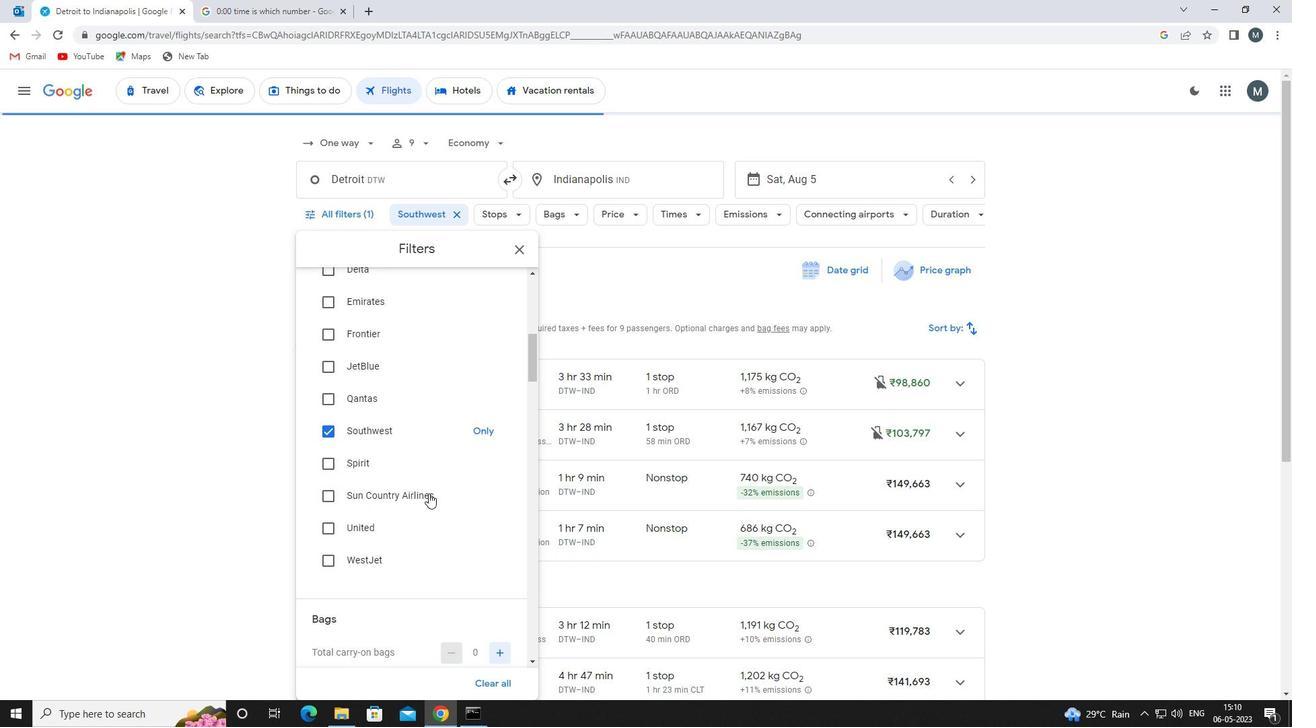 
Action: Mouse scrolled (428, 492) with delta (0, 0)
Screenshot: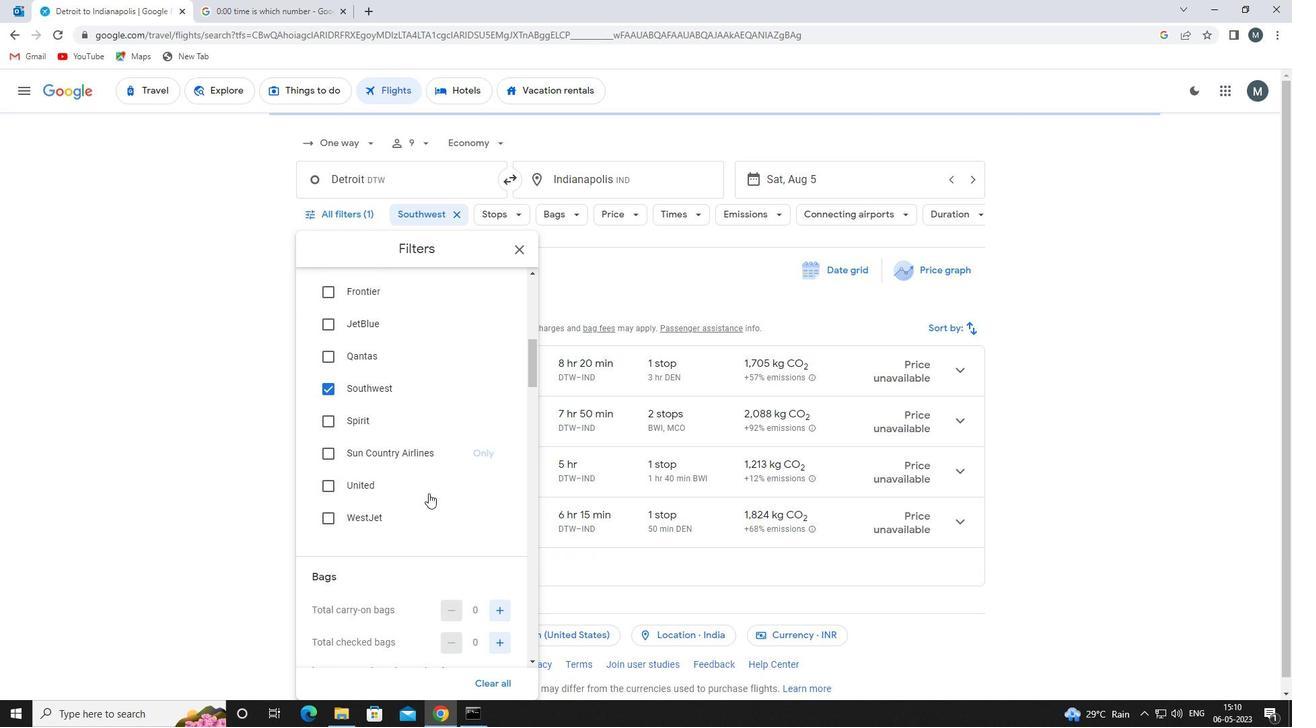 
Action: Mouse scrolled (428, 492) with delta (0, 0)
Screenshot: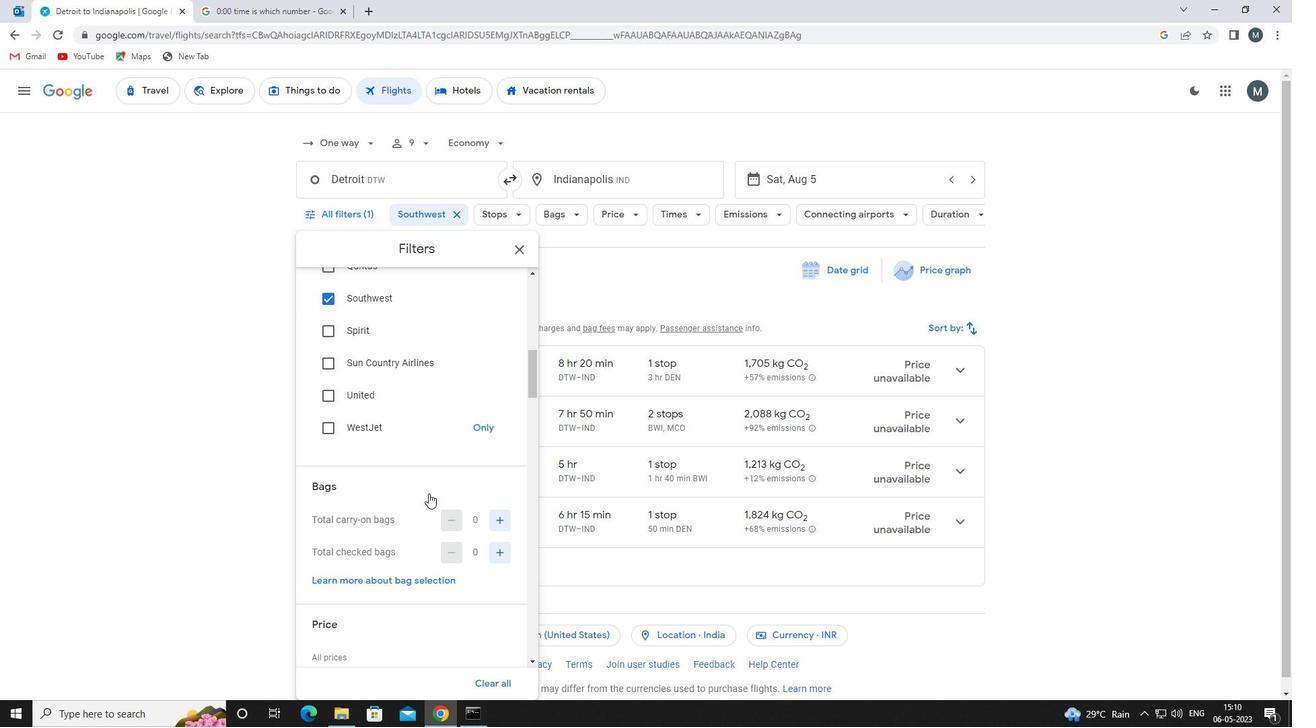 
Action: Mouse moved to (499, 480)
Screenshot: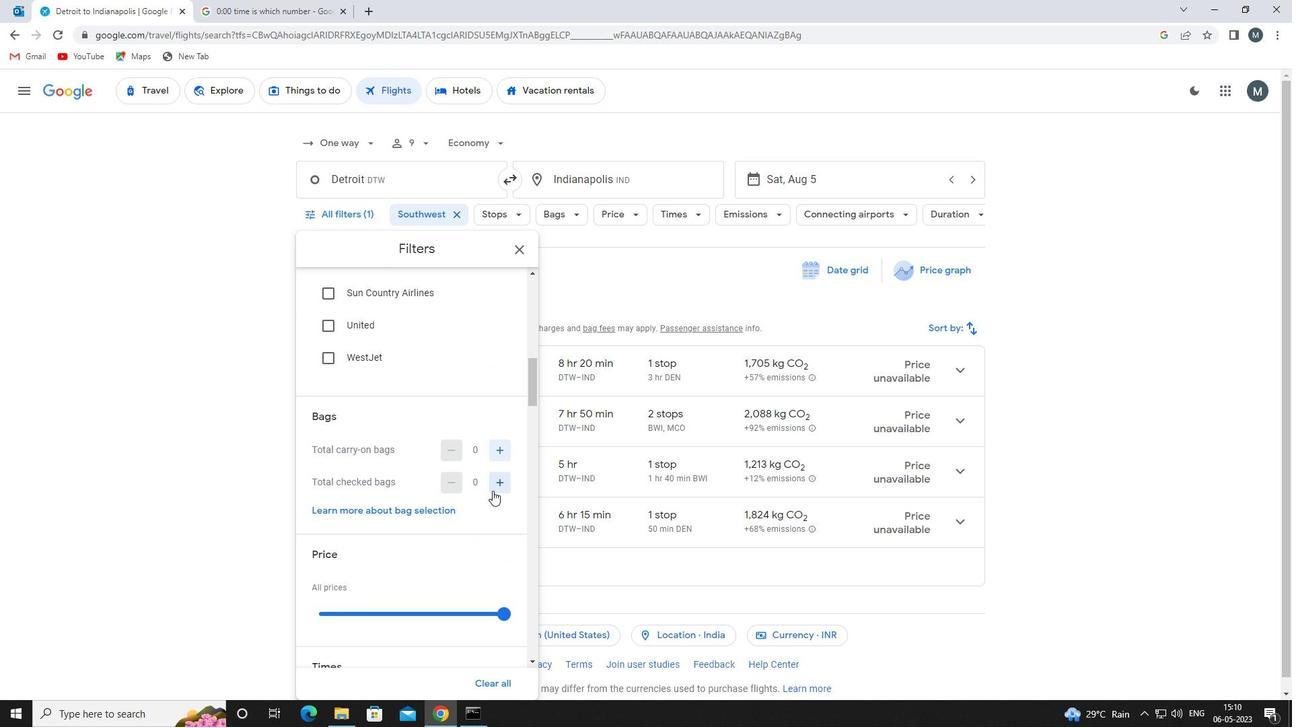 
Action: Mouse pressed left at (499, 480)
Screenshot: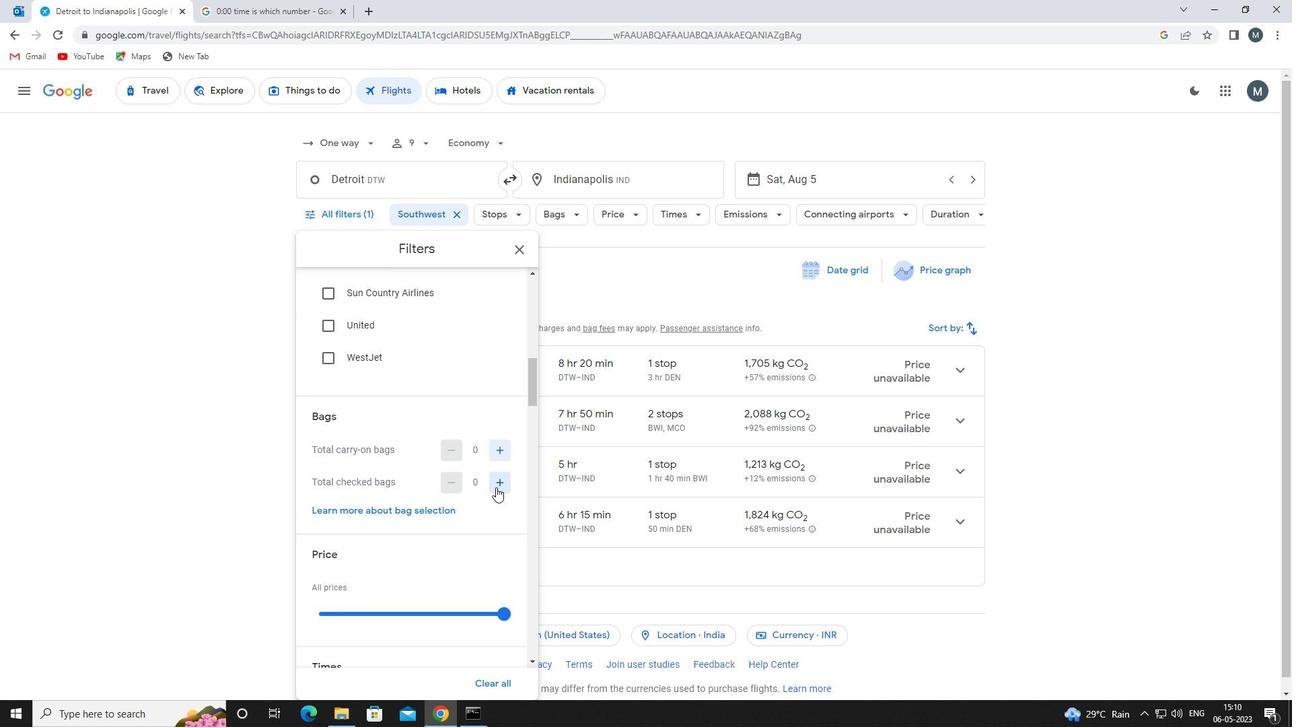 
Action: Mouse pressed left at (499, 480)
Screenshot: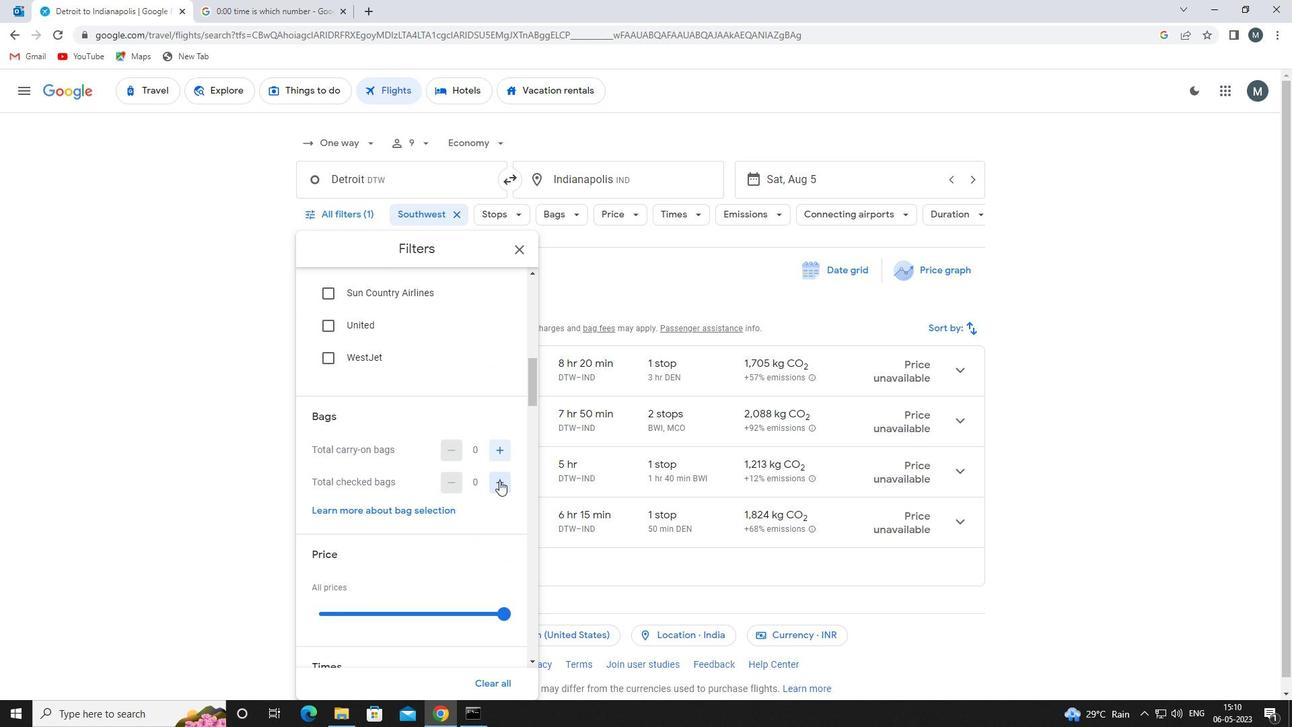 
Action: Mouse pressed left at (499, 480)
Screenshot: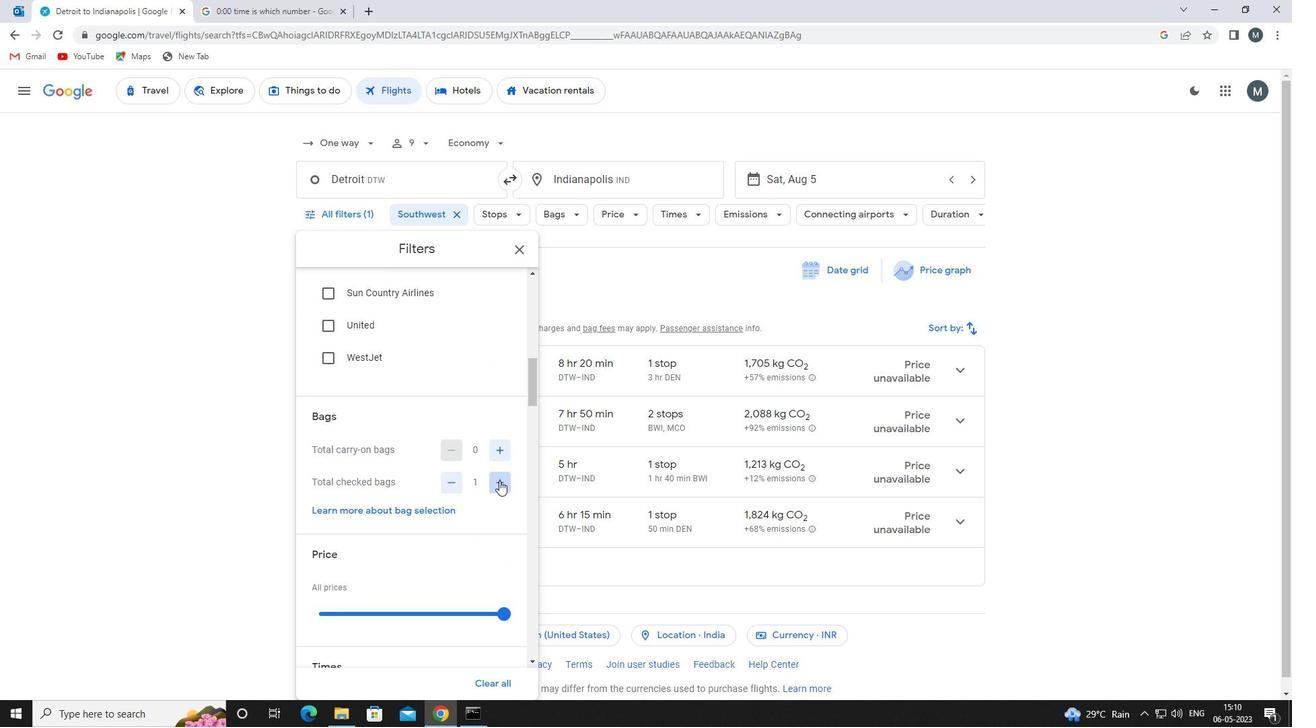 
Action: Mouse pressed left at (499, 480)
Screenshot: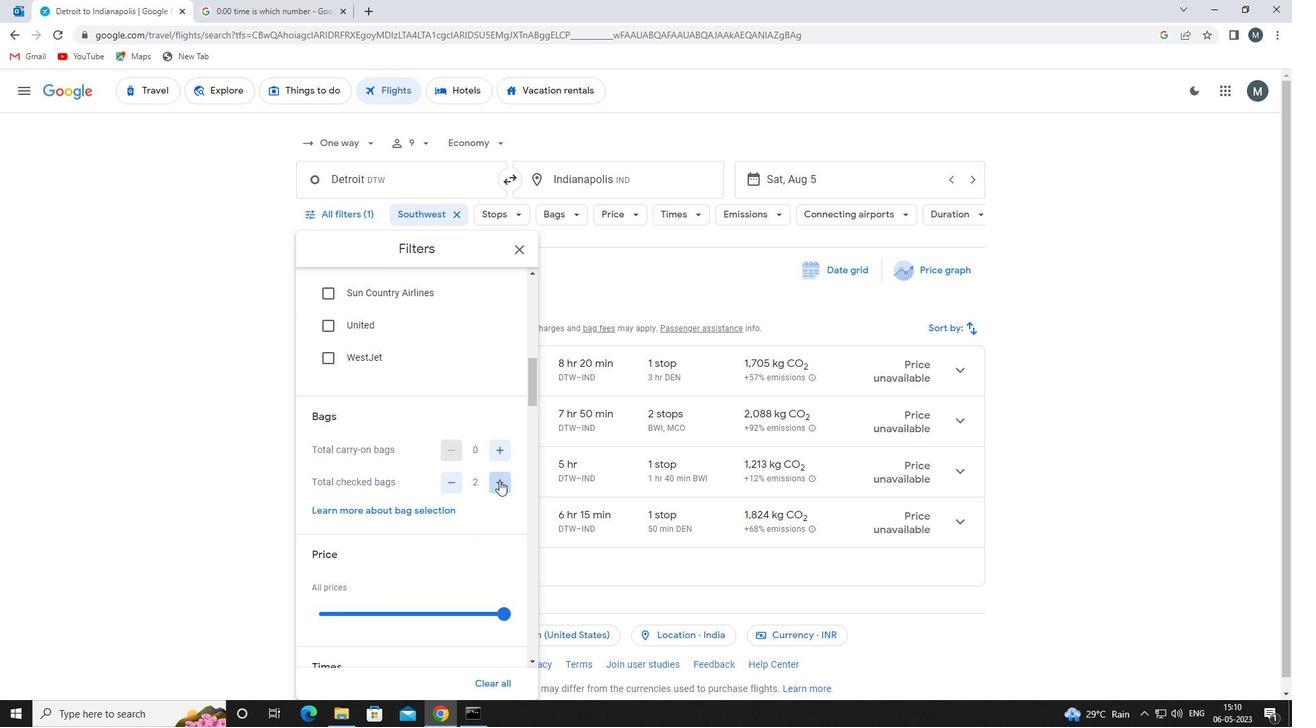
Action: Mouse moved to (499, 481)
Screenshot: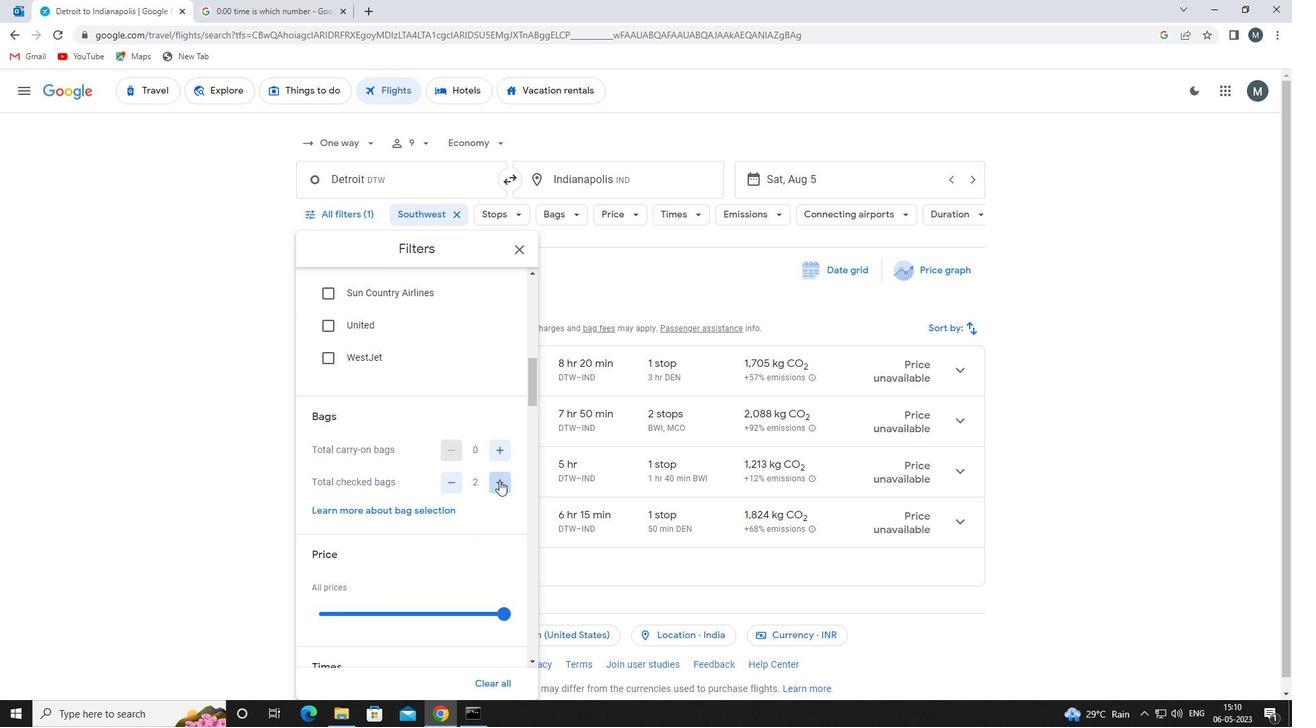 
Action: Mouse pressed left at (499, 481)
Screenshot: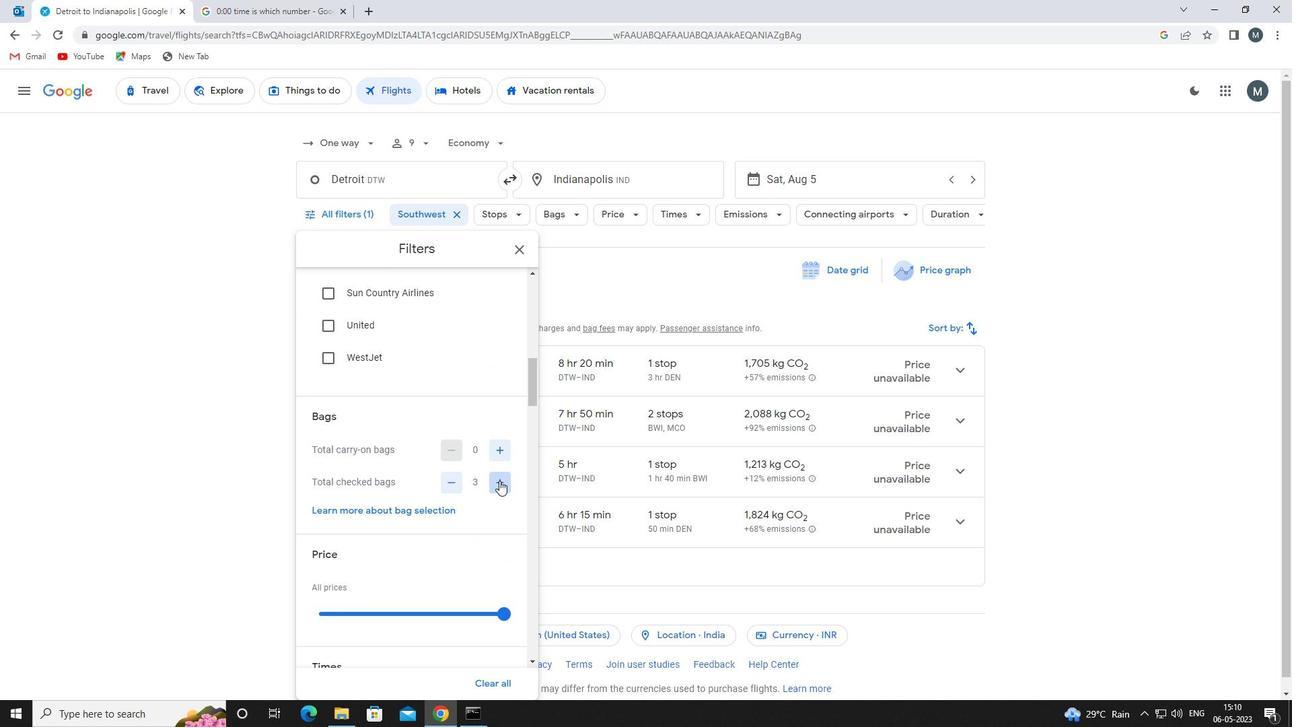 
Action: Mouse pressed left at (499, 481)
Screenshot: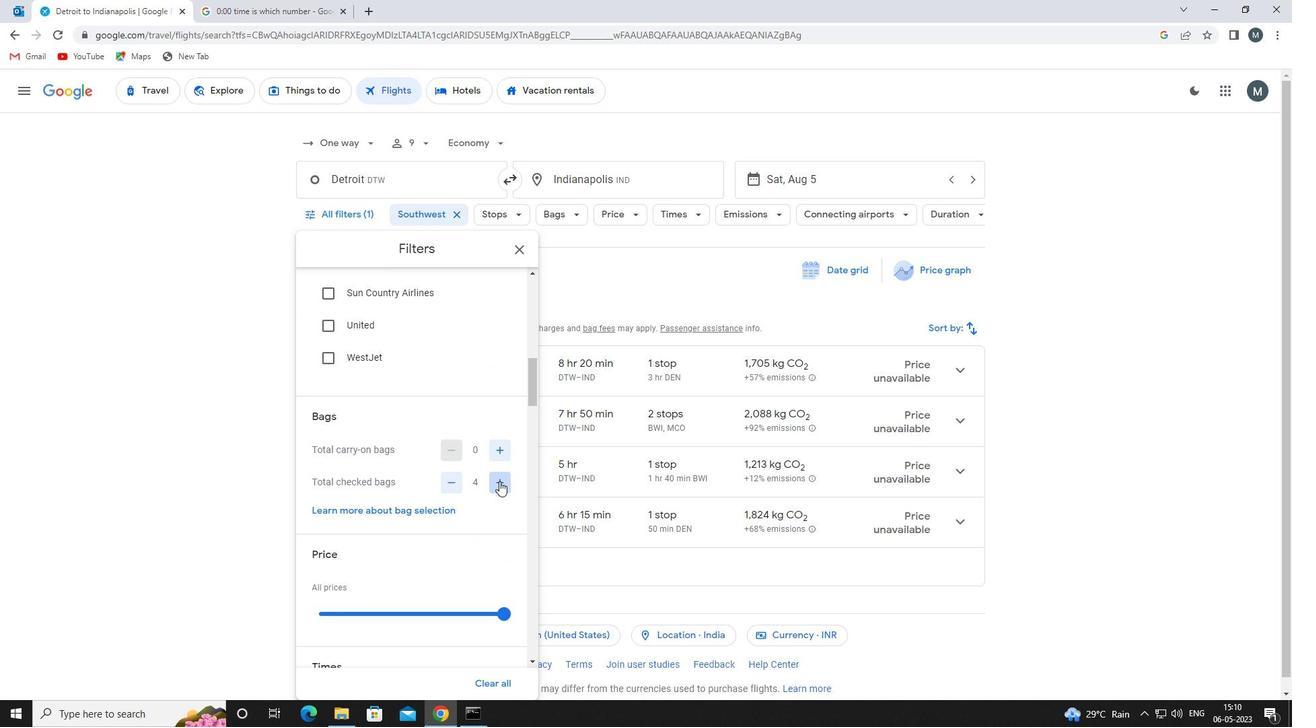 
Action: Mouse moved to (500, 482)
Screenshot: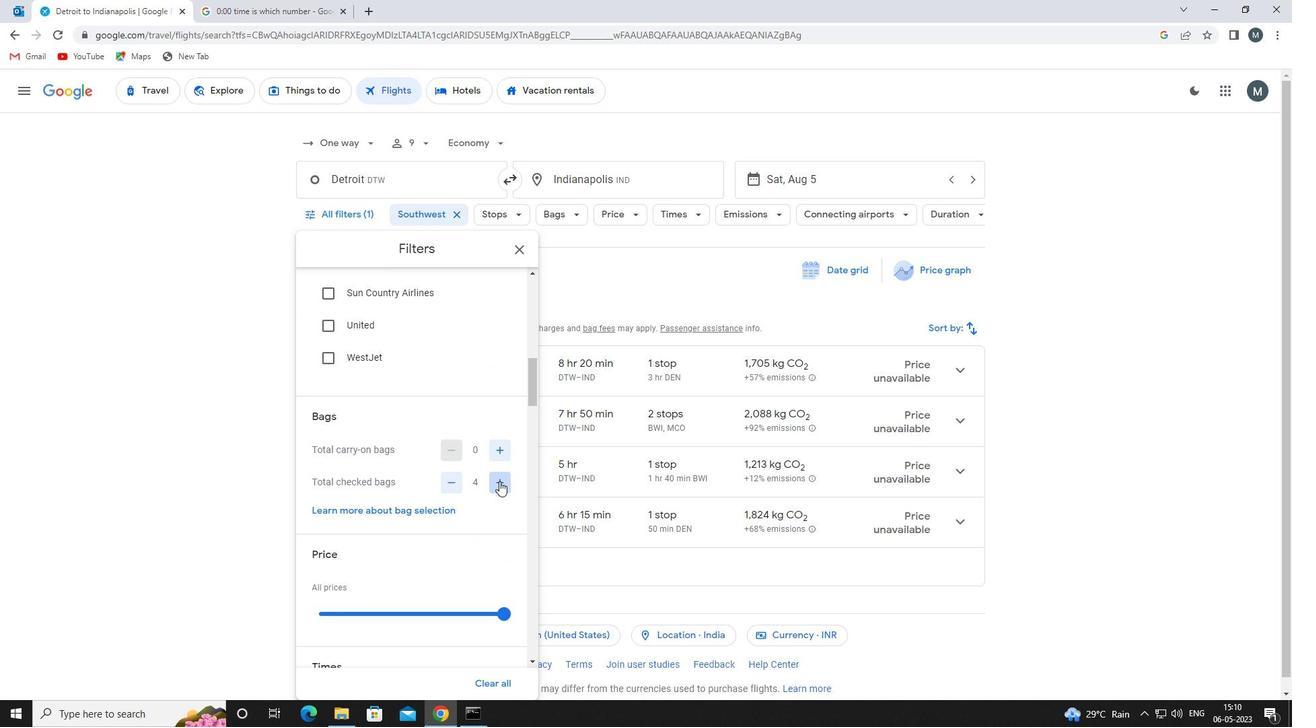 
Action: Mouse pressed left at (500, 482)
Screenshot: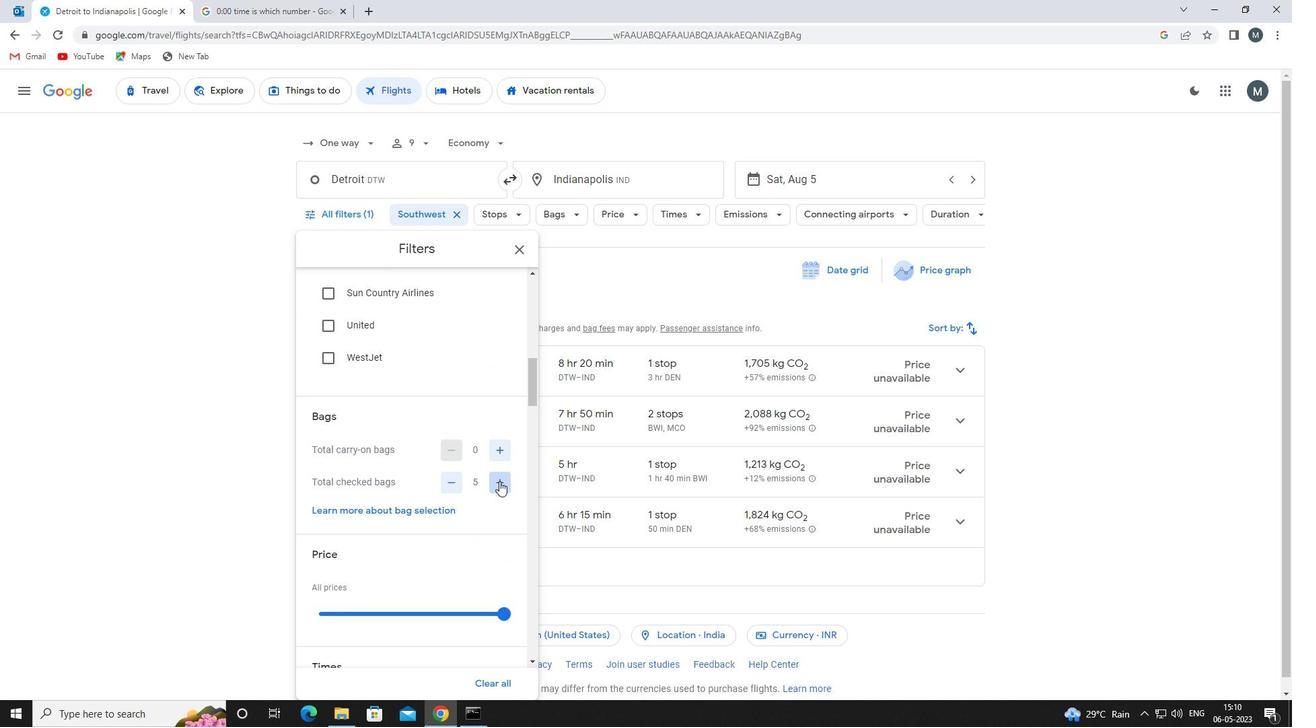 
Action: Mouse moved to (457, 482)
Screenshot: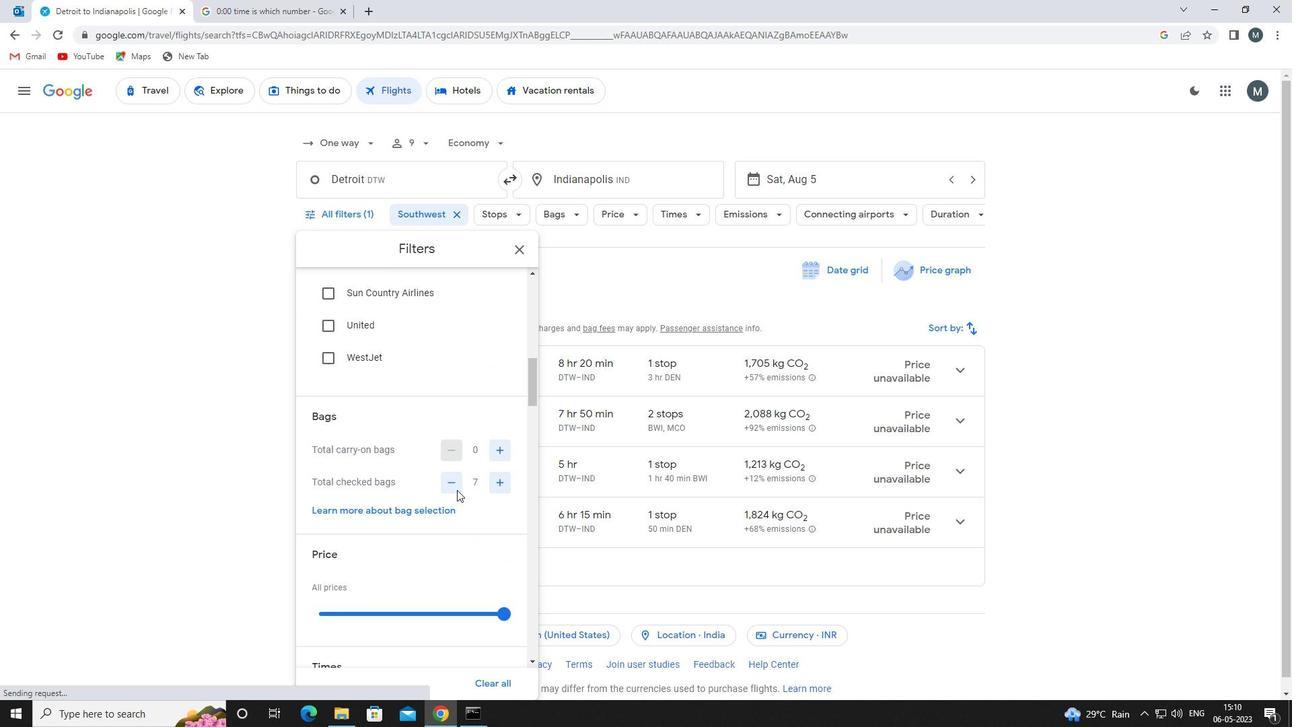 
Action: Mouse pressed left at (457, 482)
Screenshot: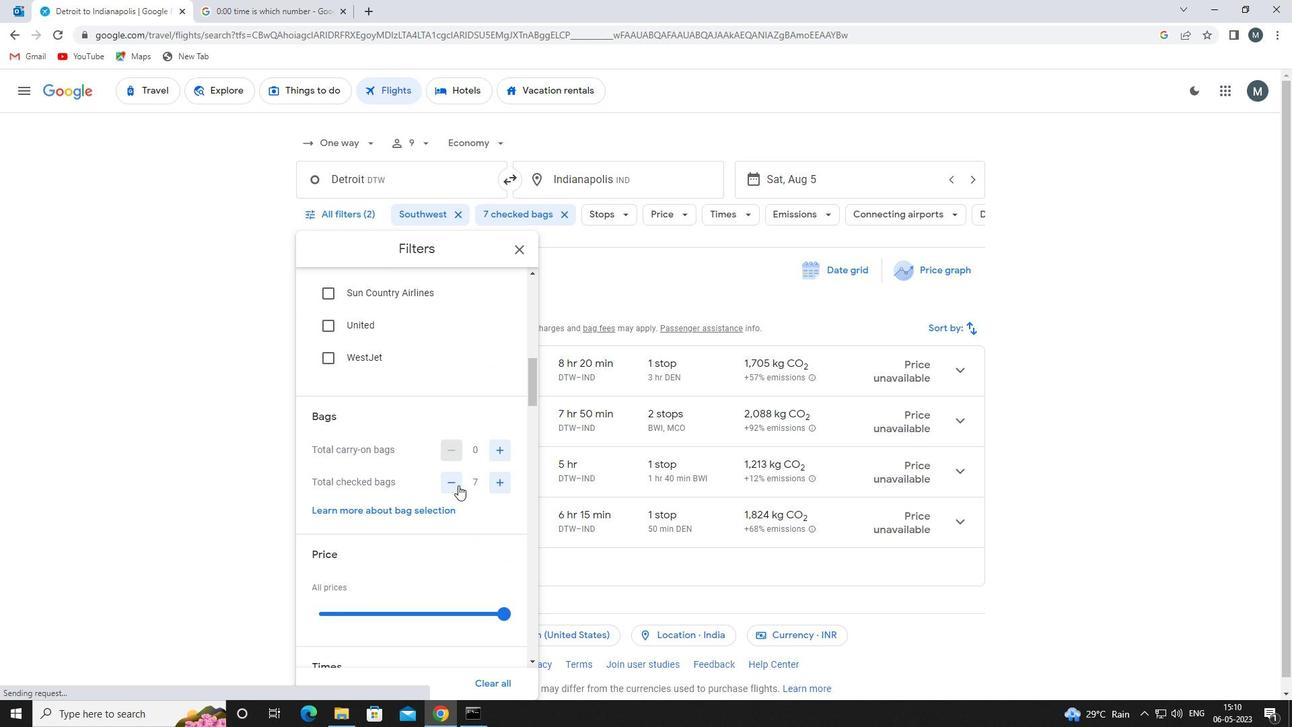 
Action: Mouse moved to (466, 476)
Screenshot: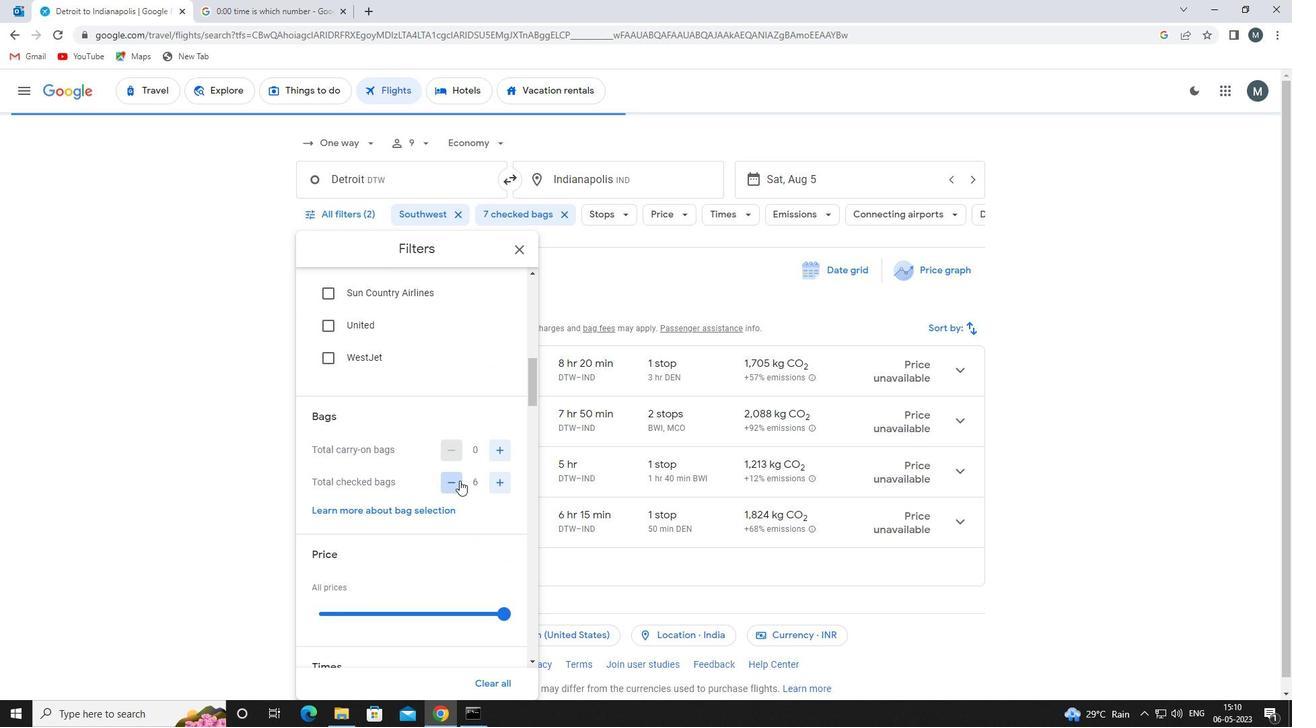 
Action: Mouse scrolled (466, 475) with delta (0, 0)
Screenshot: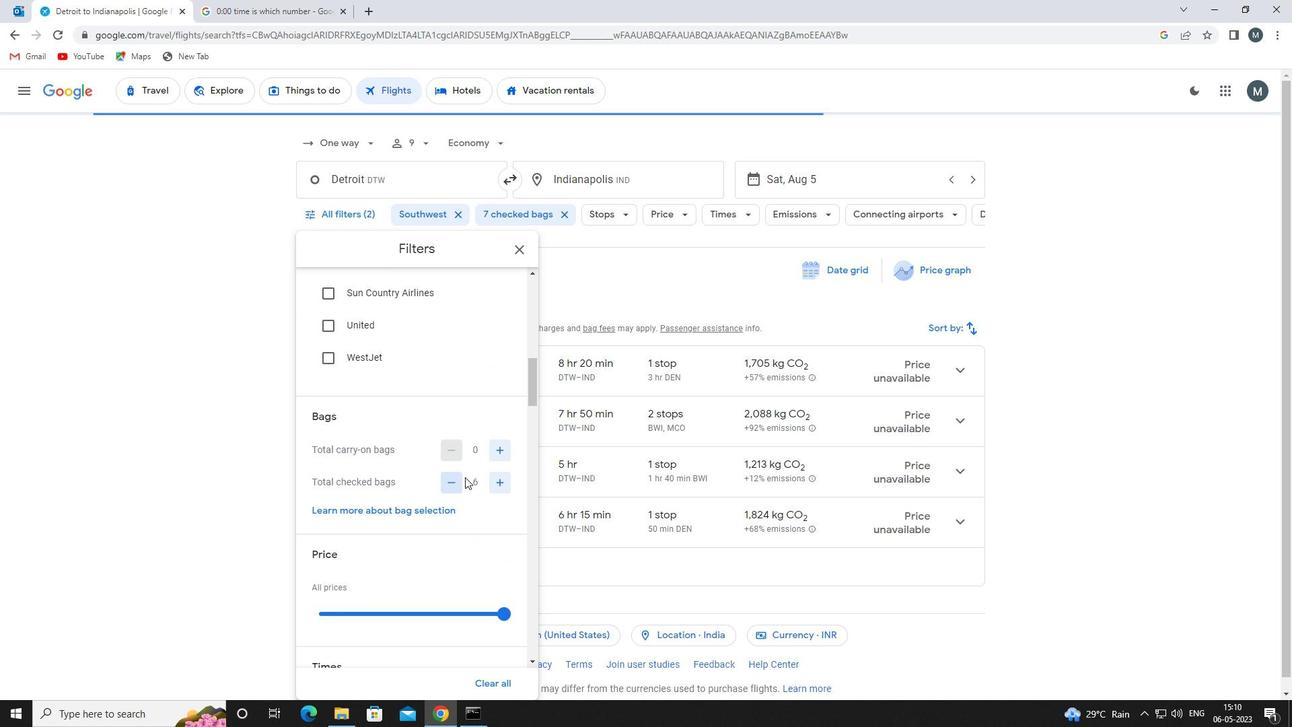 
Action: Mouse moved to (466, 476)
Screenshot: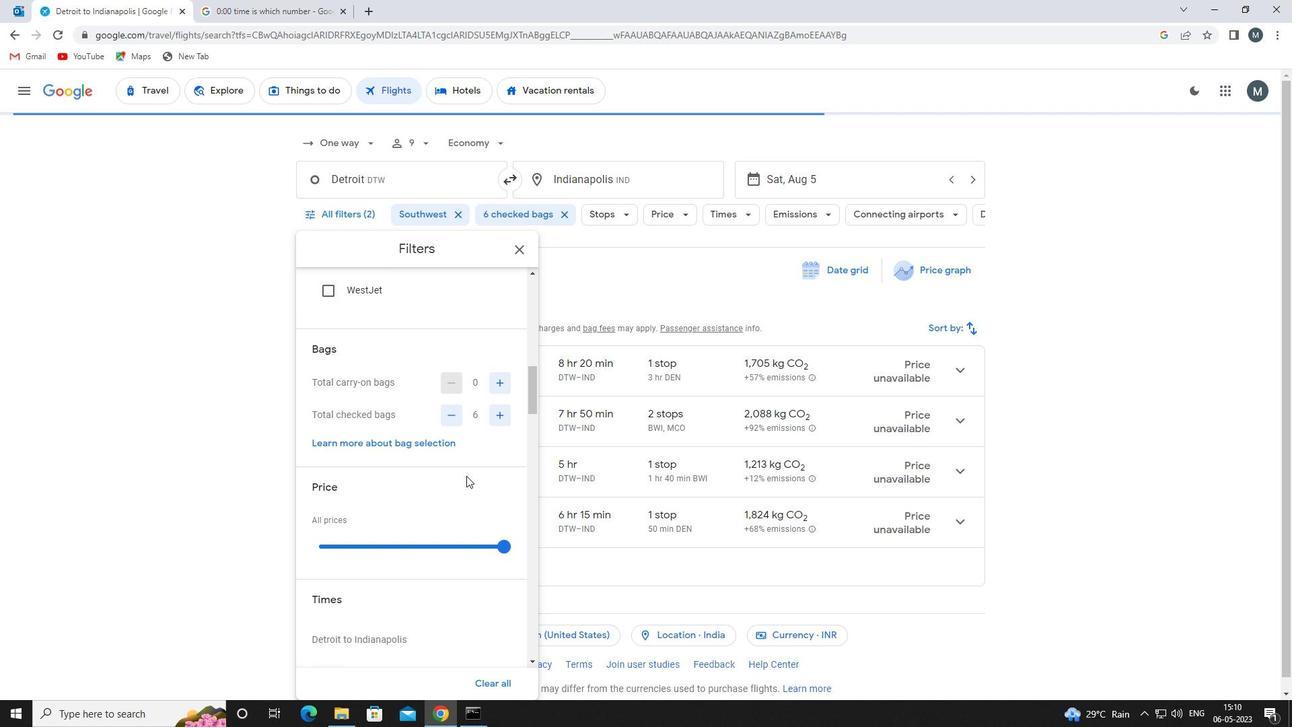 
Action: Mouse scrolled (466, 475) with delta (0, 0)
Screenshot: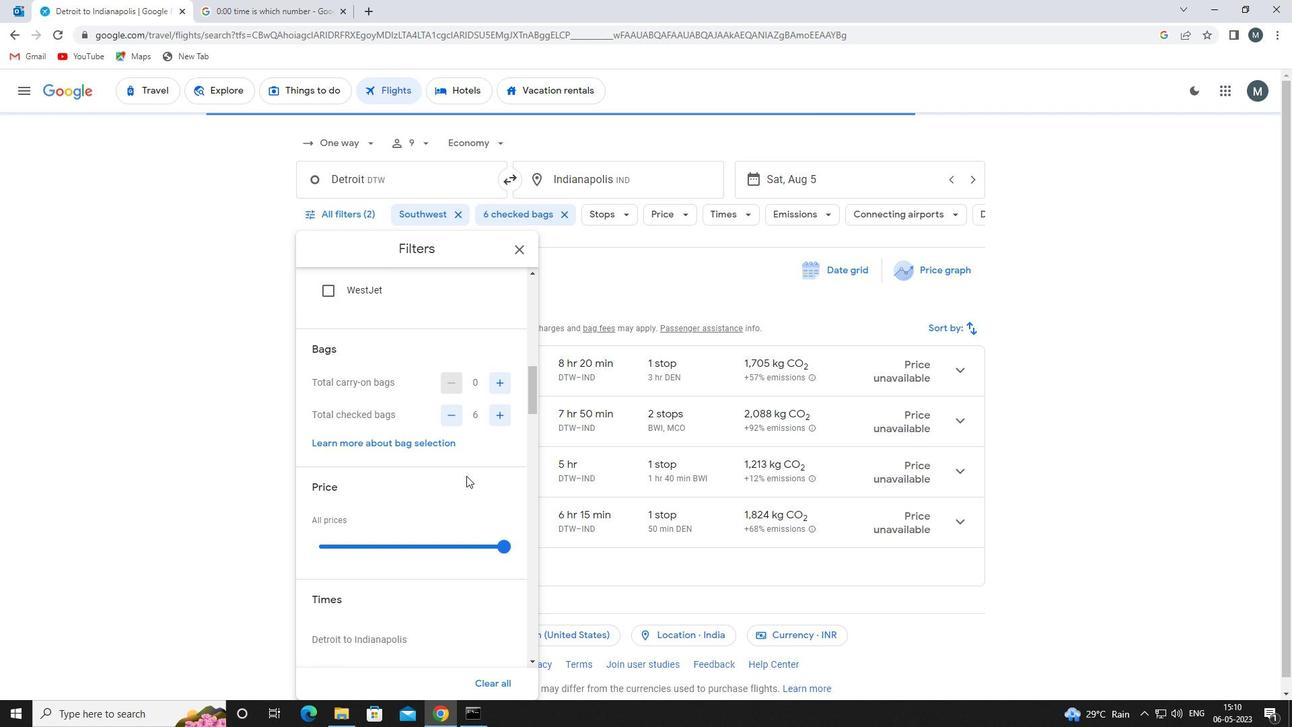 
Action: Mouse scrolled (466, 475) with delta (0, 0)
Screenshot: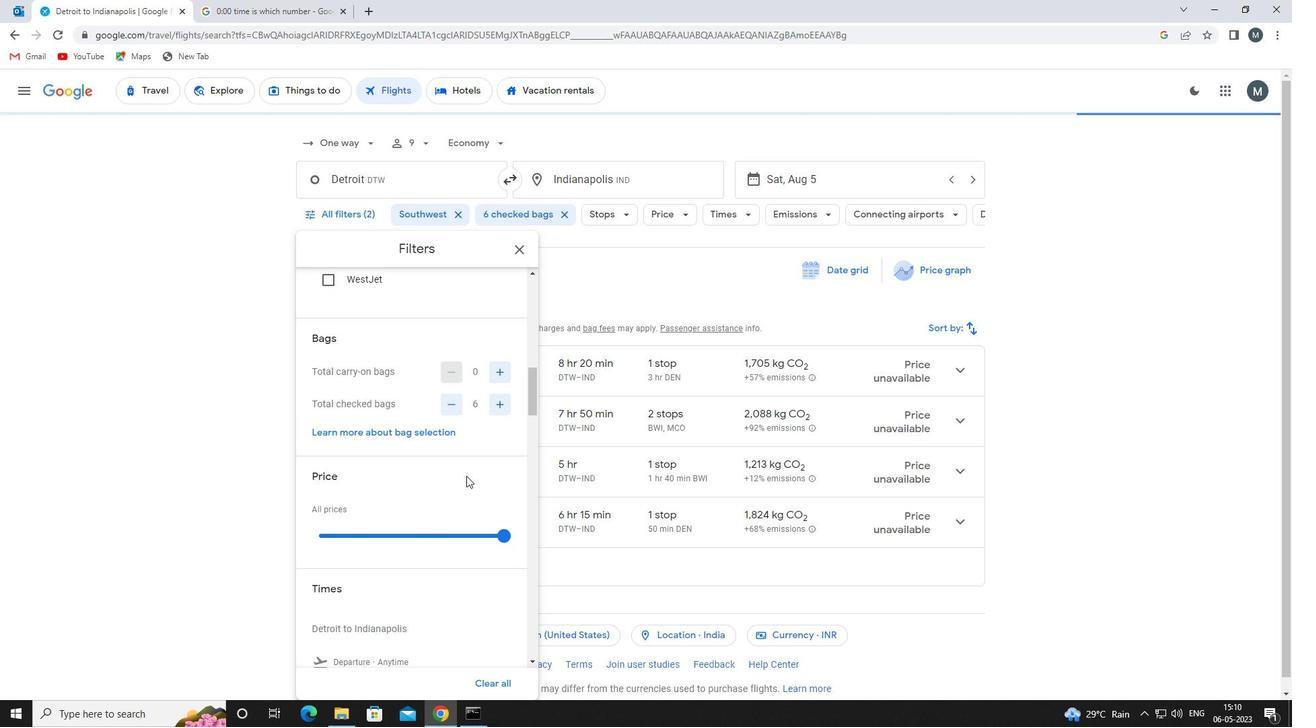 
Action: Mouse moved to (454, 410)
Screenshot: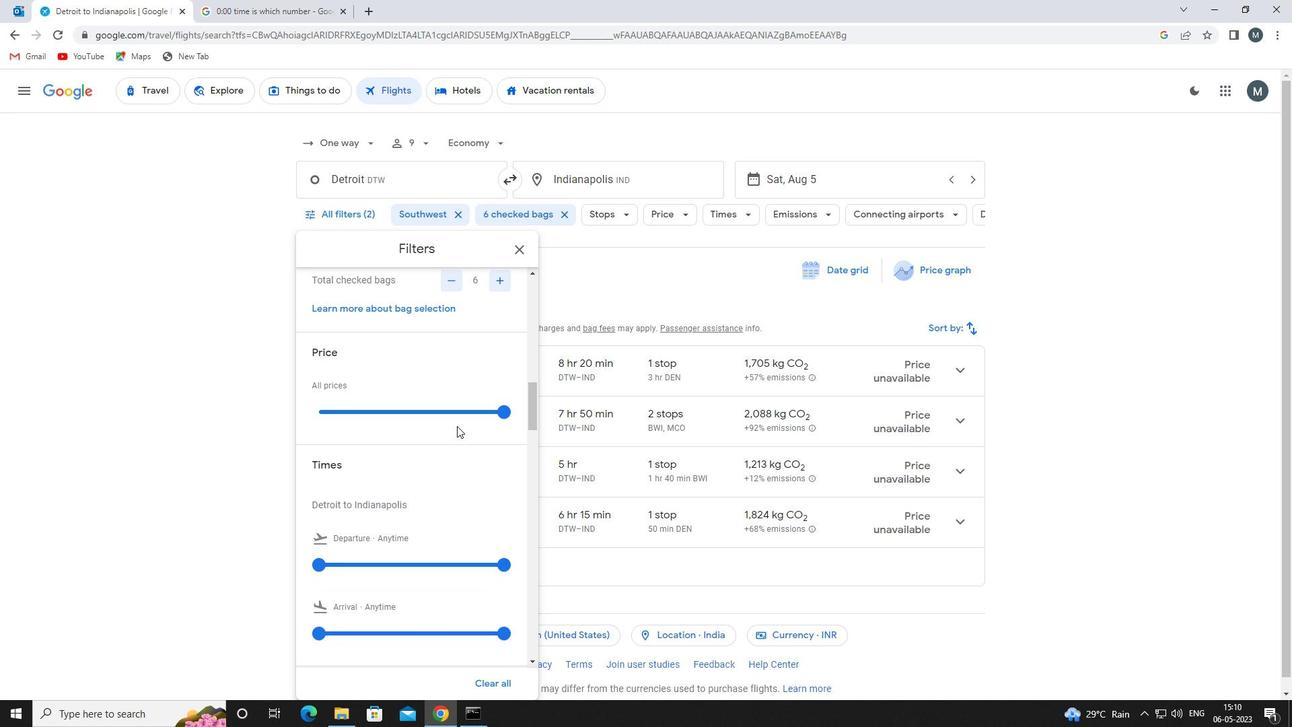 
Action: Mouse pressed left at (454, 410)
Screenshot: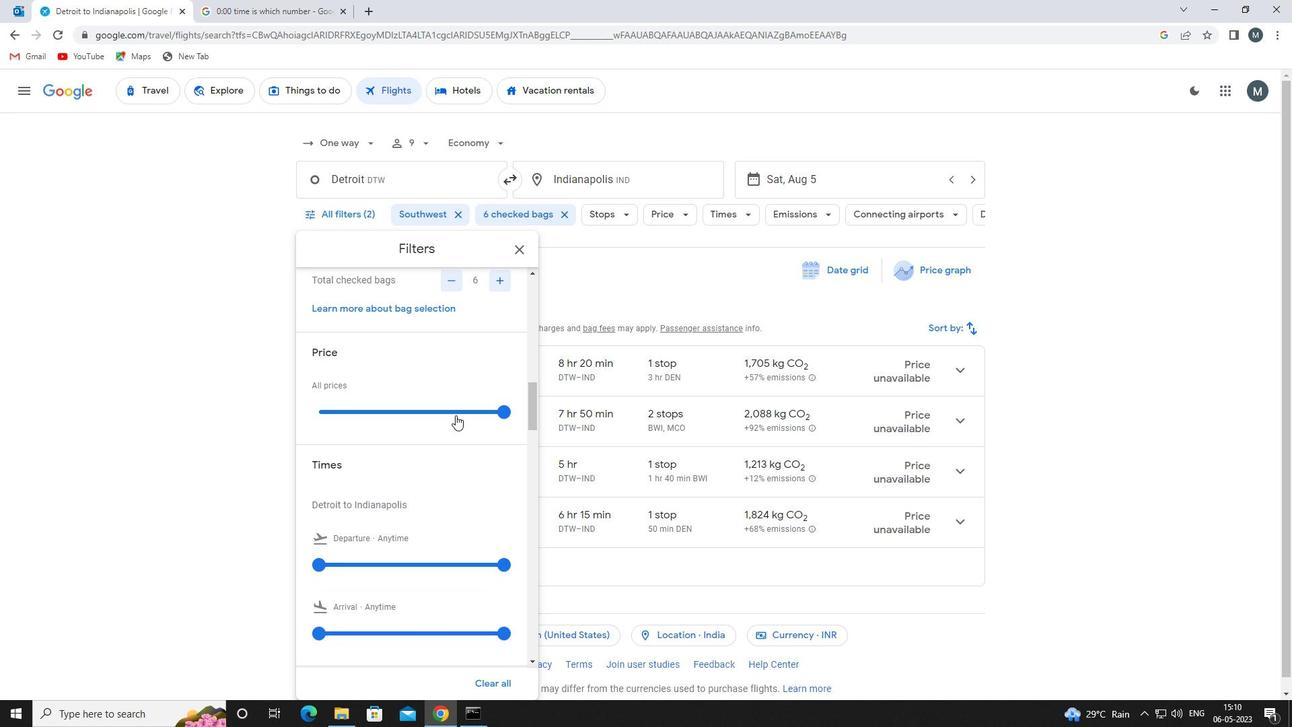
Action: Mouse moved to (439, 411)
Screenshot: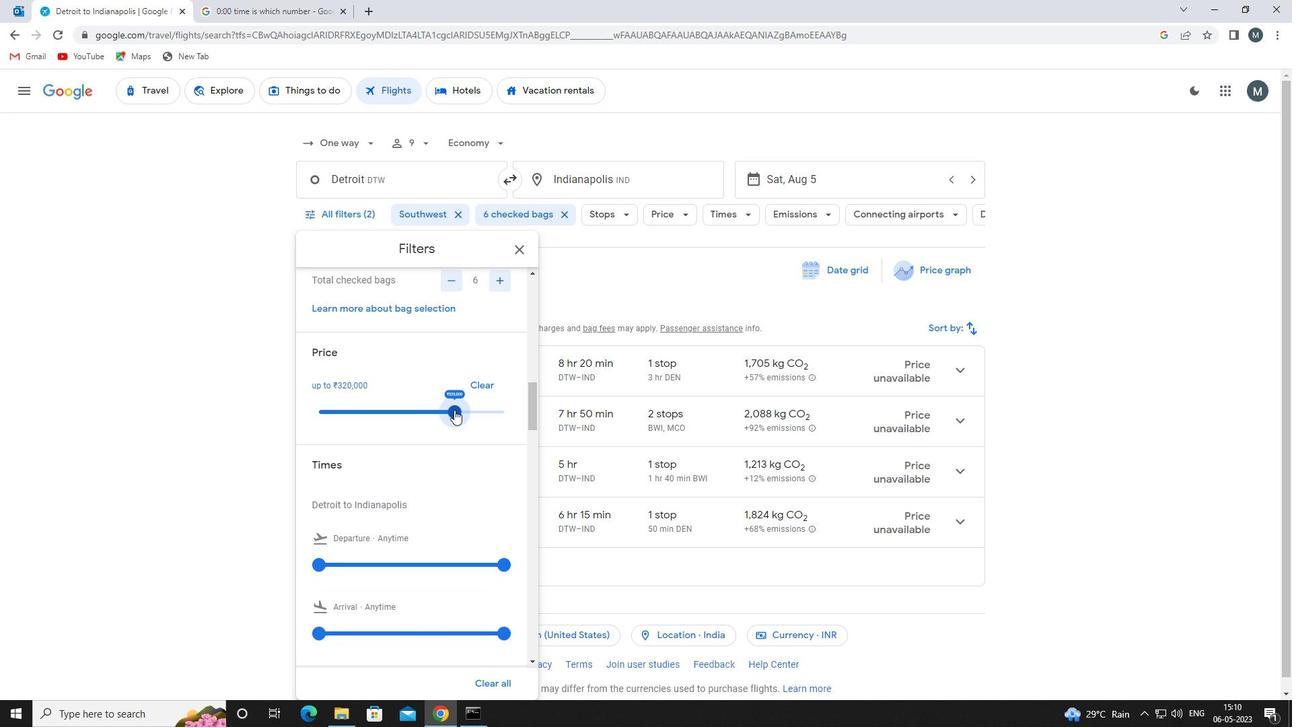 
Action: Mouse pressed left at (439, 411)
Screenshot: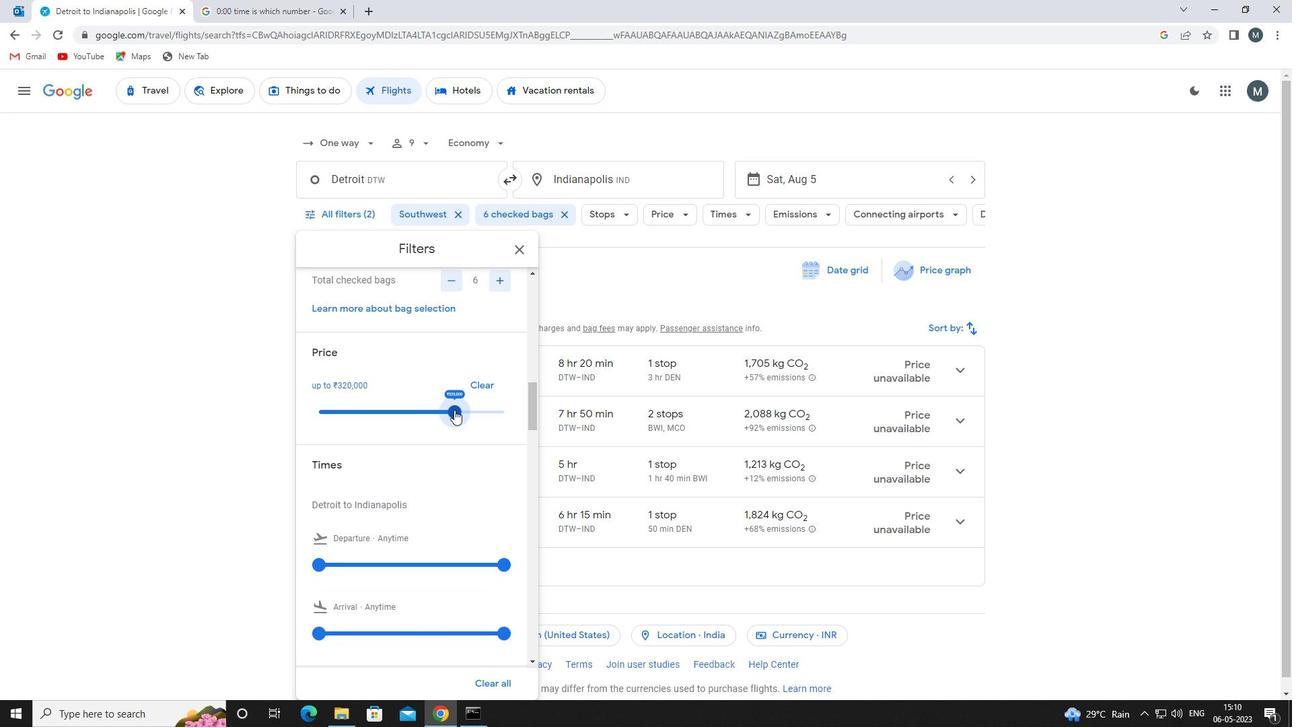 
Action: Mouse moved to (393, 412)
Screenshot: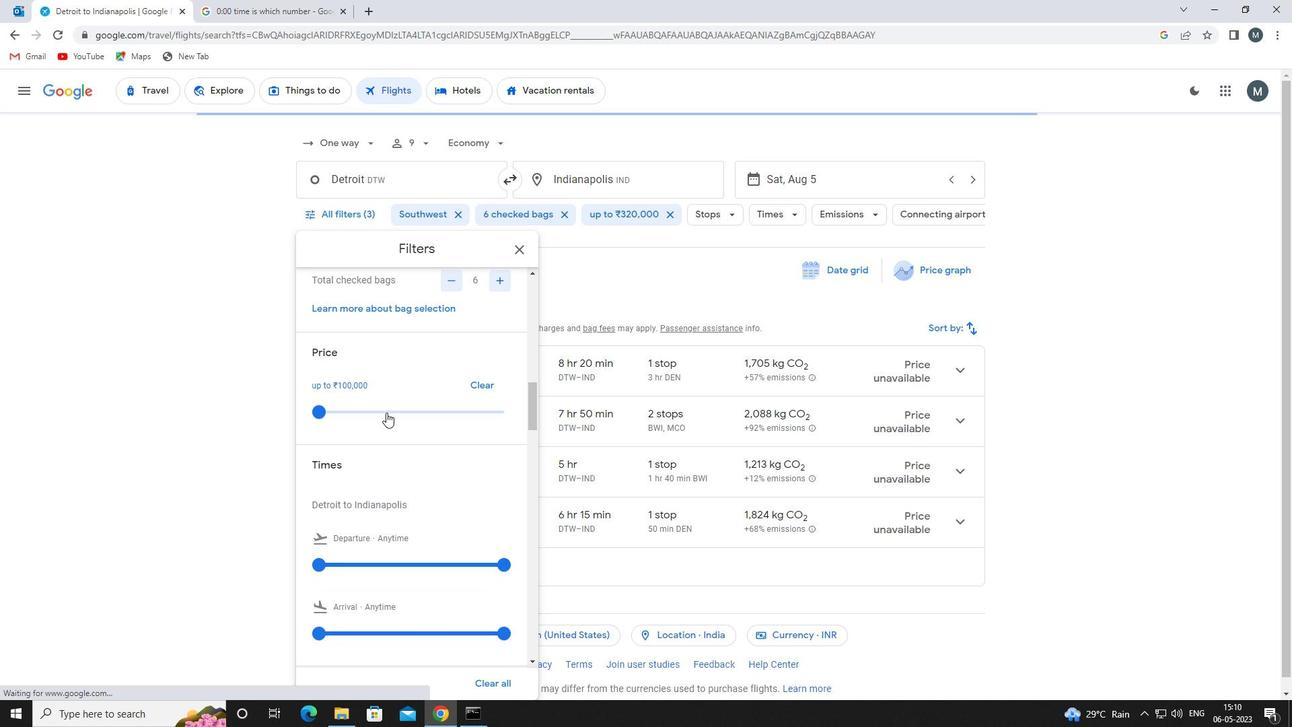 
Action: Mouse scrolled (393, 412) with delta (0, 0)
Screenshot: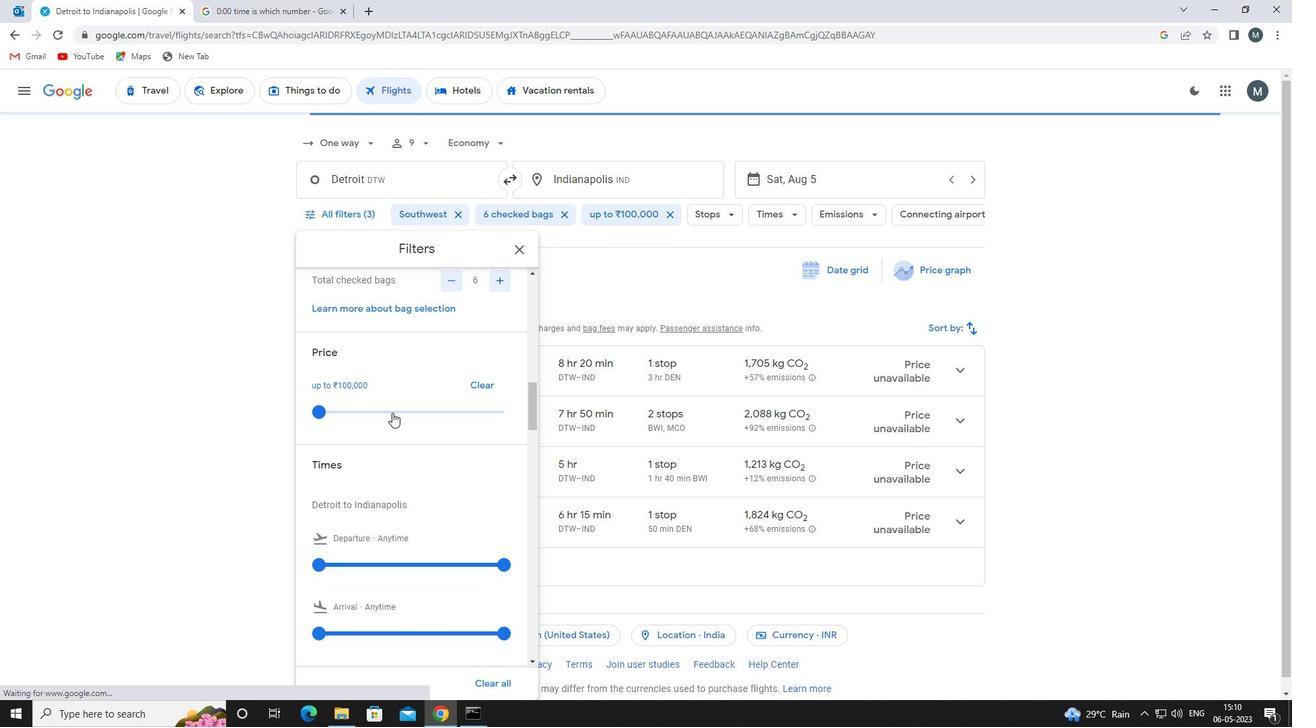 
Action: Mouse moved to (402, 412)
Screenshot: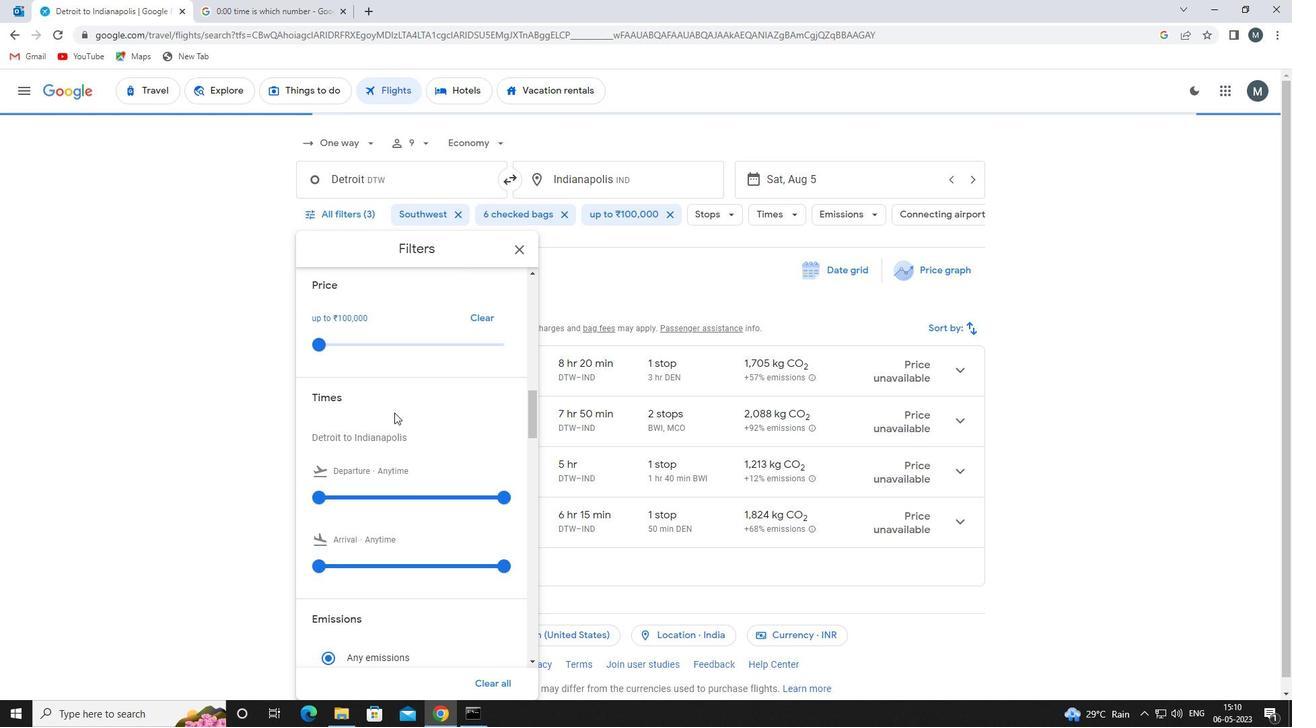
Action: Mouse scrolled (402, 411) with delta (0, 0)
Screenshot: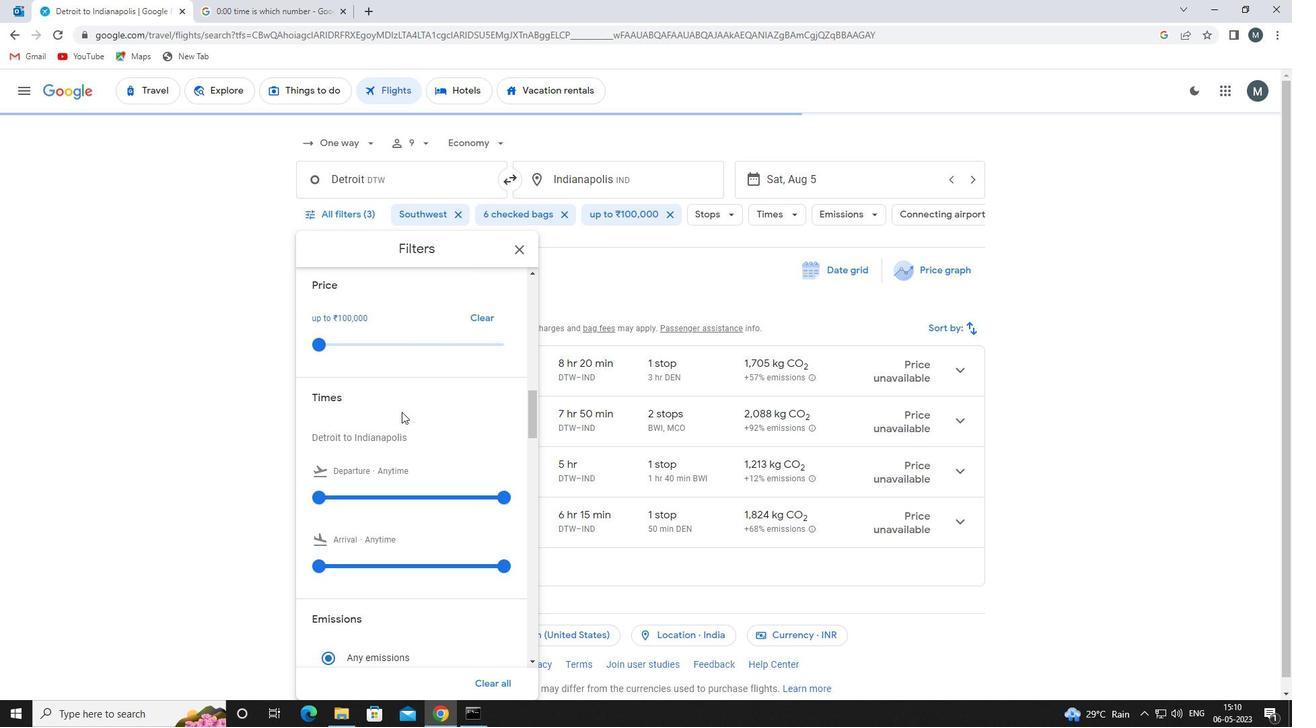 
Action: Mouse moved to (324, 430)
Screenshot: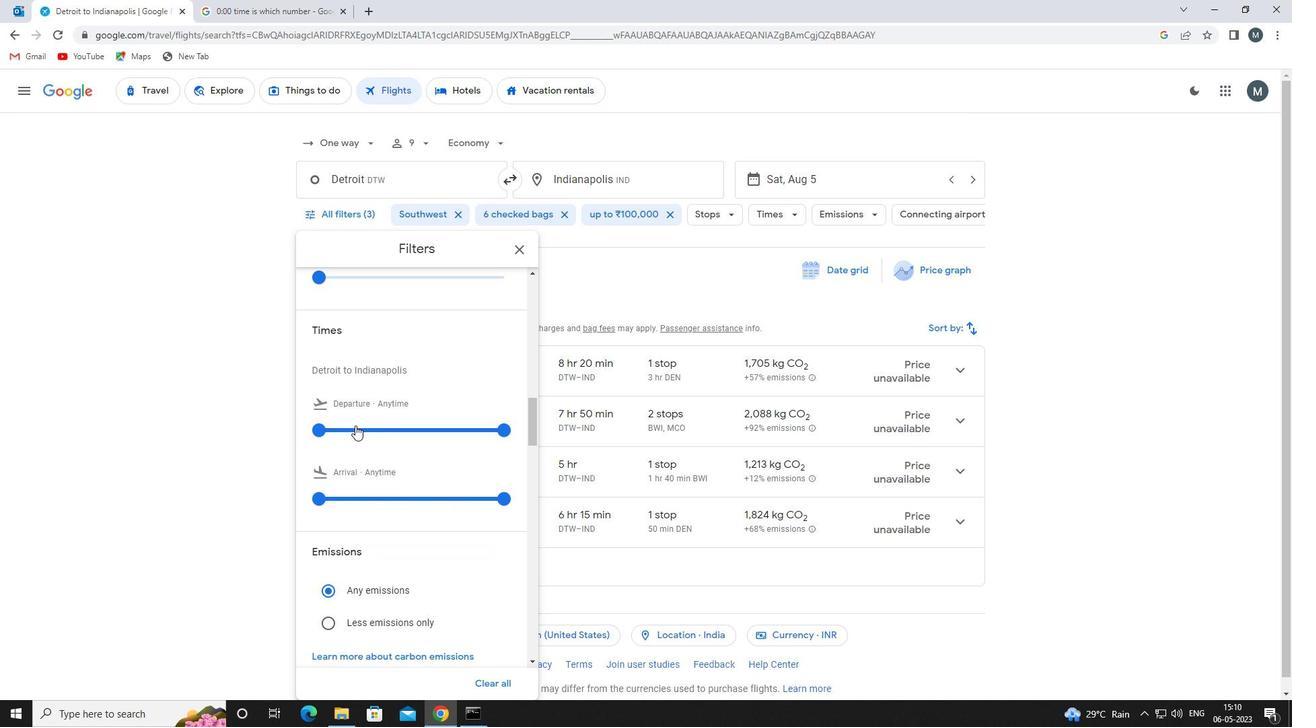 
Action: Mouse pressed left at (324, 430)
Screenshot: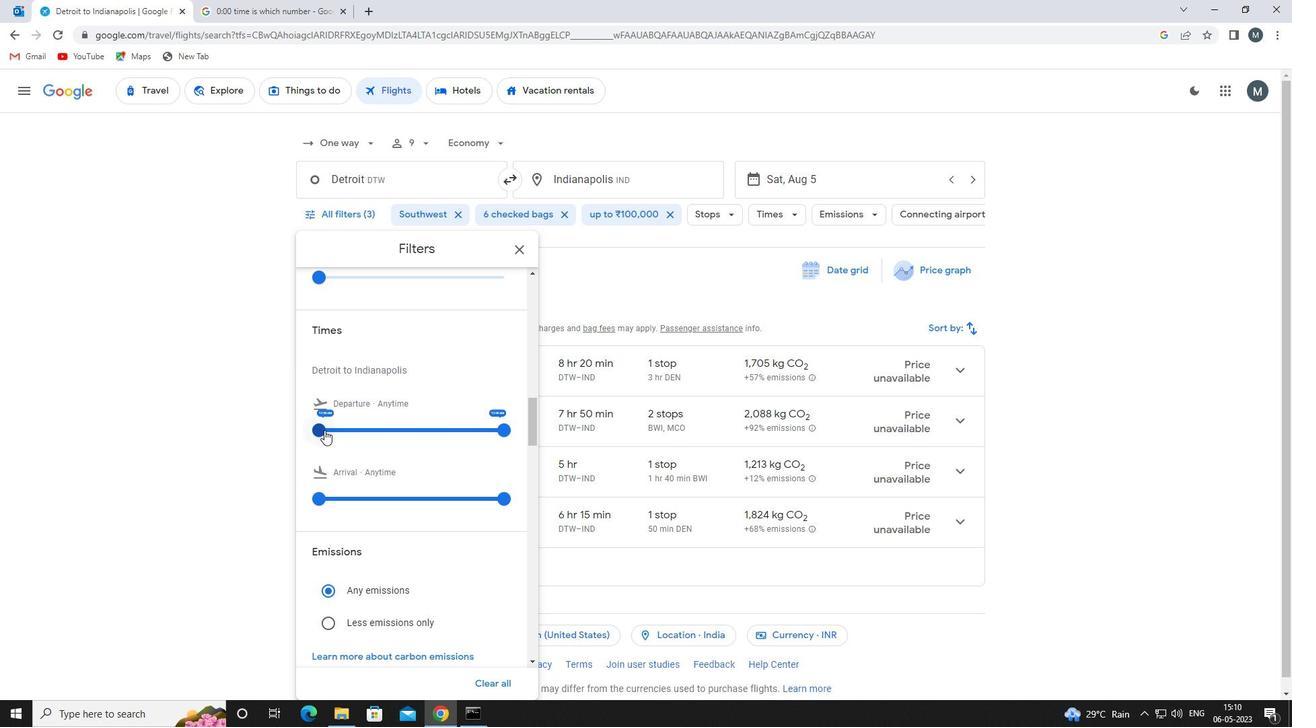 
Action: Mouse moved to (498, 428)
Screenshot: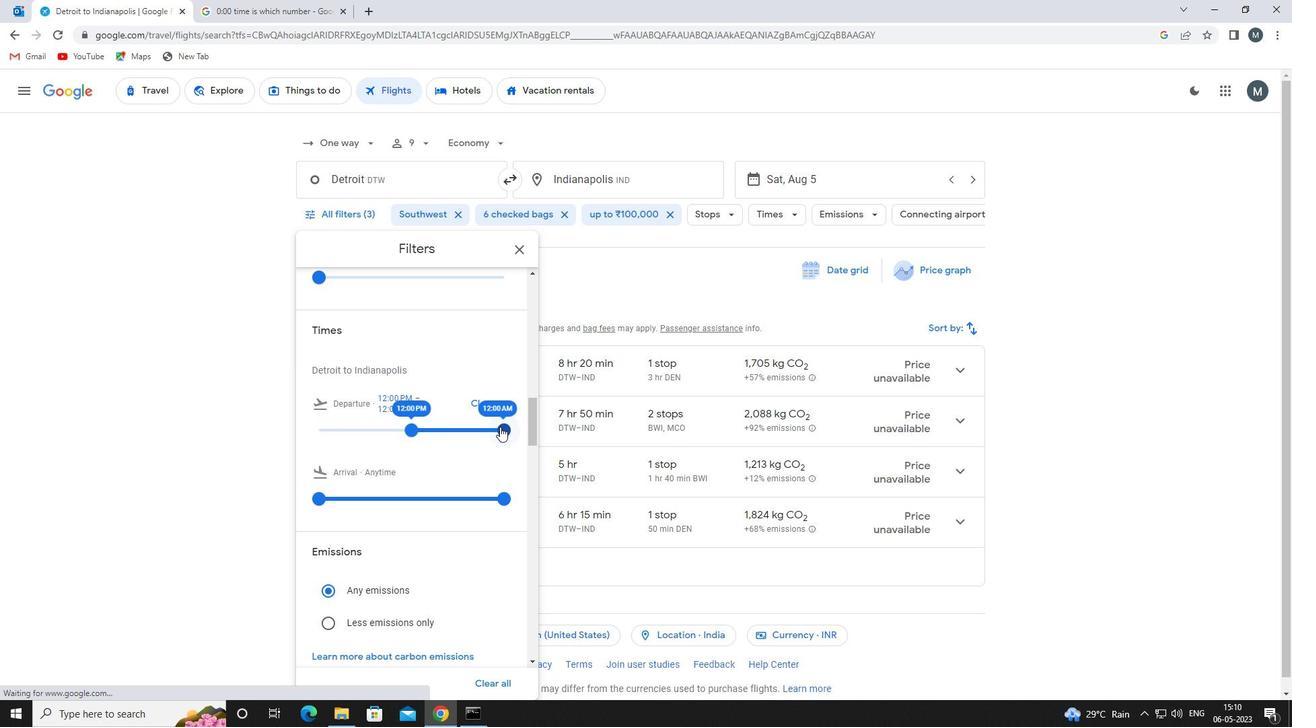 
Action: Mouse pressed left at (498, 428)
Screenshot: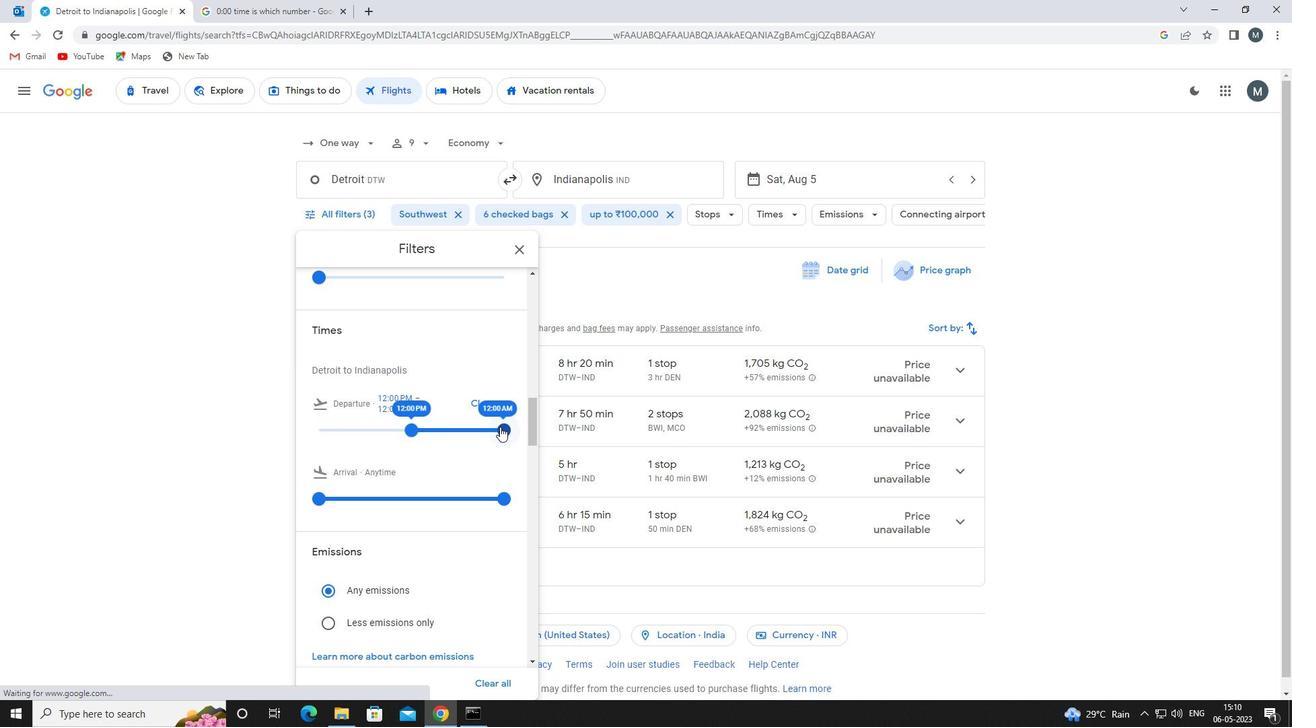 
Action: Mouse moved to (457, 431)
Screenshot: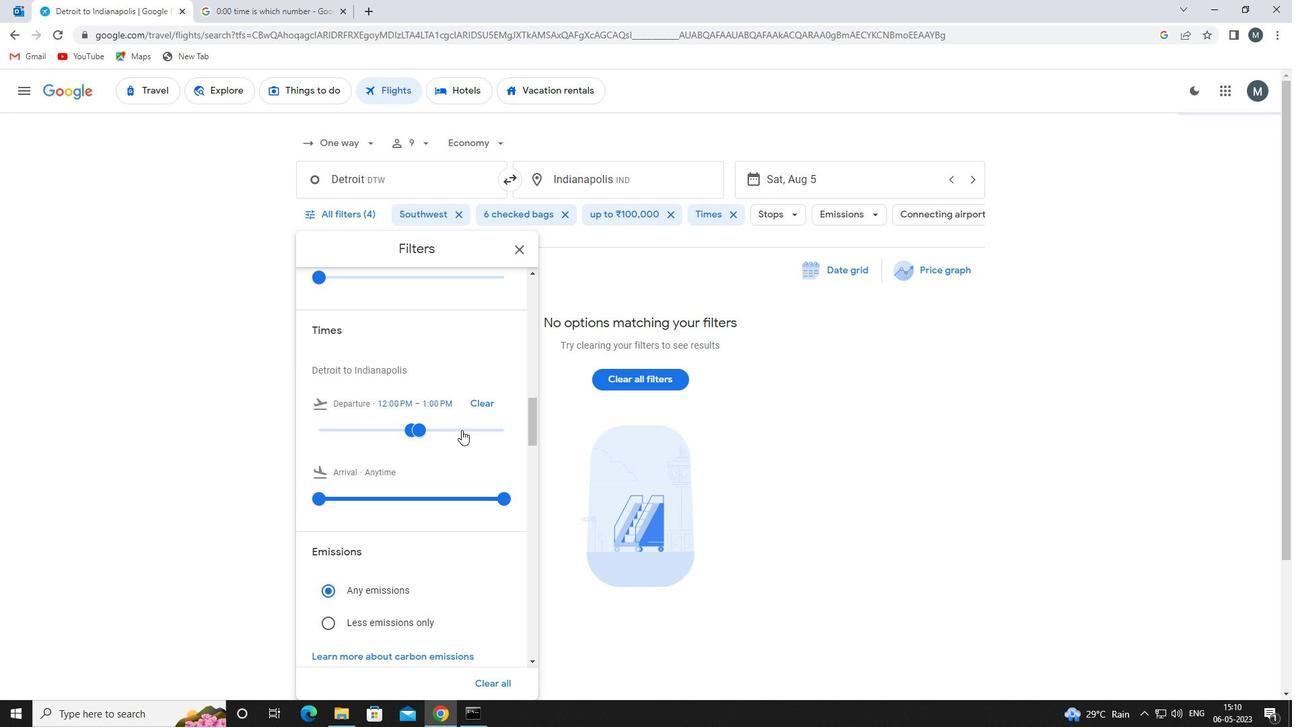 
Action: Mouse scrolled (457, 430) with delta (0, 0)
Screenshot: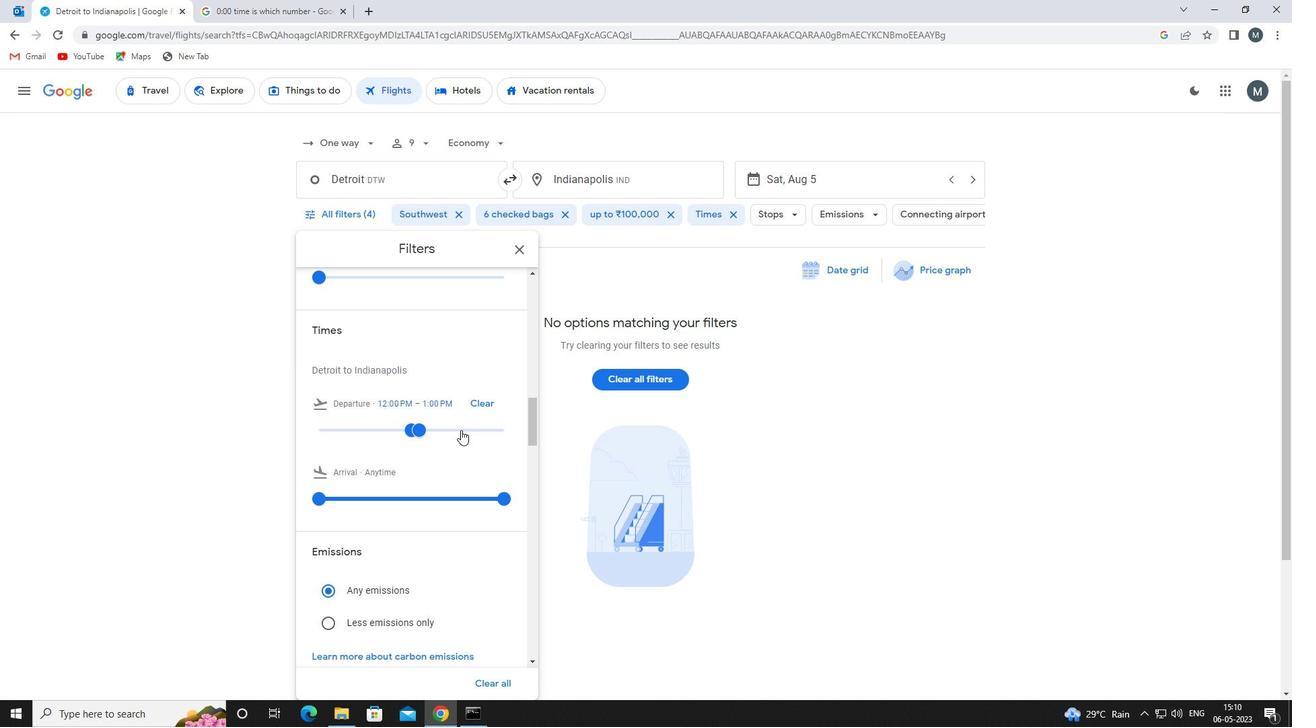 
Action: Mouse moved to (519, 247)
Screenshot: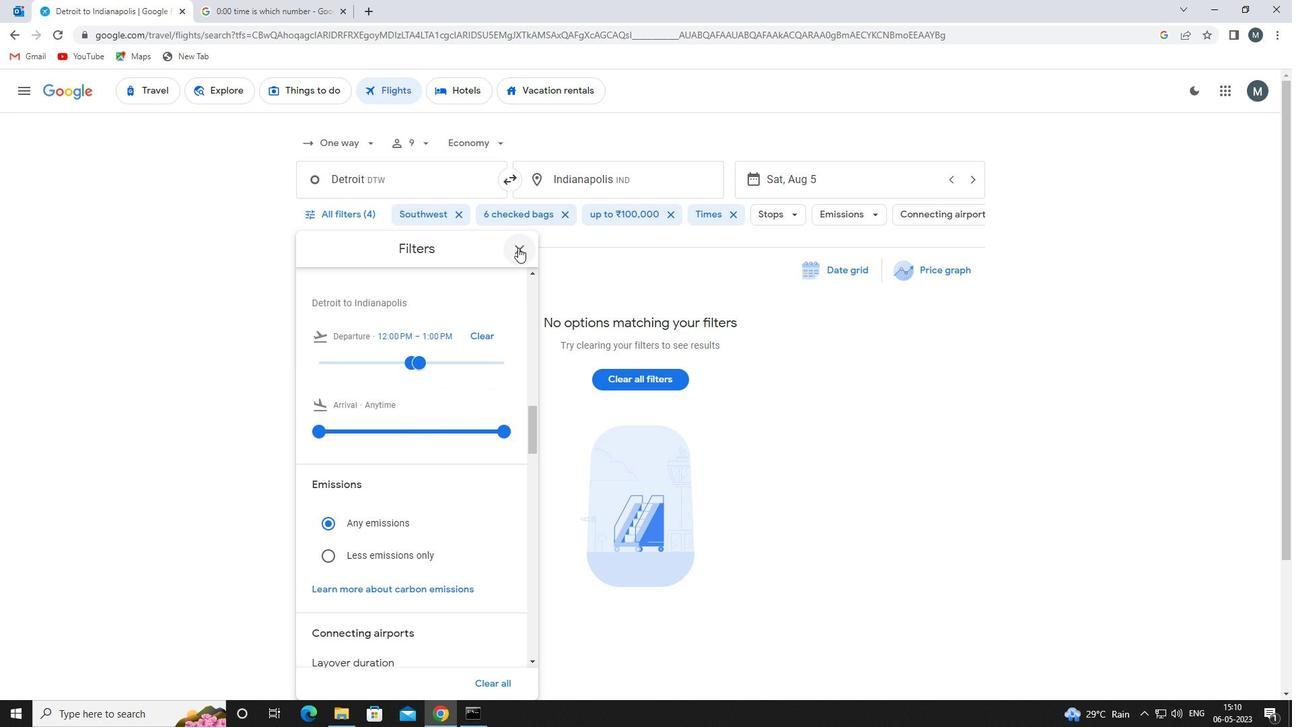
Action: Mouse pressed left at (519, 247)
Screenshot: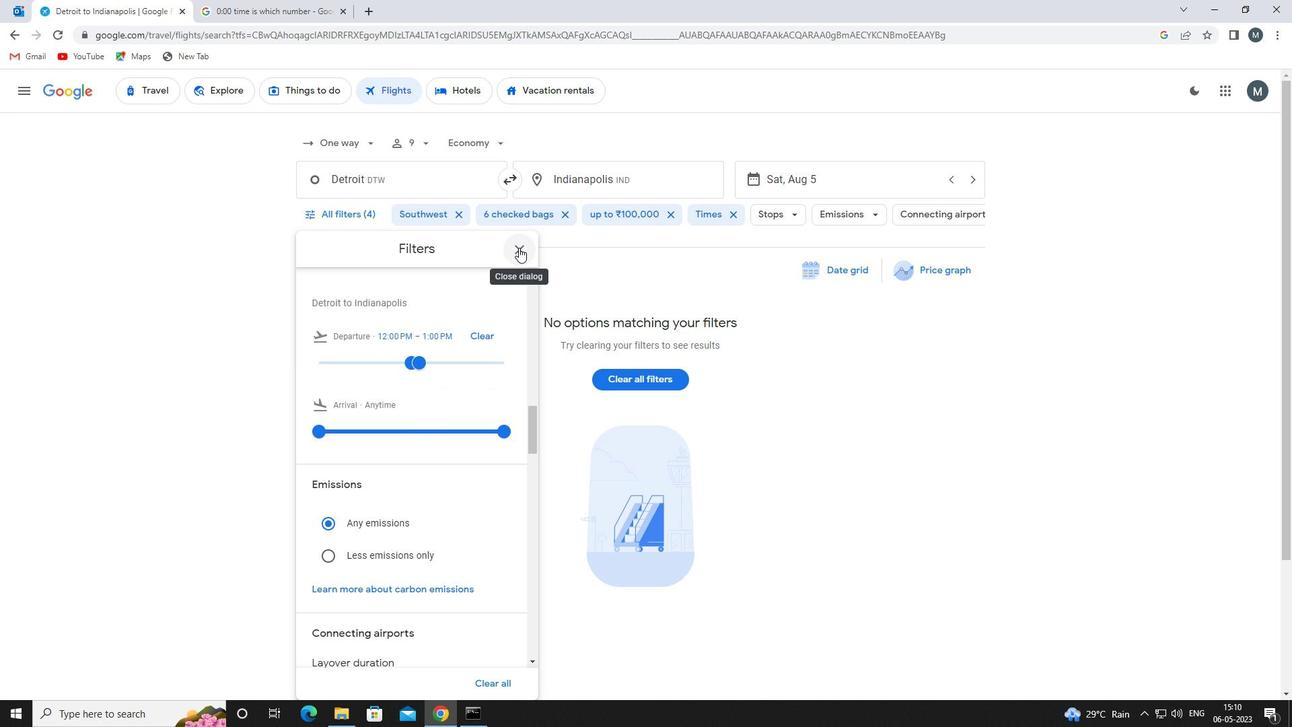 
Action: Mouse moved to (518, 255)
Screenshot: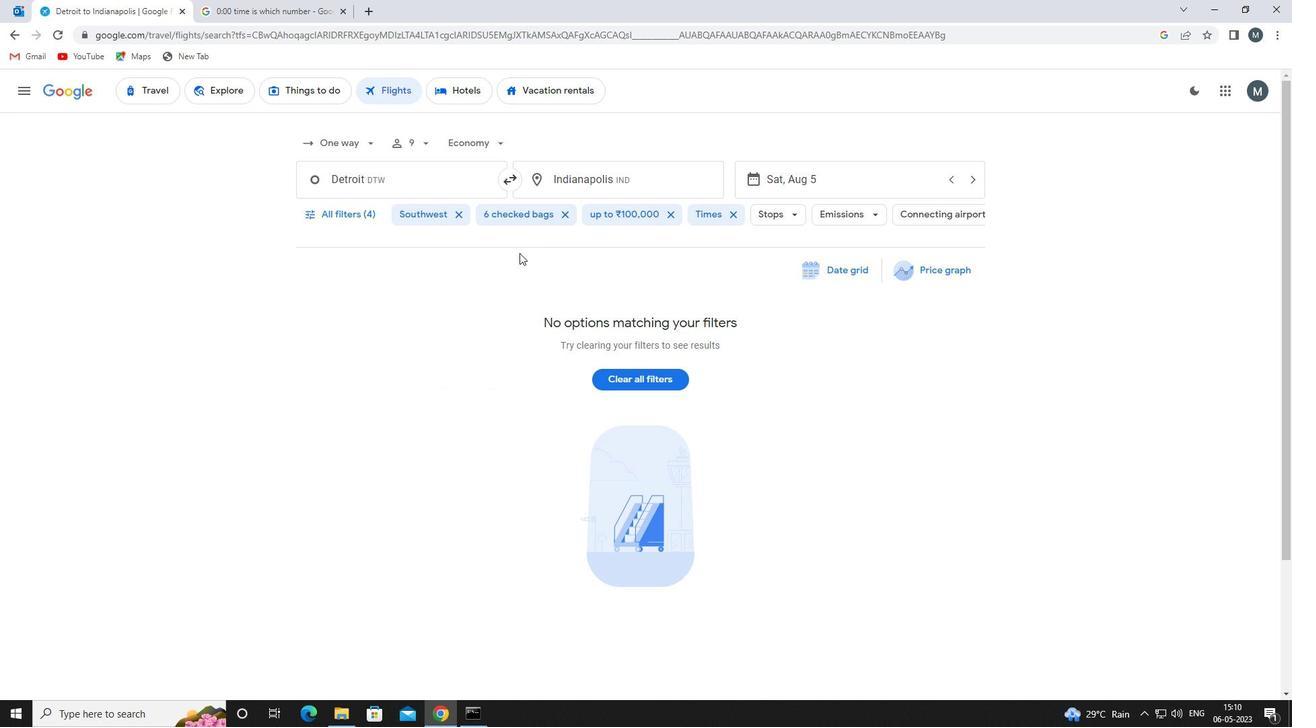 
